 Task: Go to Program & Features. Select Whole Food Market. Add to cart Organic Turkey Sausages-2. Place order for Claire Howard, _x000D_
Po Box 742_x000D_
Lake Alfred, Florida(FL), 33850, Cell Number (863) 688-1971
Action: Mouse moved to (55, 47)
Screenshot: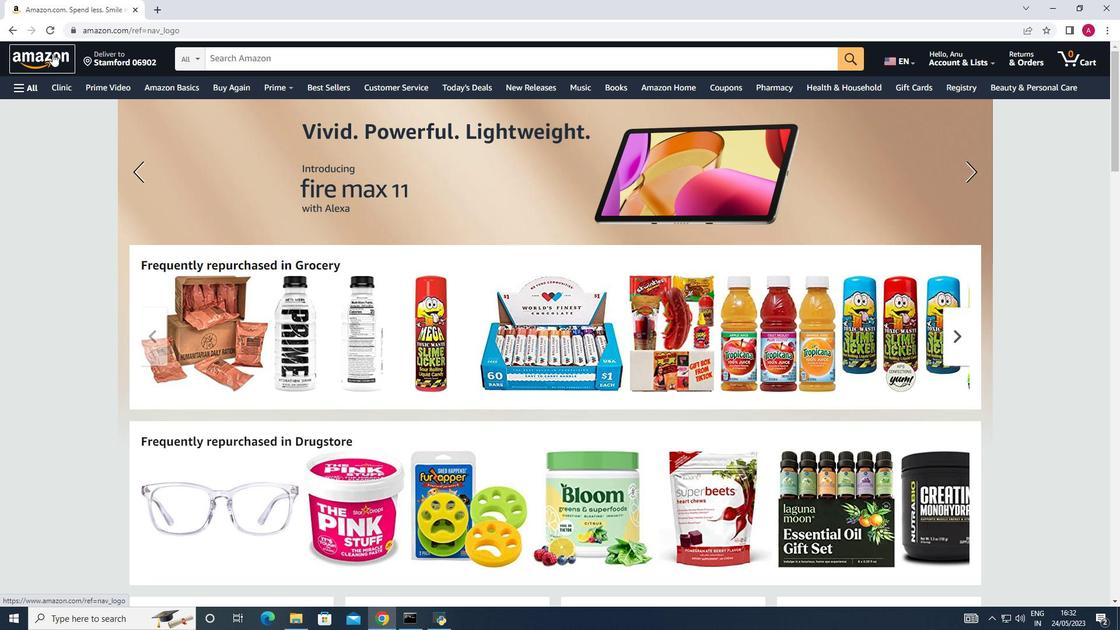 
Action: Mouse pressed left at (55, 47)
Screenshot: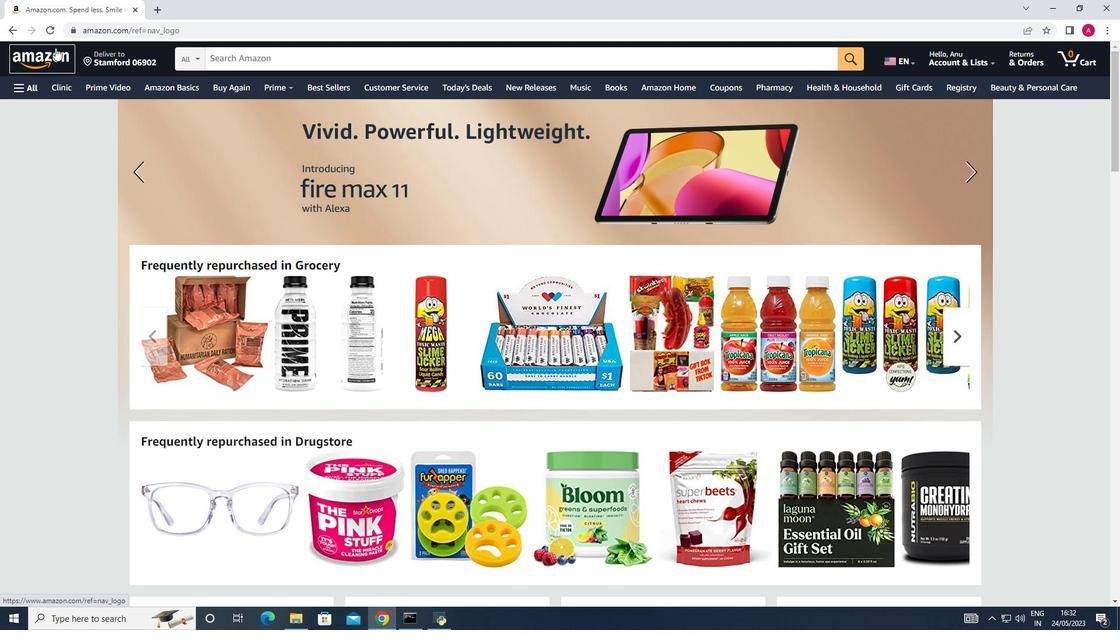 
Action: Mouse moved to (29, 89)
Screenshot: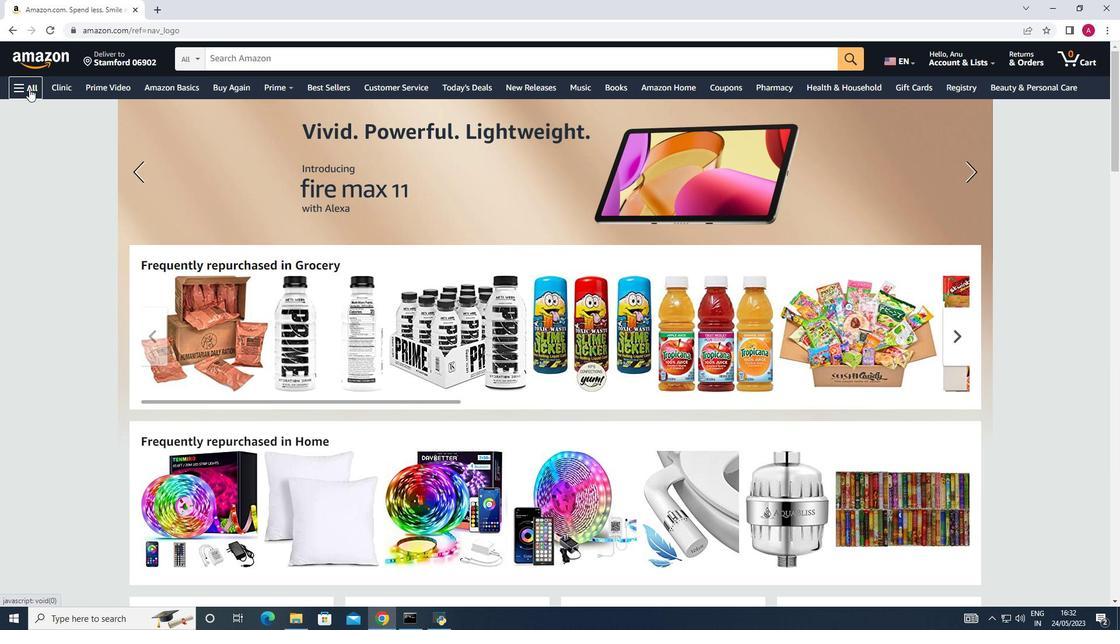 
Action: Mouse pressed left at (29, 89)
Screenshot: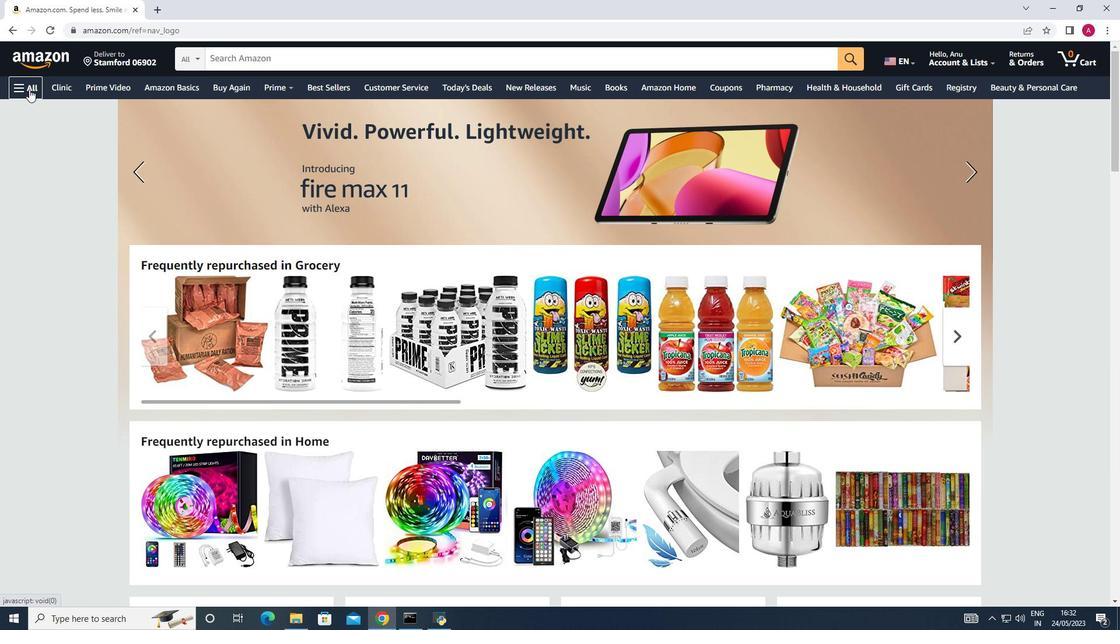 
Action: Mouse moved to (42, 463)
Screenshot: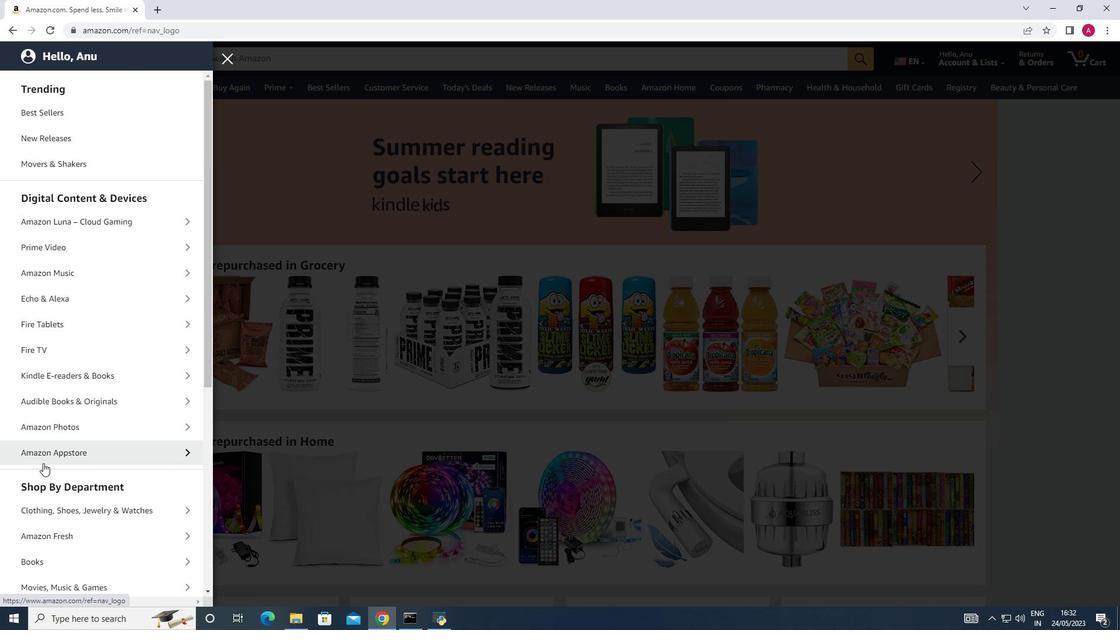 
Action: Mouse scrolled (42, 463) with delta (0, 0)
Screenshot: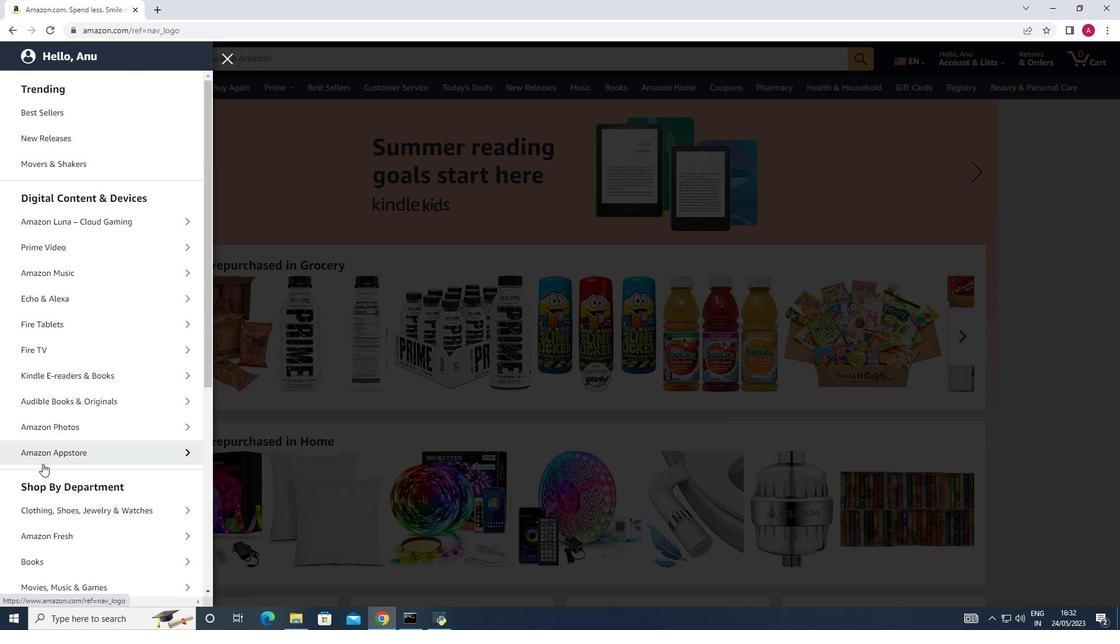 
Action: Mouse scrolled (42, 463) with delta (0, 0)
Screenshot: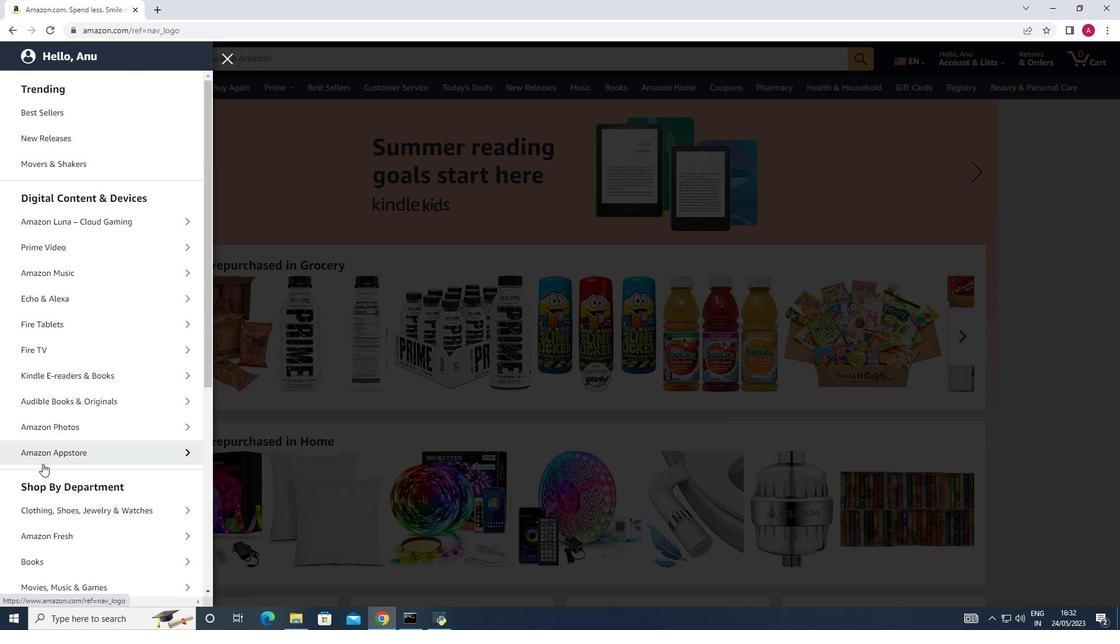 
Action: Mouse scrolled (42, 463) with delta (0, 0)
Screenshot: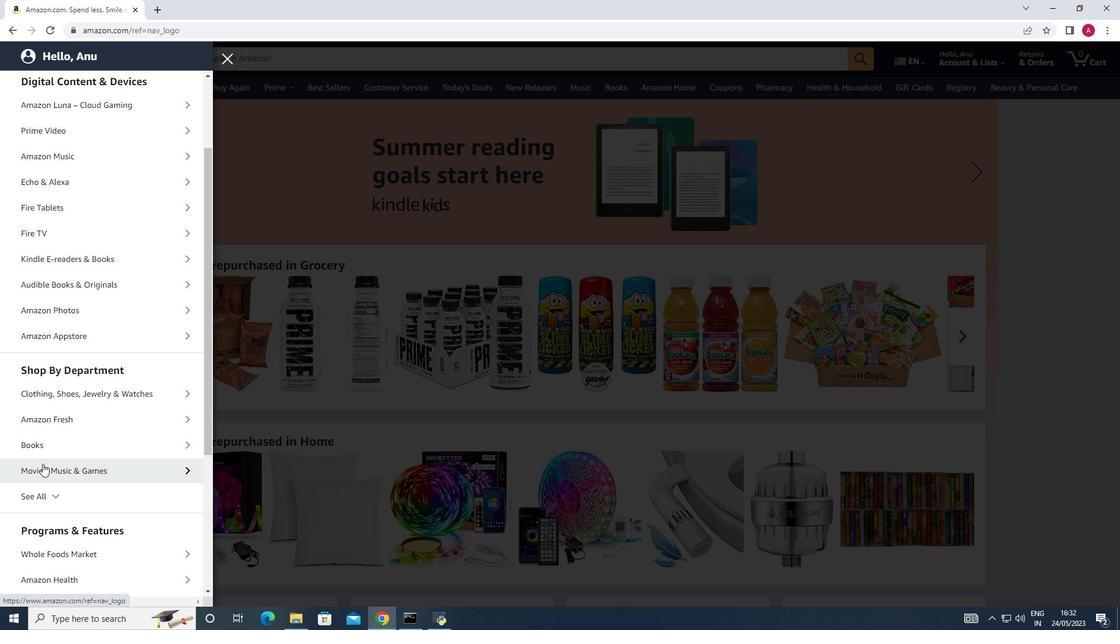 
Action: Mouse scrolled (42, 463) with delta (0, 0)
Screenshot: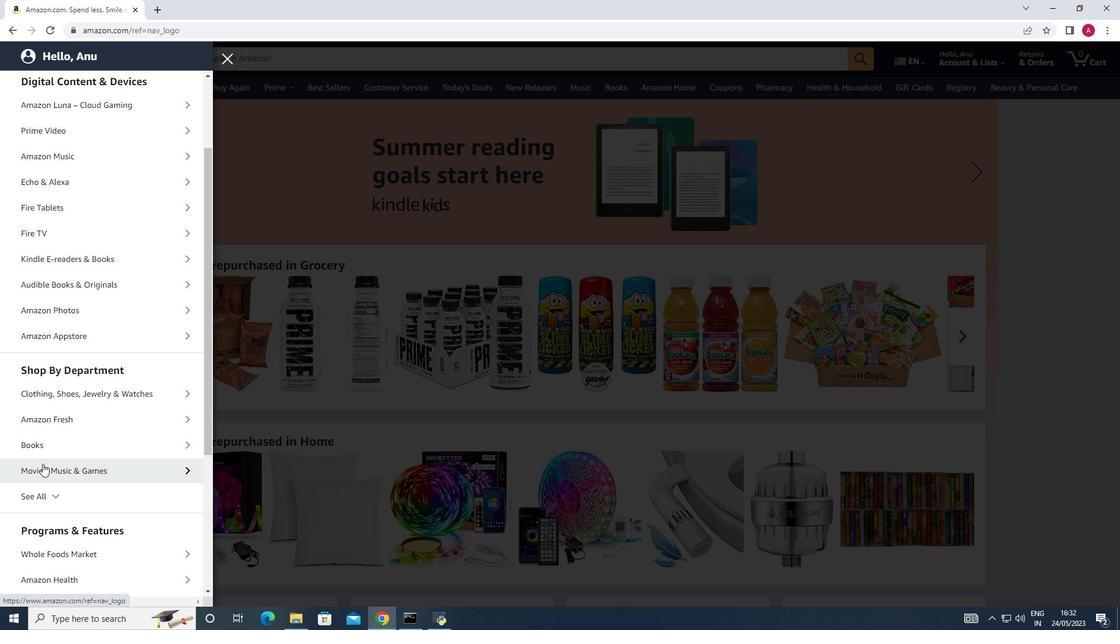 
Action: Mouse scrolled (42, 463) with delta (0, 0)
Screenshot: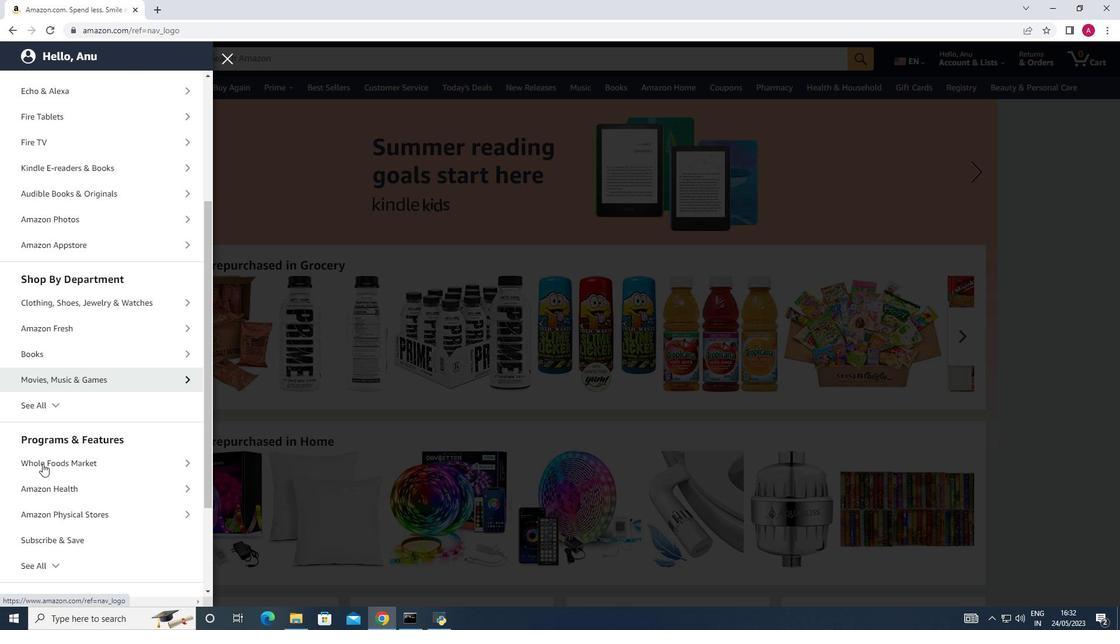 
Action: Mouse moved to (103, 381)
Screenshot: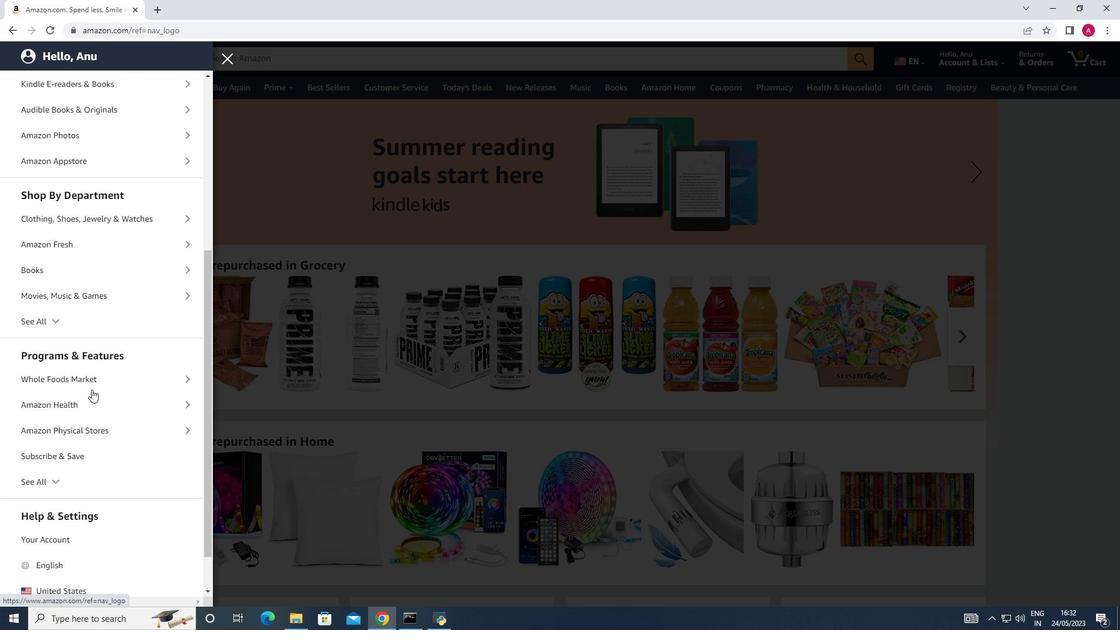 
Action: Mouse pressed left at (103, 381)
Screenshot: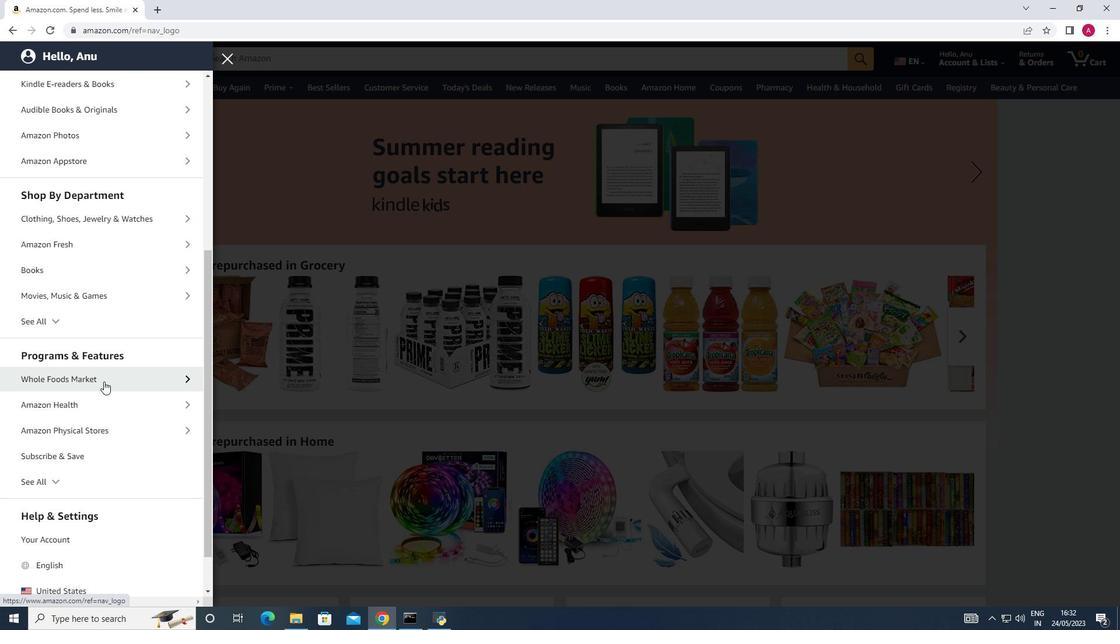 
Action: Mouse moved to (126, 134)
Screenshot: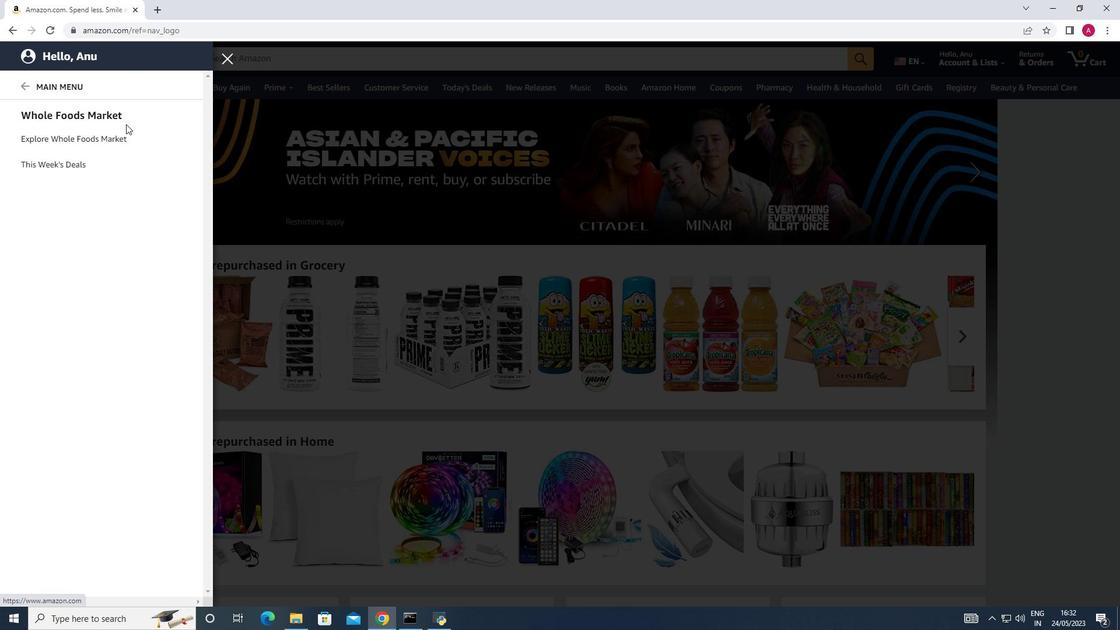 
Action: Mouse pressed left at (126, 134)
Screenshot: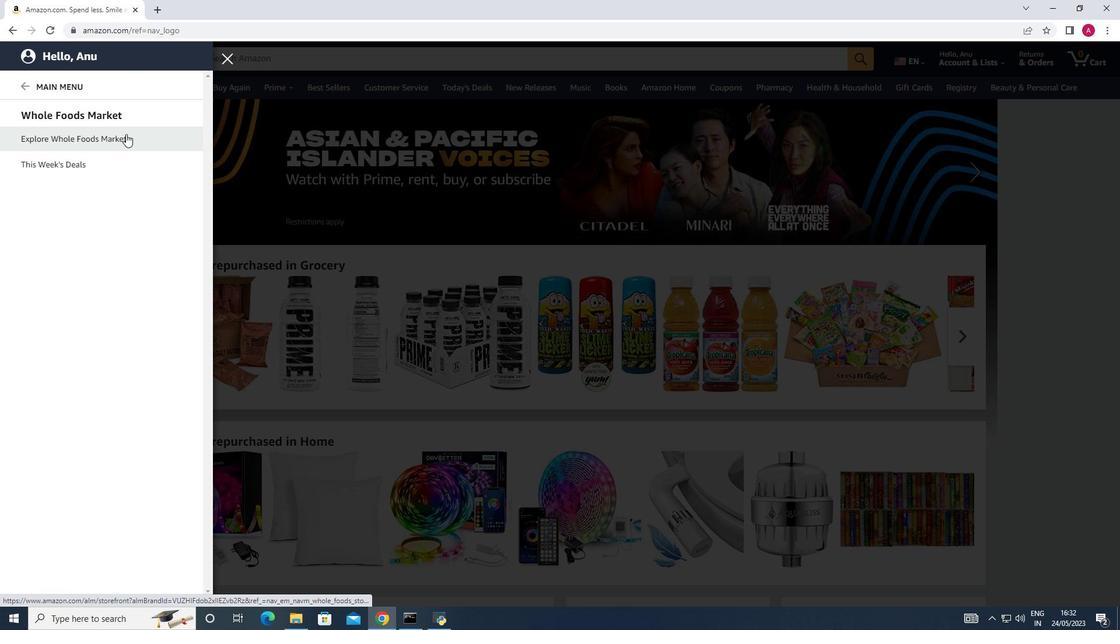 
Action: Mouse moved to (313, 58)
Screenshot: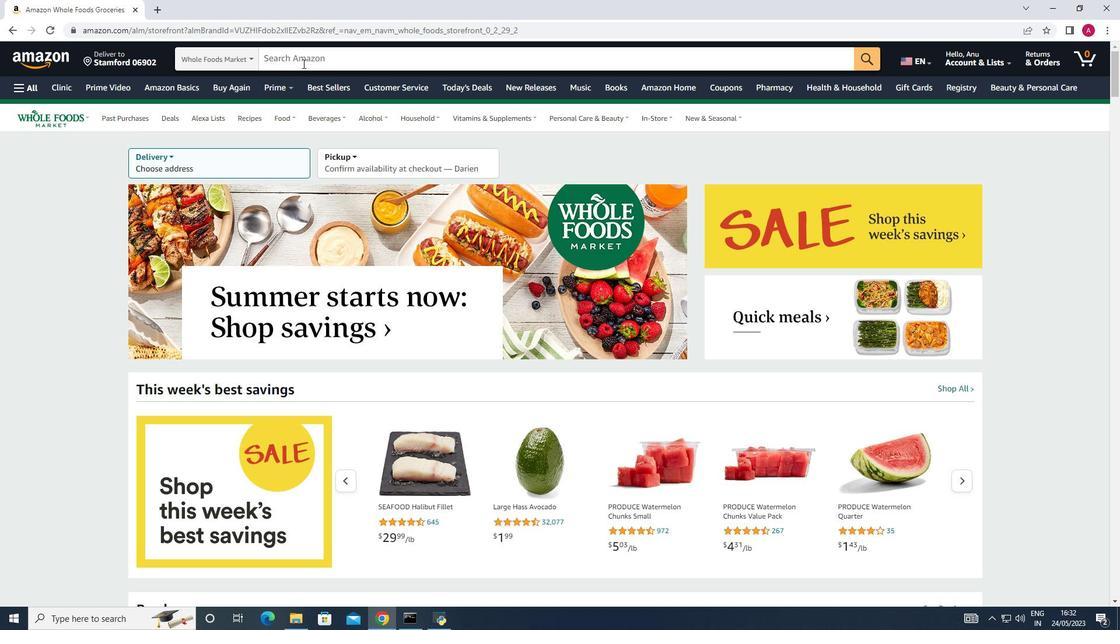 
Action: Mouse pressed left at (313, 58)
Screenshot: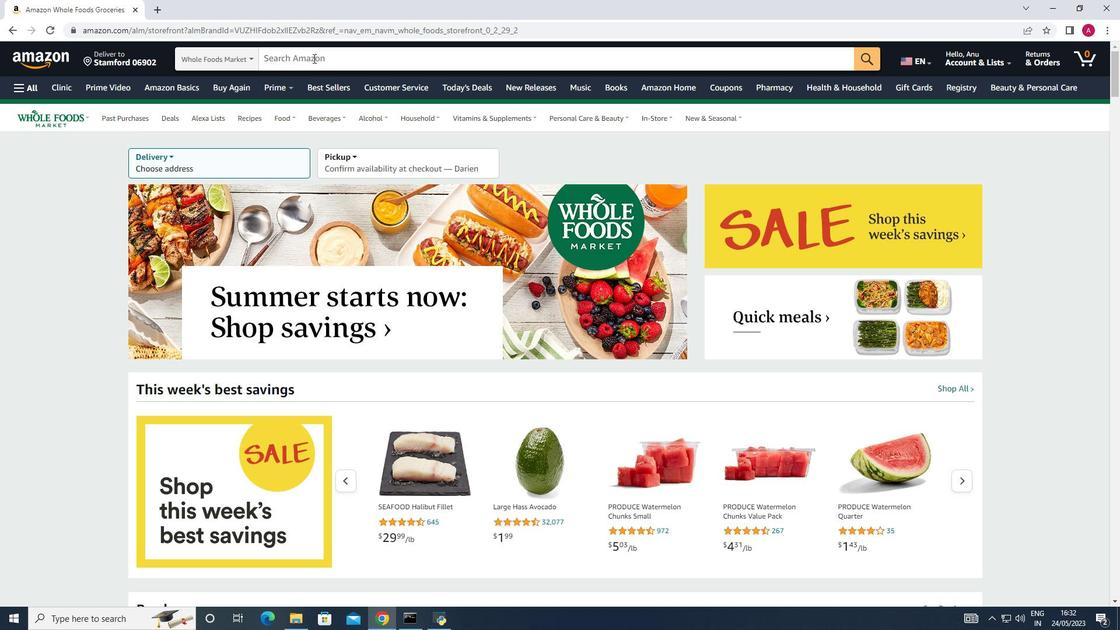 
Action: Key pressed <Key.shift>Organic<Key.space><Key.shift>Turkey<Key.space><Key.shift>Sausages<Key.enter>
Screenshot: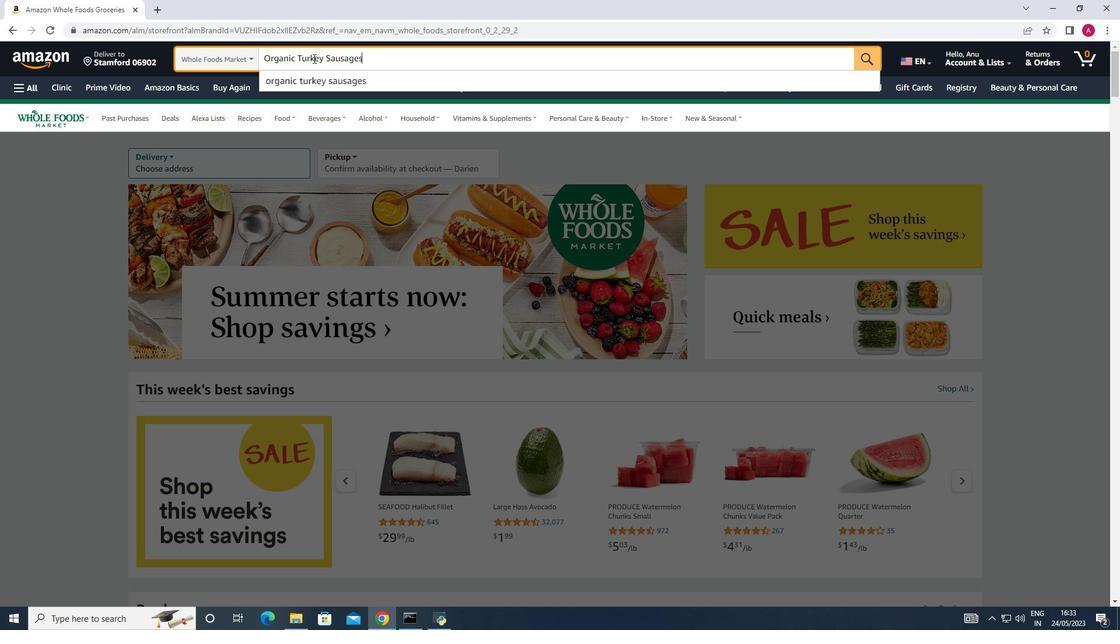 
Action: Mouse moved to (300, 208)
Screenshot: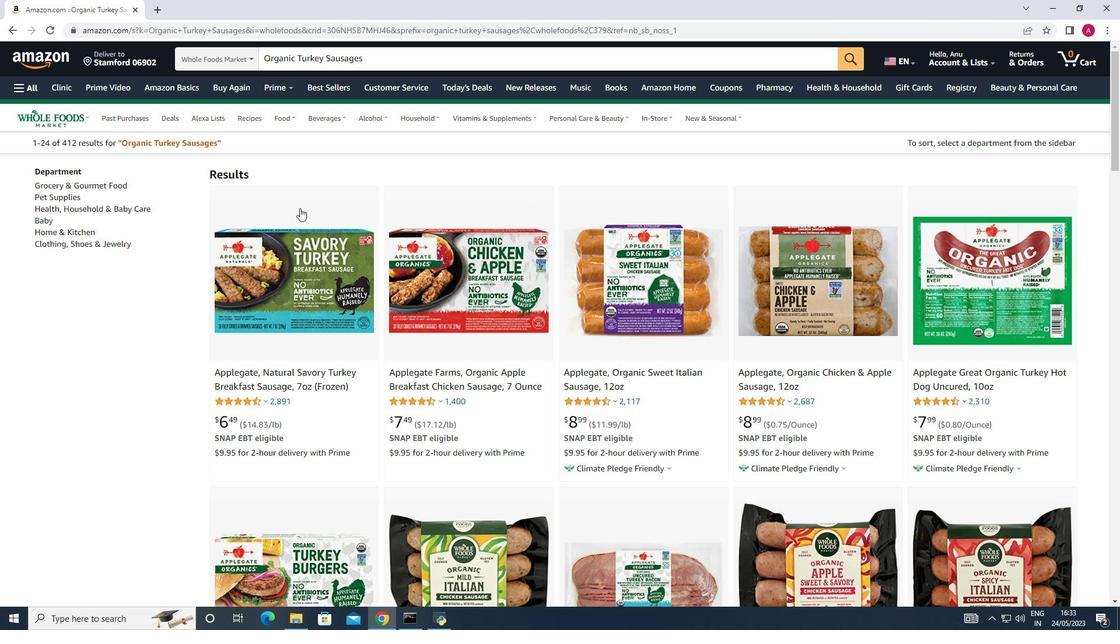 
Action: Mouse pressed left at (300, 208)
Screenshot: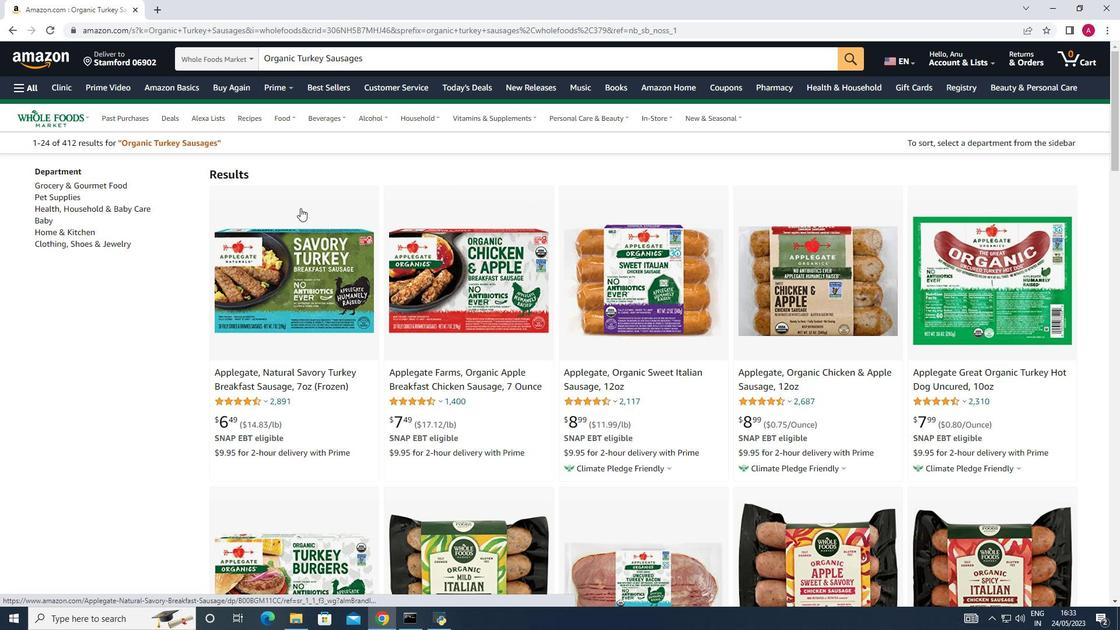 
Action: Mouse moved to (667, 201)
Screenshot: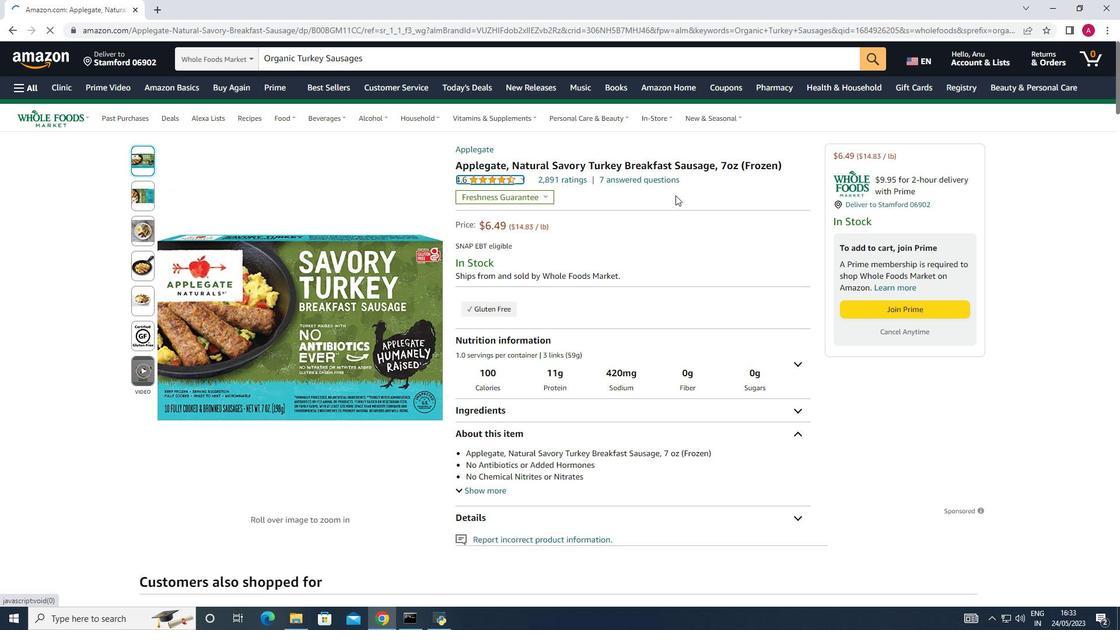 
Action: Mouse scrolled (667, 201) with delta (0, 0)
Screenshot: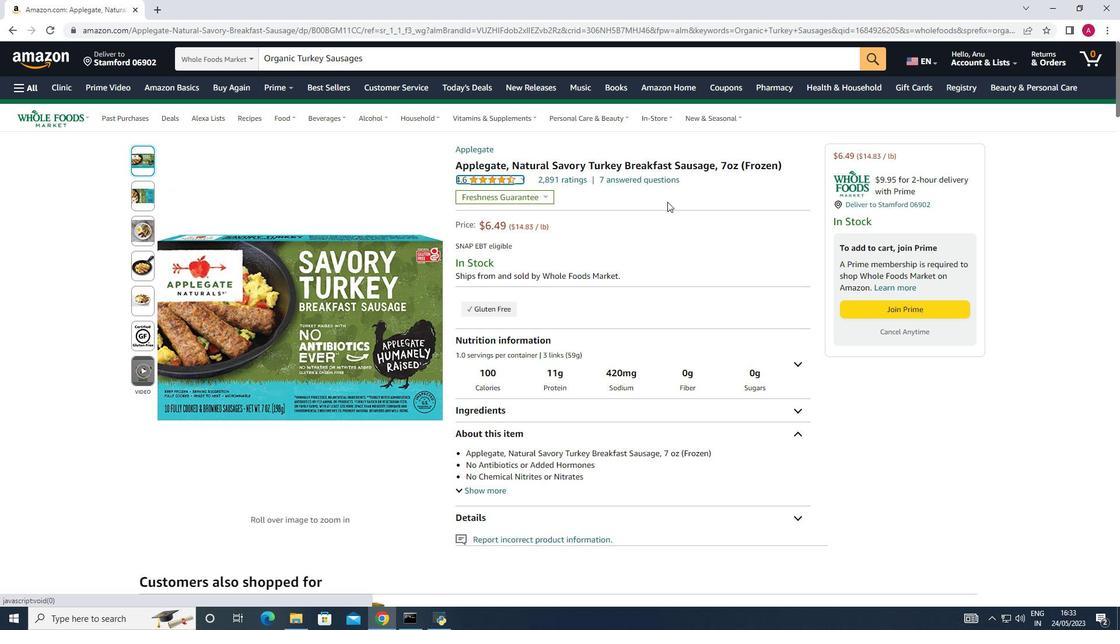 
Action: Mouse scrolled (667, 201) with delta (0, 0)
Screenshot: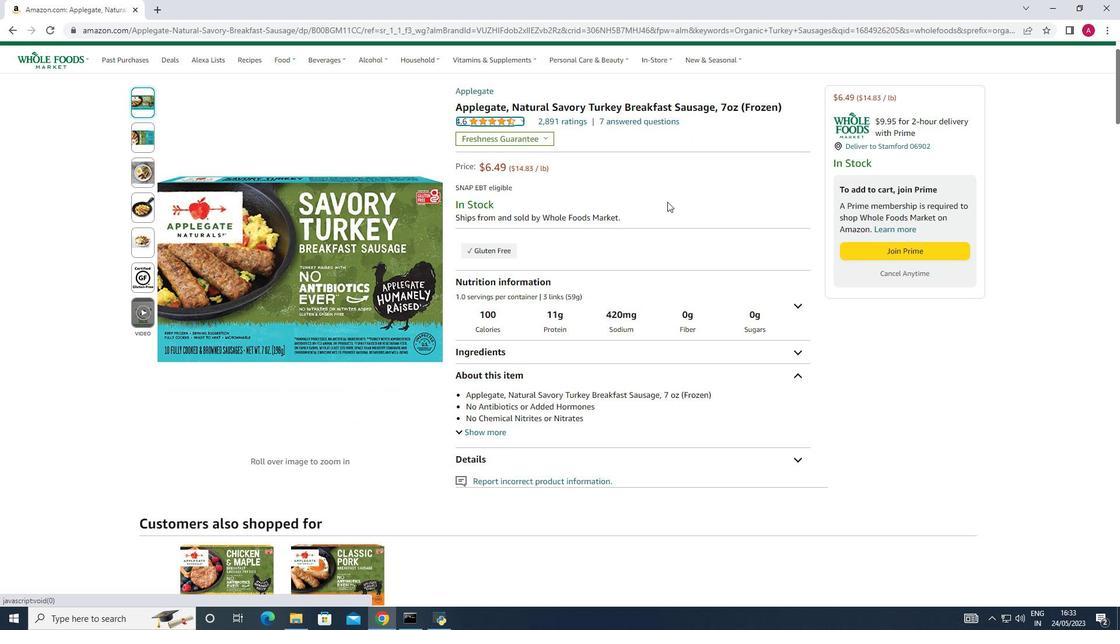 
Action: Mouse scrolled (667, 202) with delta (0, 0)
Screenshot: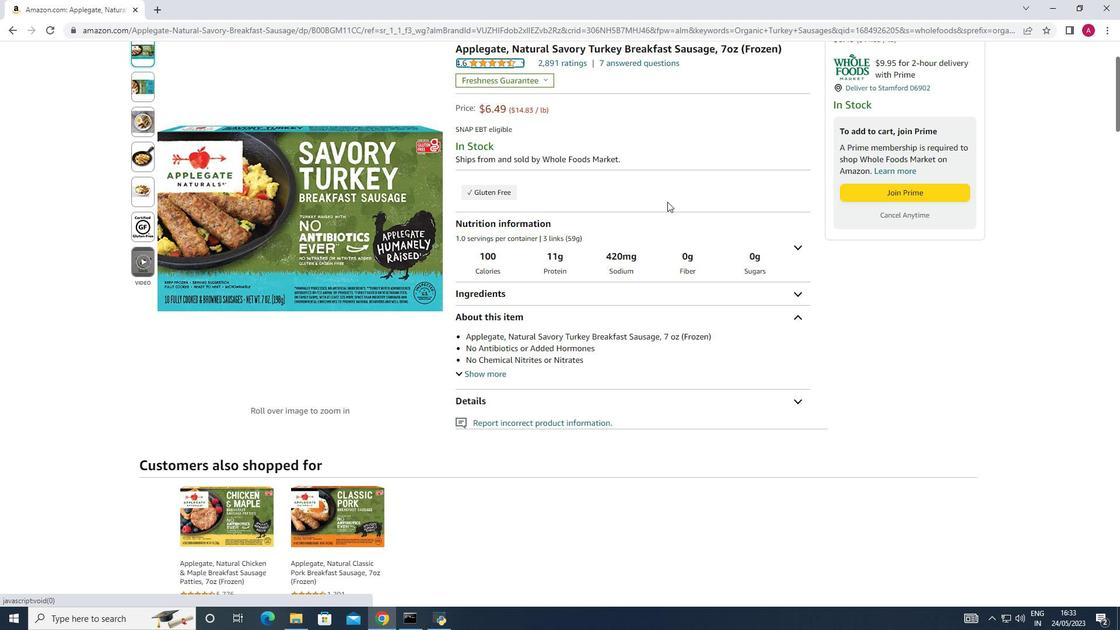 
Action: Mouse scrolled (667, 202) with delta (0, 0)
Screenshot: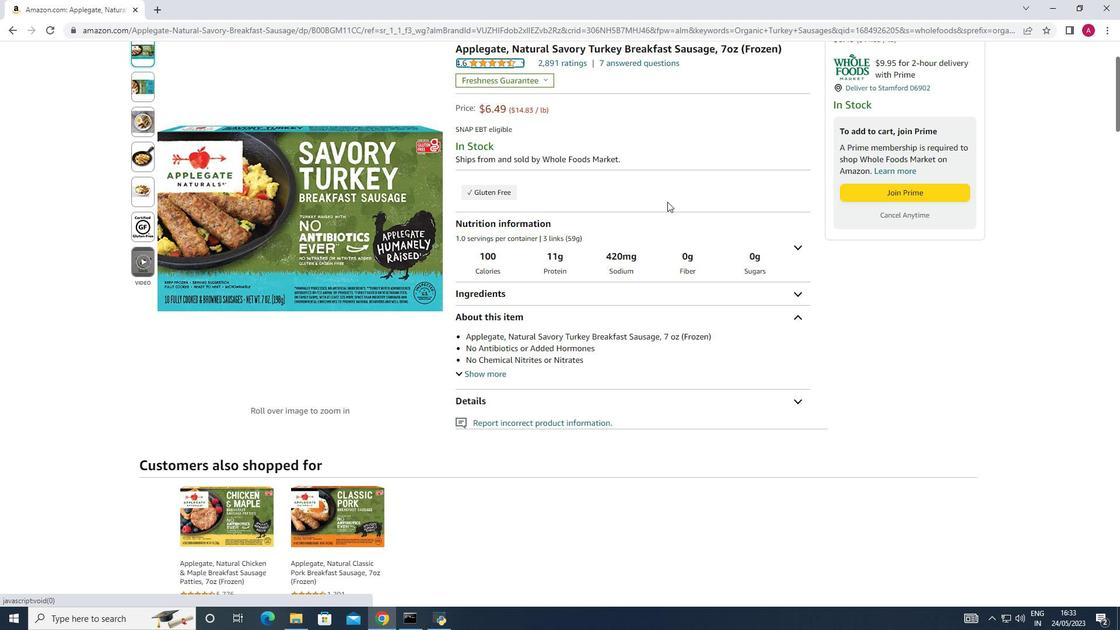 
Action: Mouse scrolled (667, 202) with delta (0, 0)
Screenshot: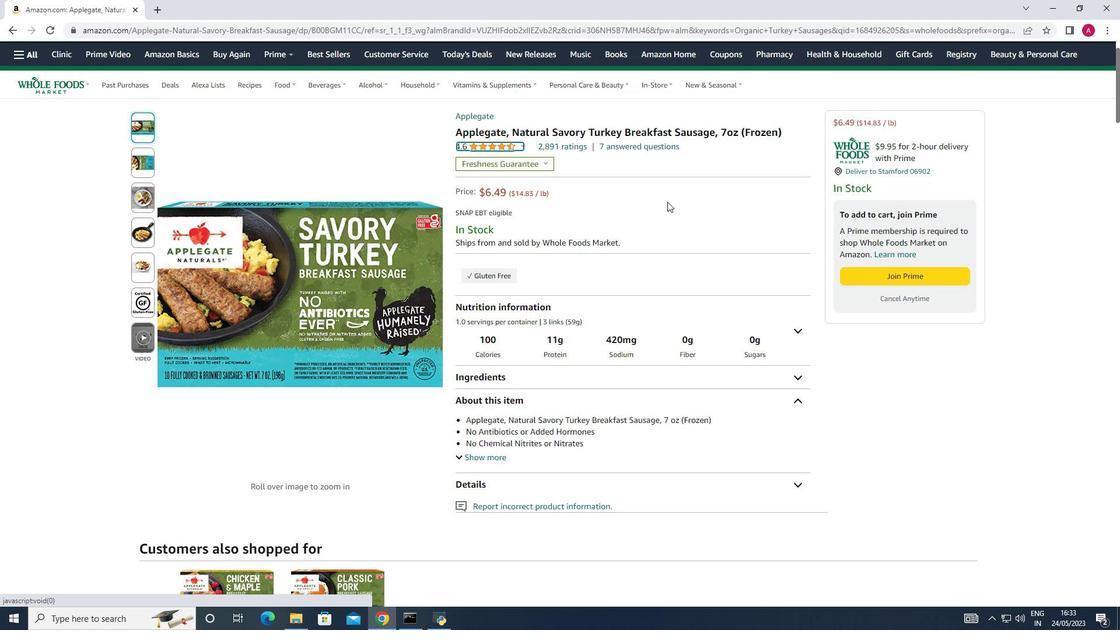 
Action: Mouse moved to (131, 62)
Screenshot: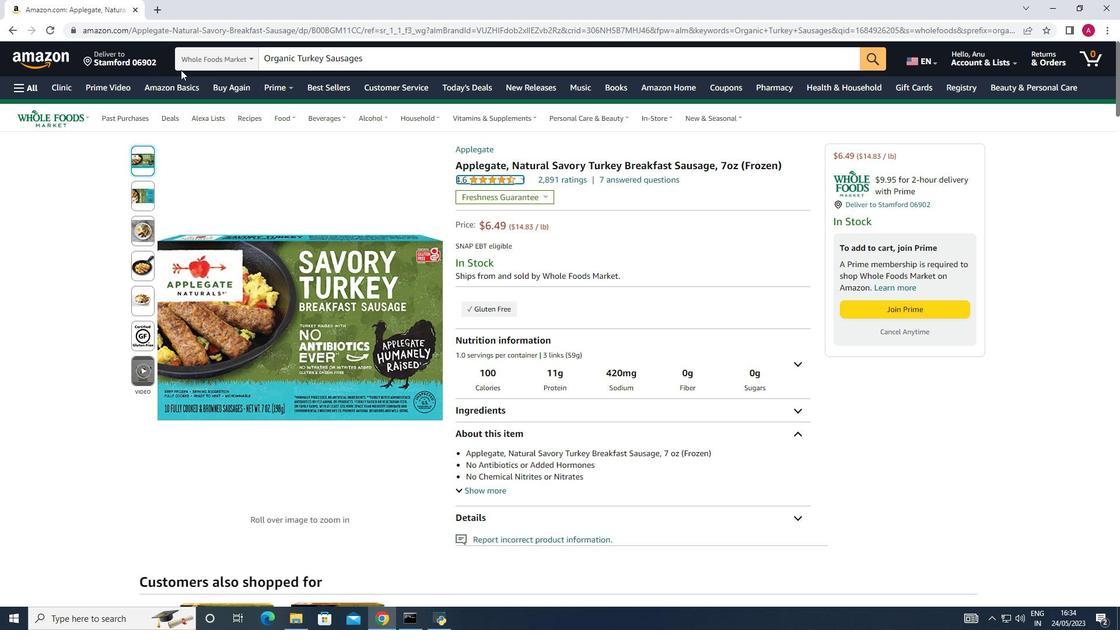 
Action: Mouse pressed left at (131, 62)
Screenshot: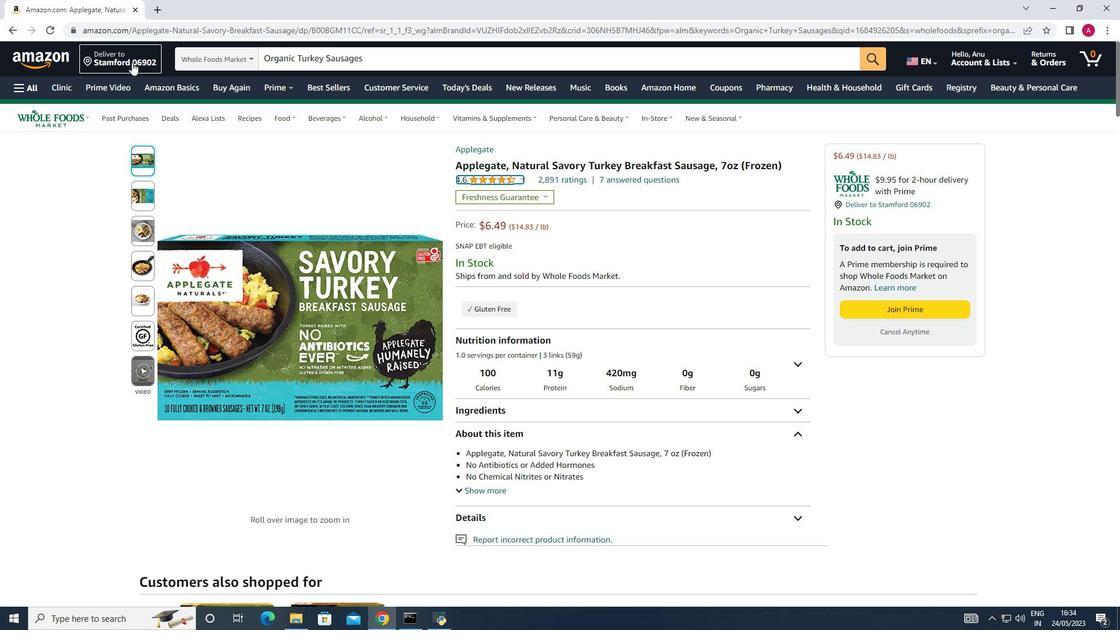 
Action: Mouse moved to (558, 445)
Screenshot: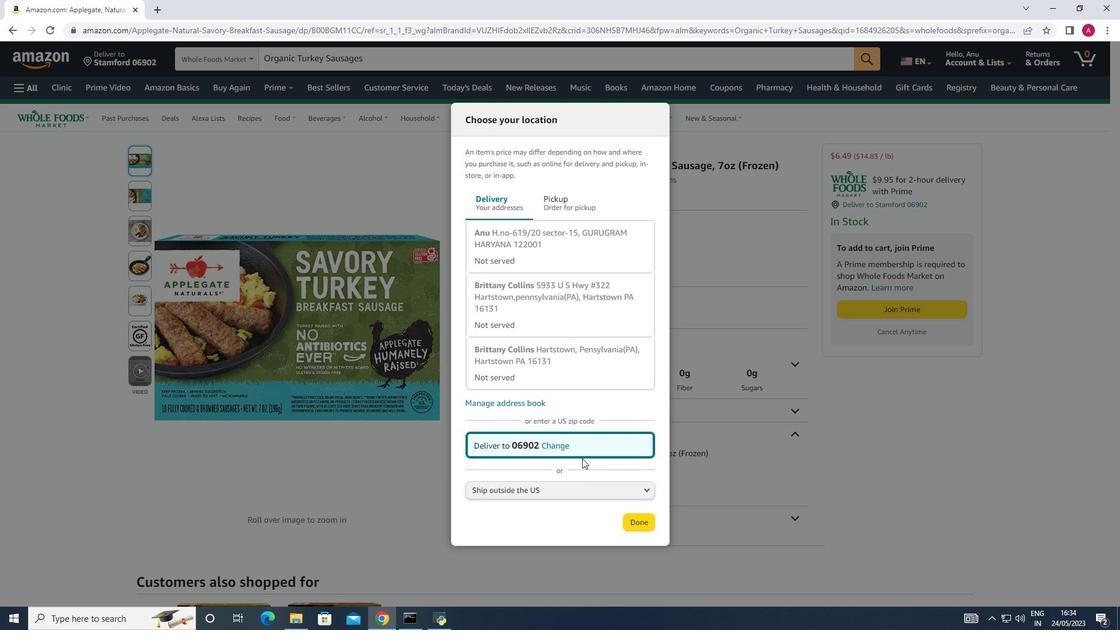 
Action: Mouse pressed left at (558, 445)
Screenshot: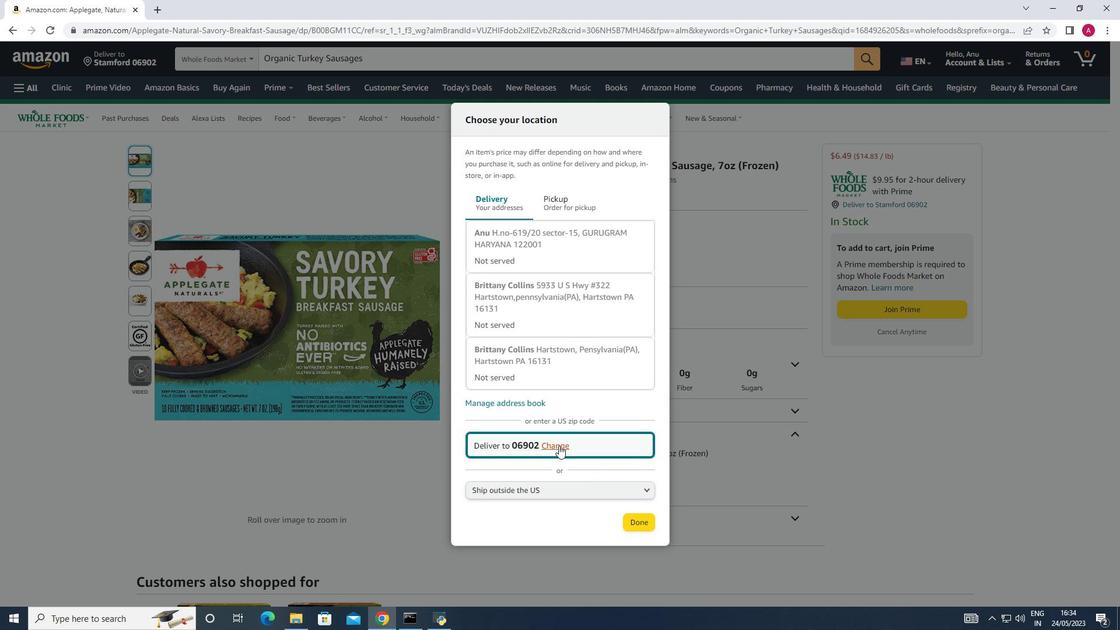 
Action: Mouse moved to (558, 445)
Screenshot: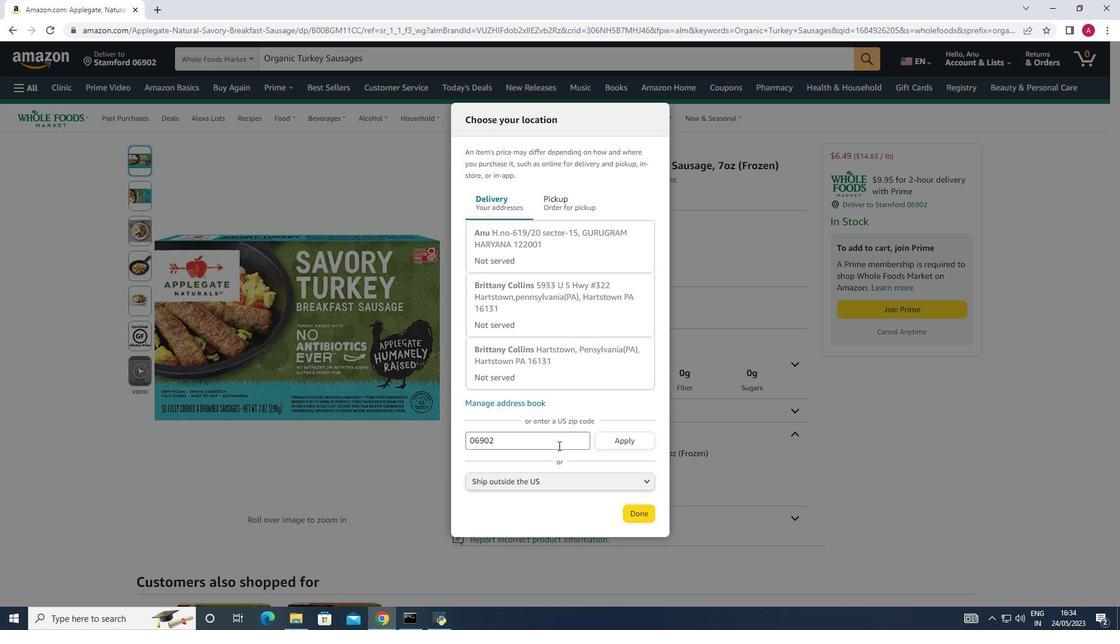 
Action: Mouse pressed left at (558, 445)
Screenshot: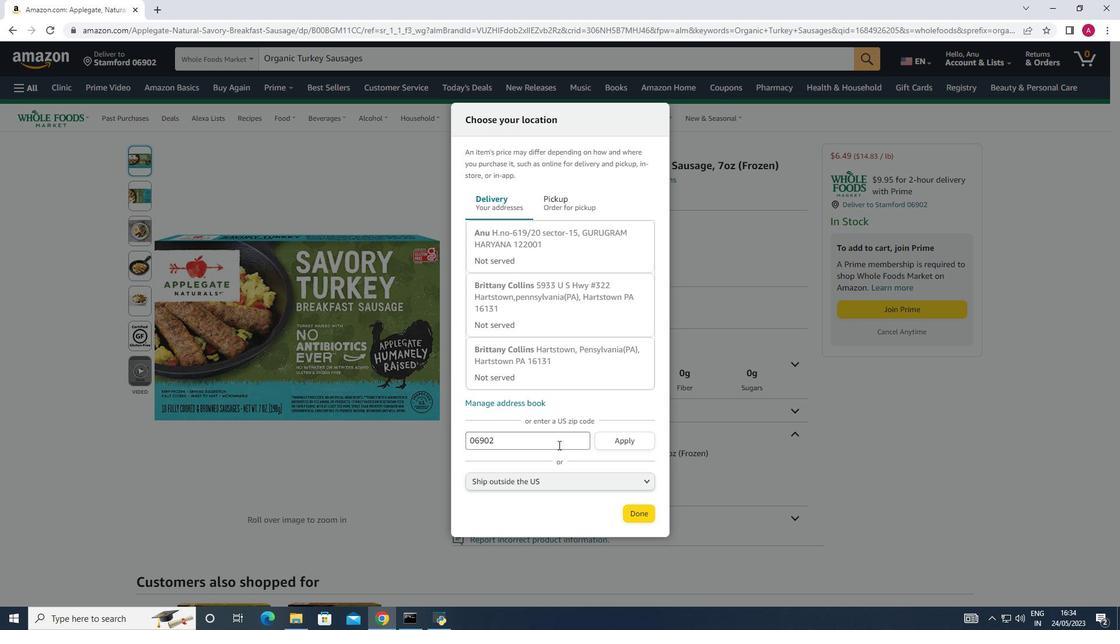 
Action: Key pressed <Key.backspace><Key.backspace><Key.backspace><Key.backspace><Key.backspace><Key.backspace>33850
Screenshot: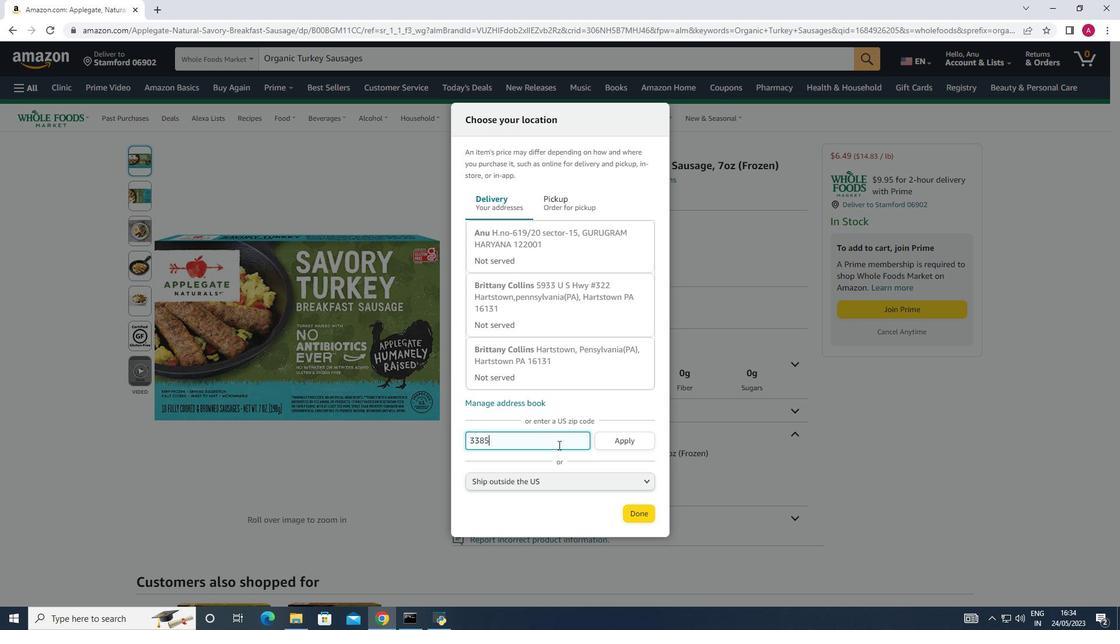 
Action: Mouse moved to (623, 441)
Screenshot: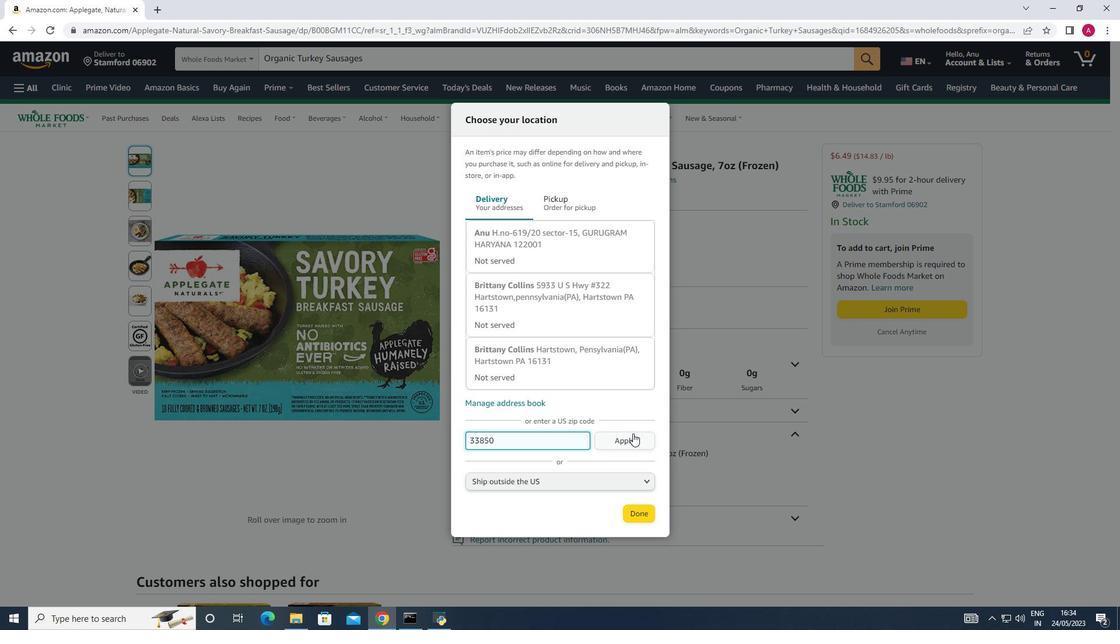 
Action: Mouse pressed left at (623, 441)
Screenshot: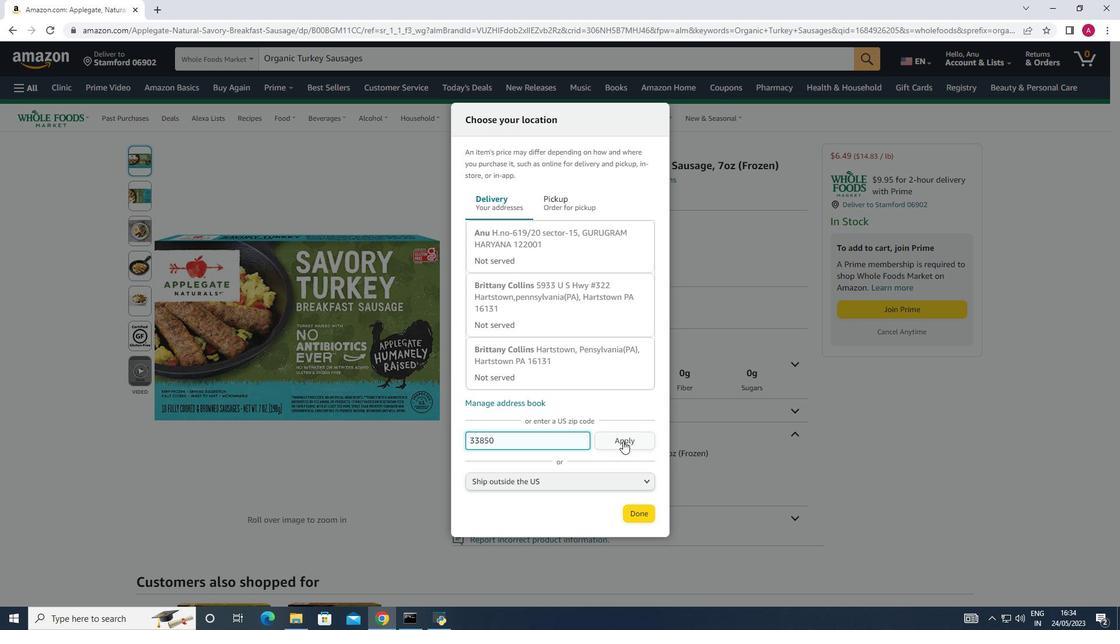 
Action: Mouse moved to (636, 519)
Screenshot: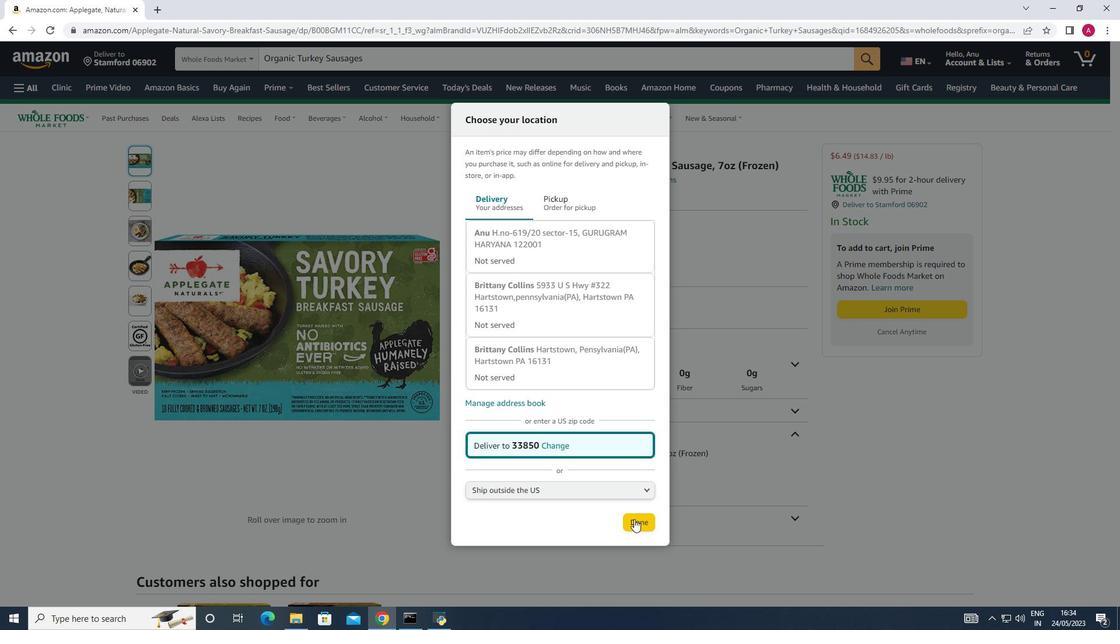 
Action: Mouse pressed left at (636, 519)
Screenshot: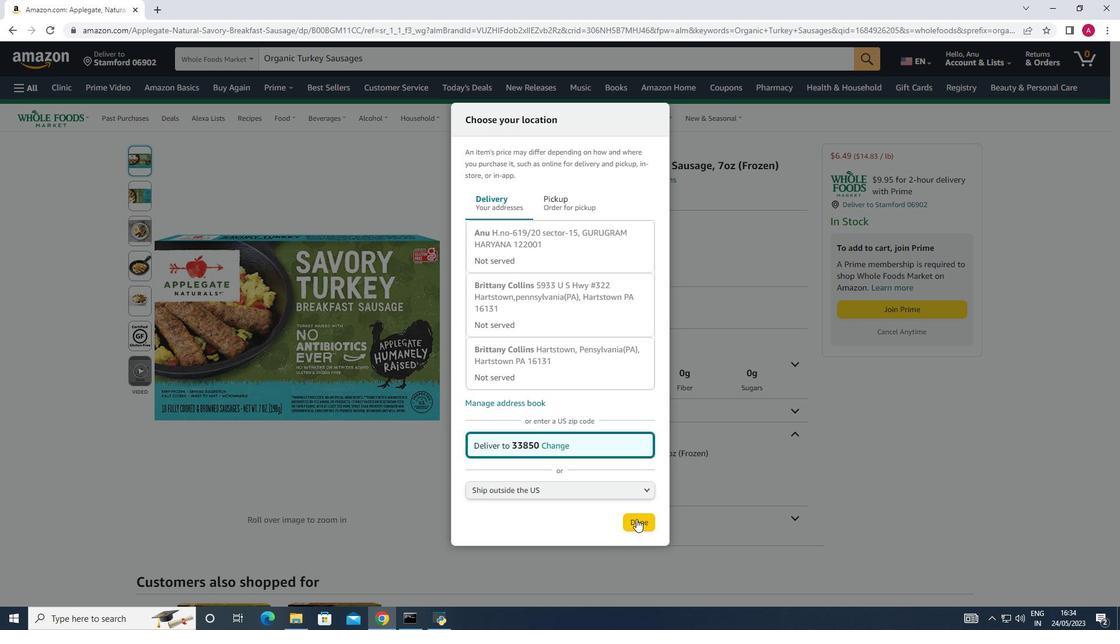 
Action: Mouse moved to (10, 29)
Screenshot: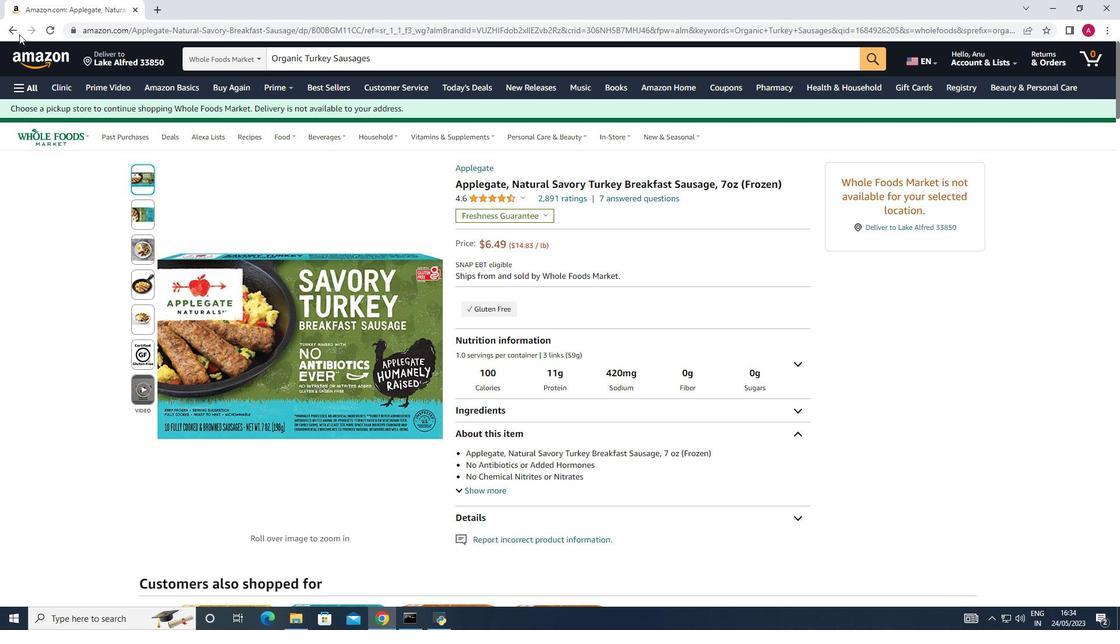 
Action: Mouse pressed left at (10, 29)
Screenshot: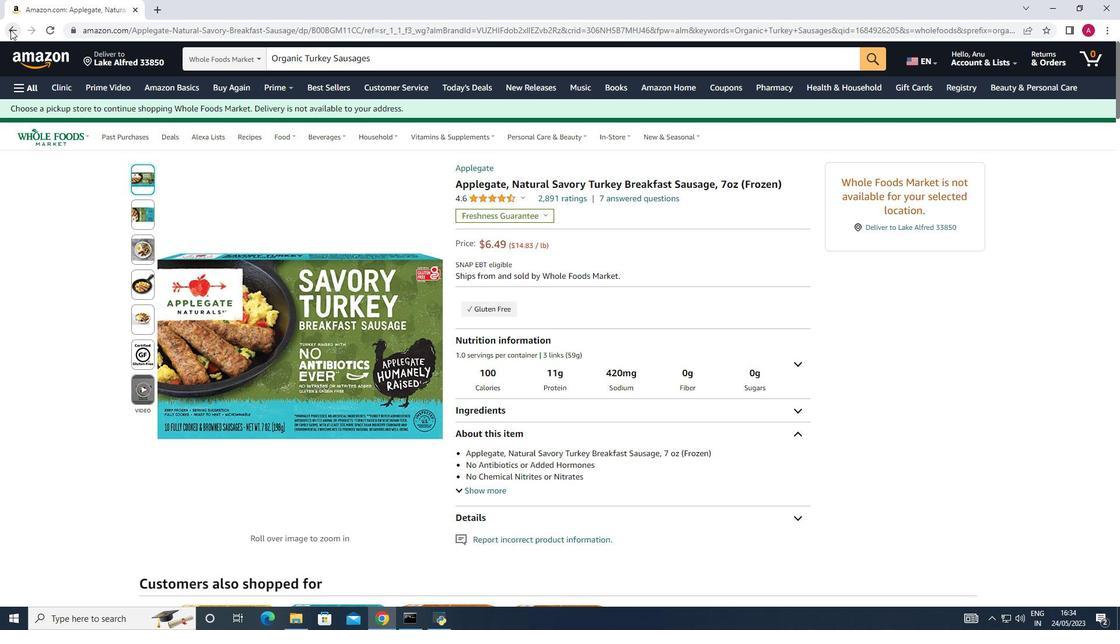
Action: Mouse moved to (433, 241)
Screenshot: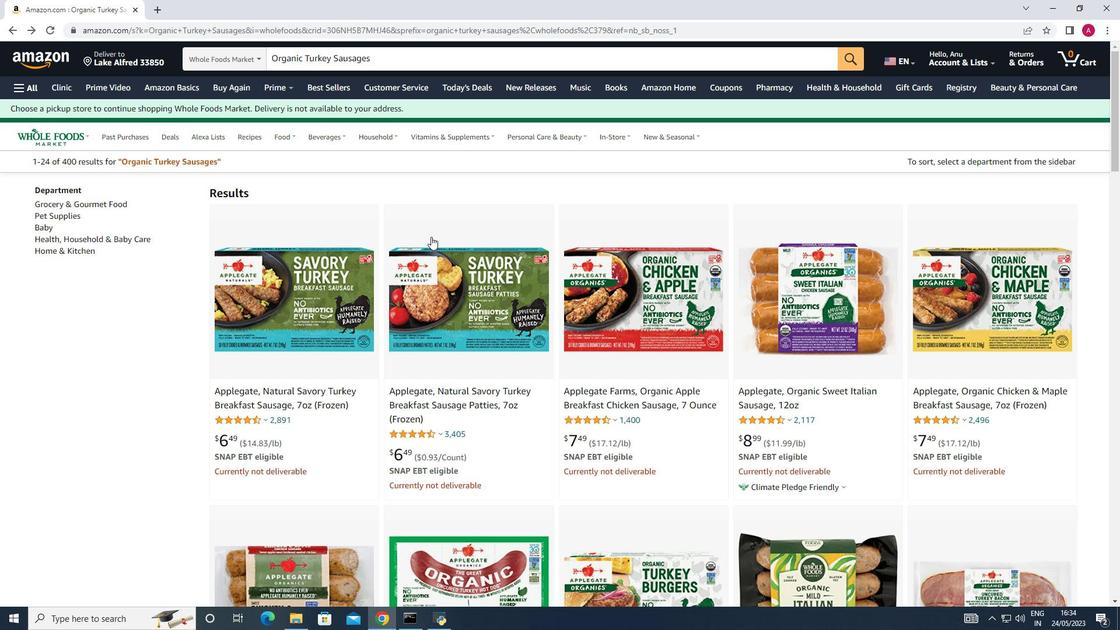 
Action: Mouse scrolled (433, 240) with delta (0, 0)
Screenshot: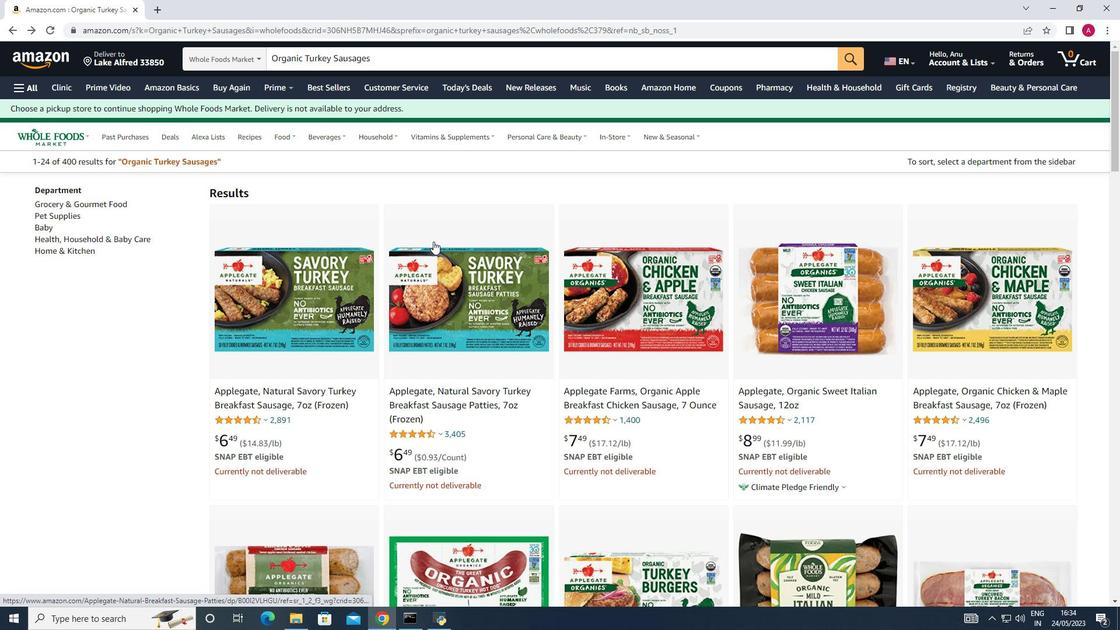 
Action: Mouse moved to (641, 261)
Screenshot: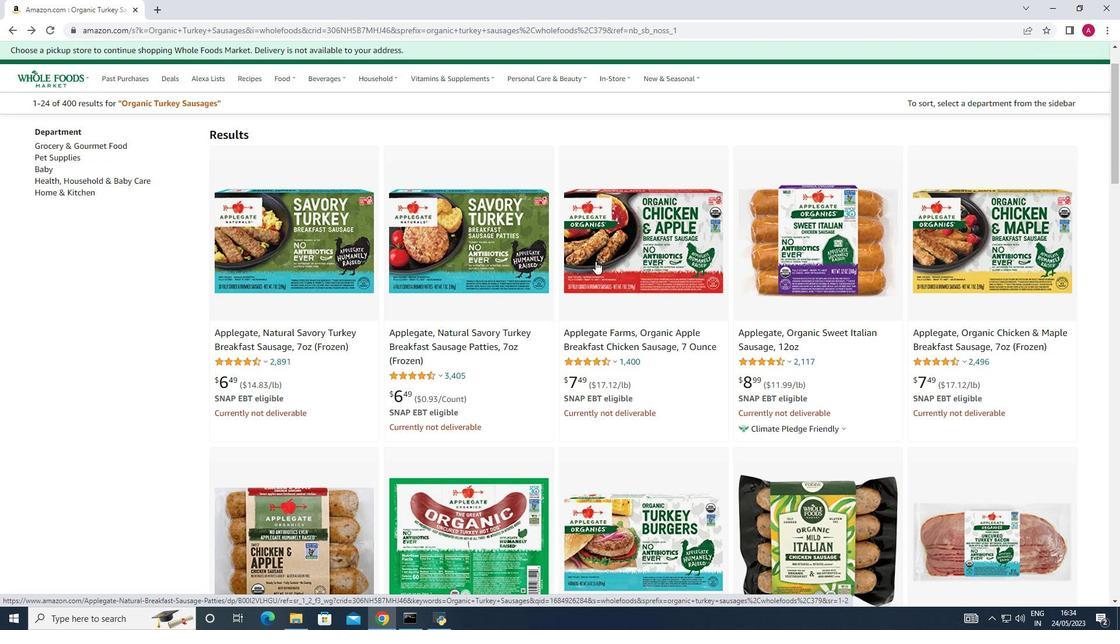 
Action: Mouse scrolled (641, 260) with delta (0, 0)
Screenshot: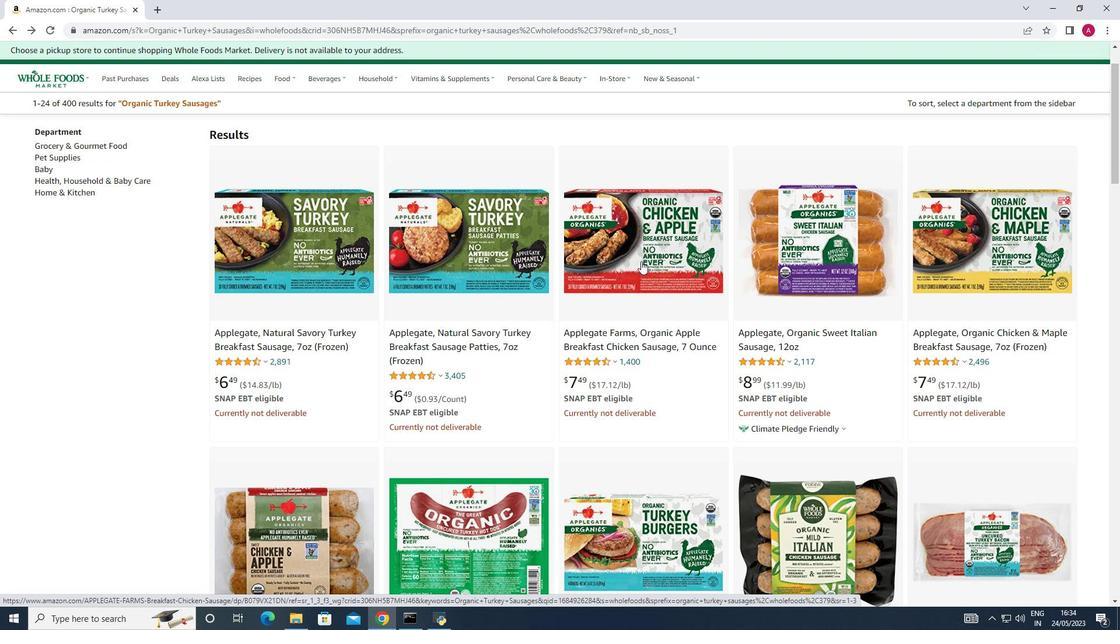 
Action: Mouse scrolled (641, 260) with delta (0, 0)
Screenshot: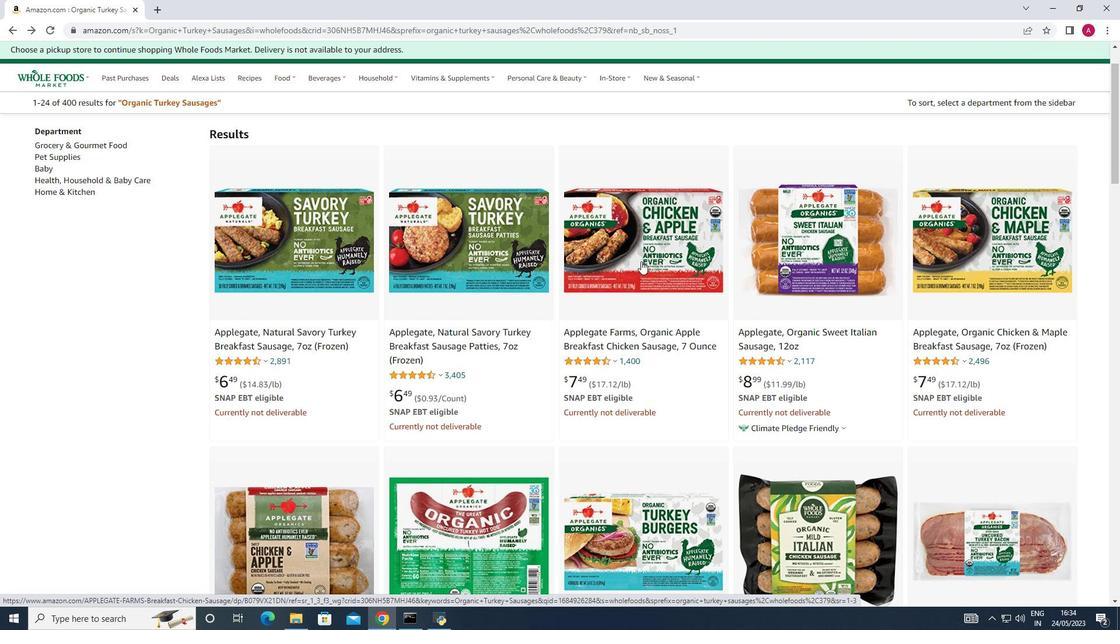 
Action: Mouse moved to (641, 261)
Screenshot: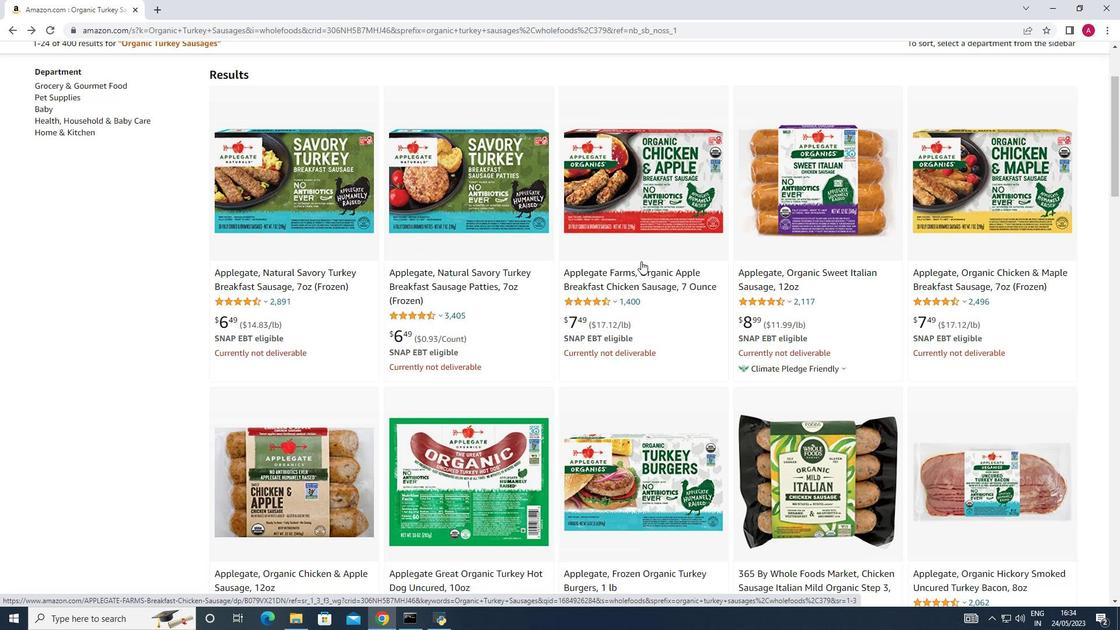 
Action: Mouse scrolled (641, 261) with delta (0, 0)
Screenshot: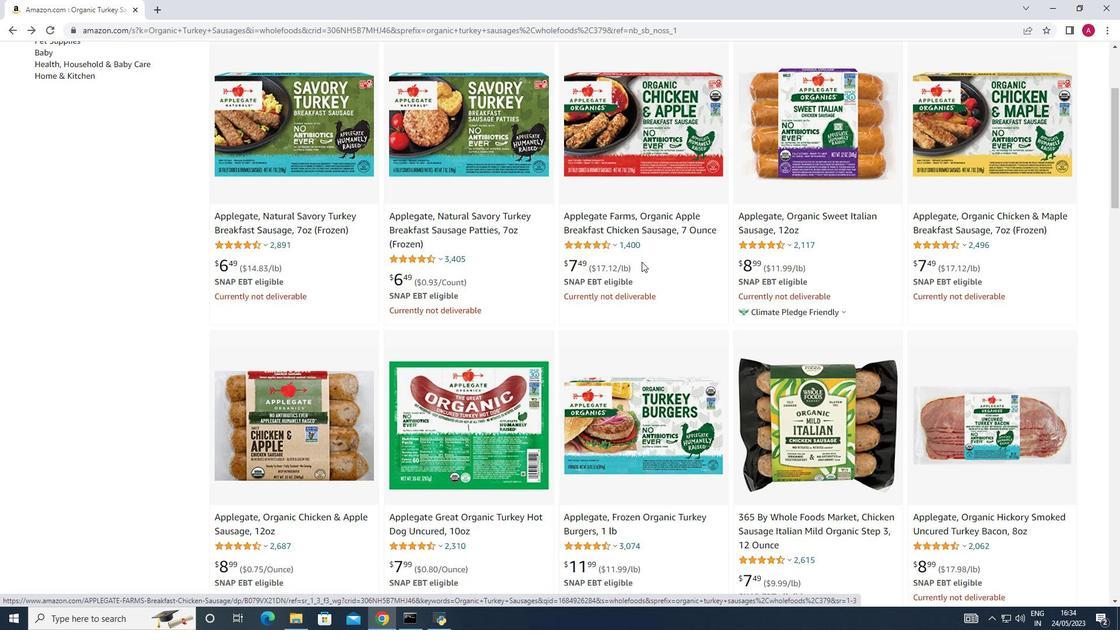 
Action: Mouse scrolled (641, 261) with delta (0, 0)
Screenshot: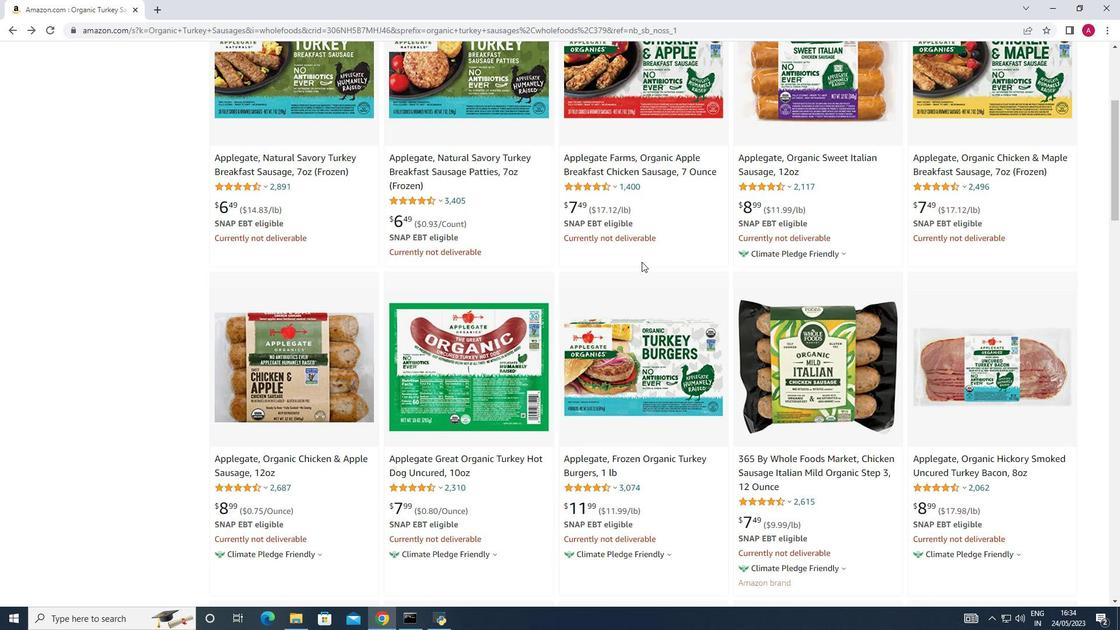 
Action: Mouse scrolled (641, 261) with delta (0, 0)
Screenshot: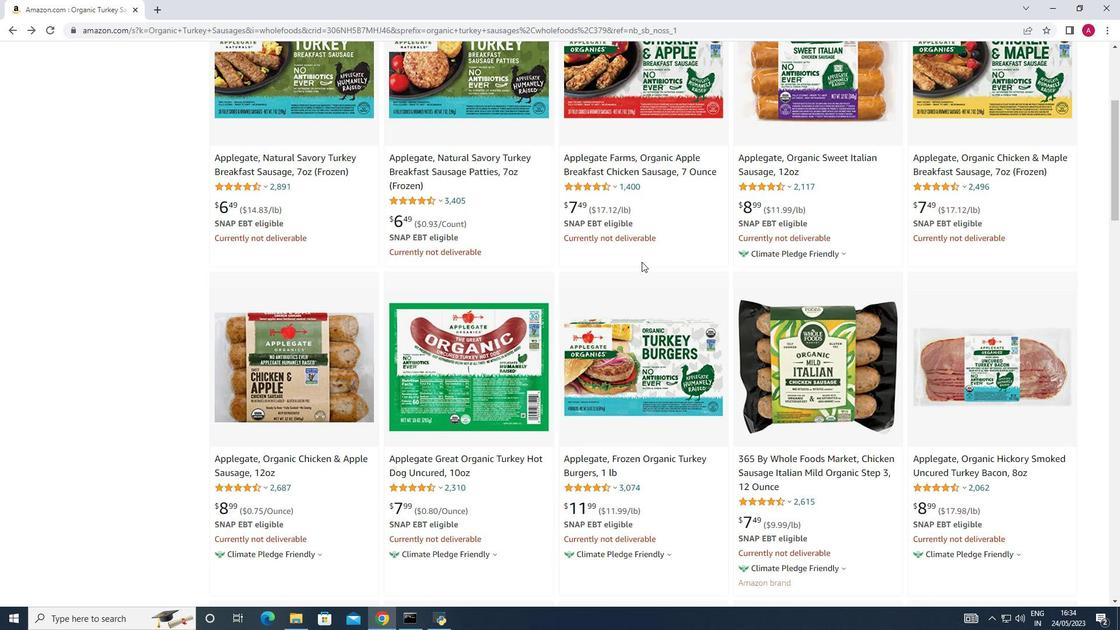 
Action: Mouse scrolled (641, 261) with delta (0, 0)
Screenshot: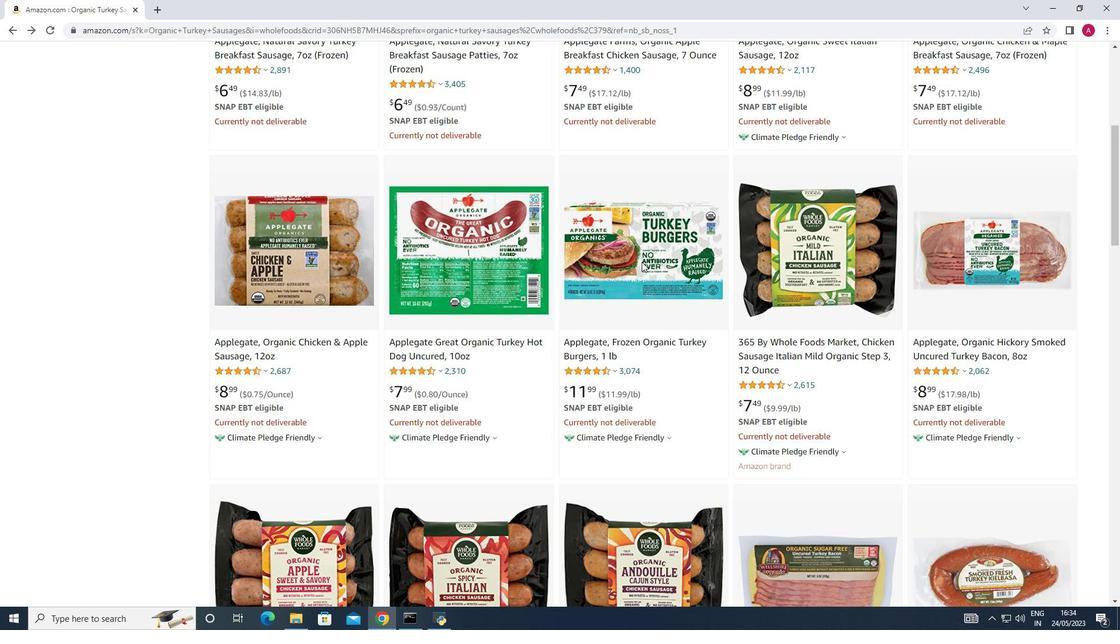 
Action: Mouse scrolled (641, 261) with delta (0, 0)
Screenshot: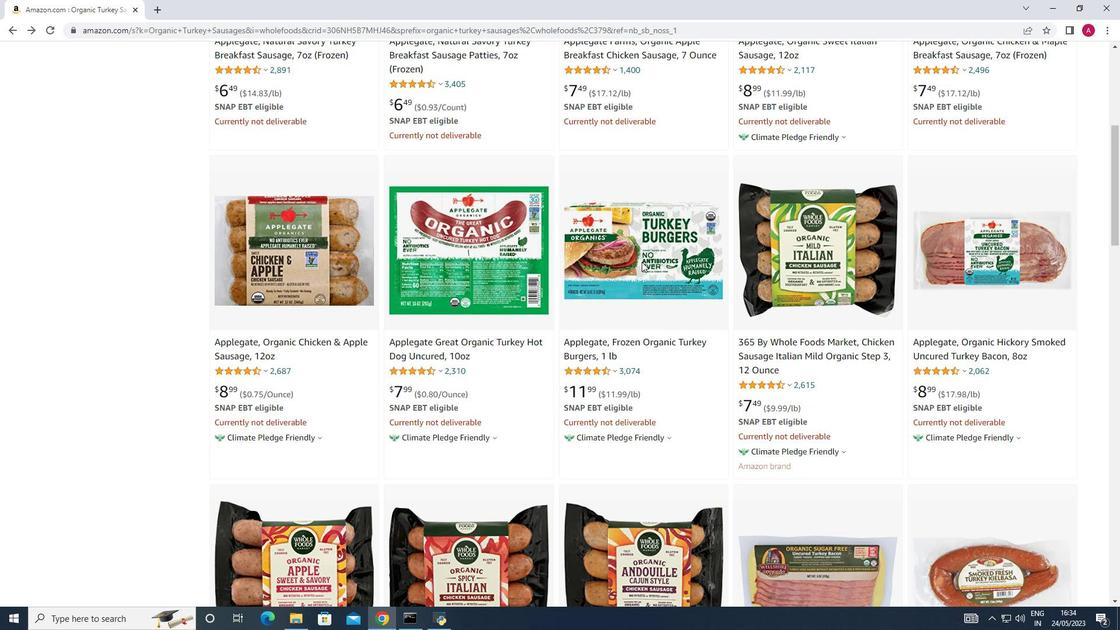 
Action: Mouse scrolled (641, 261) with delta (0, 0)
Screenshot: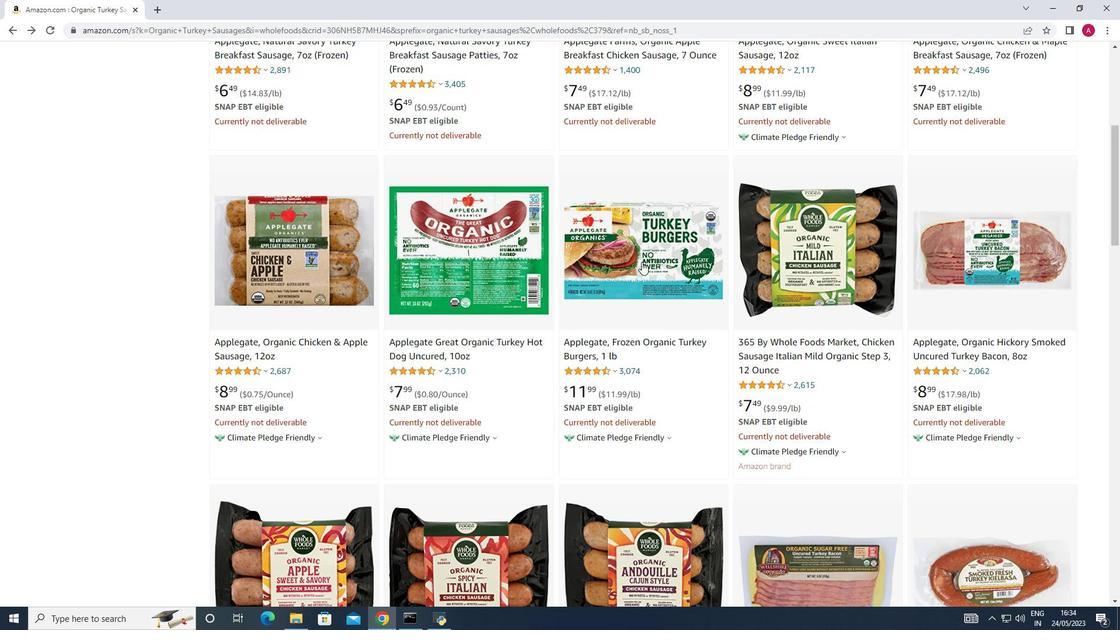 
Action: Mouse scrolled (641, 261) with delta (0, 0)
Screenshot: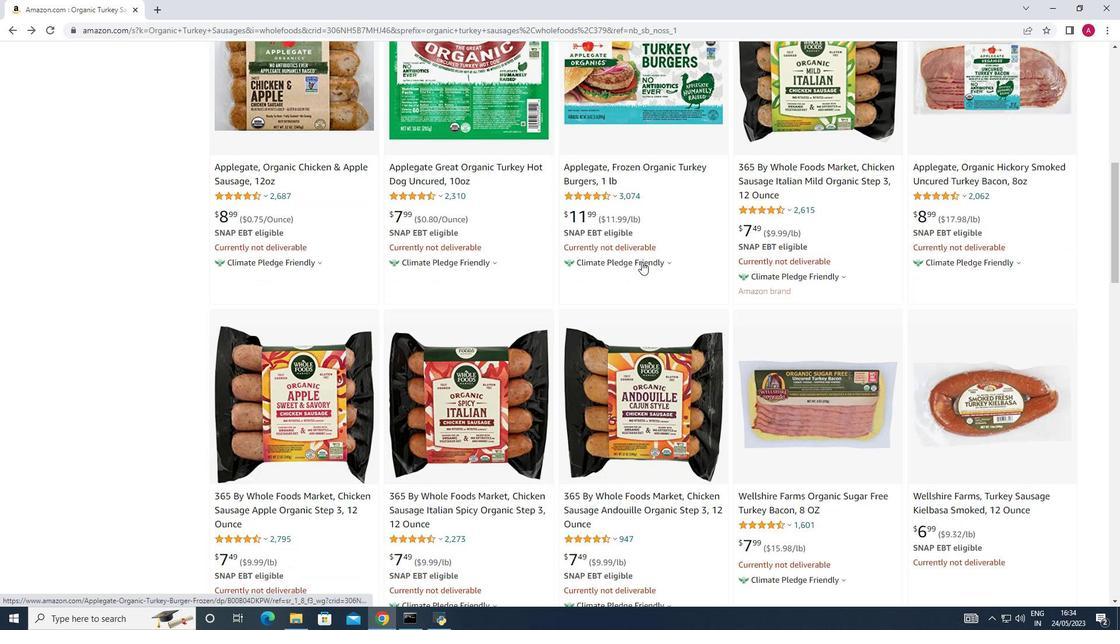 
Action: Mouse scrolled (641, 261) with delta (0, 0)
Screenshot: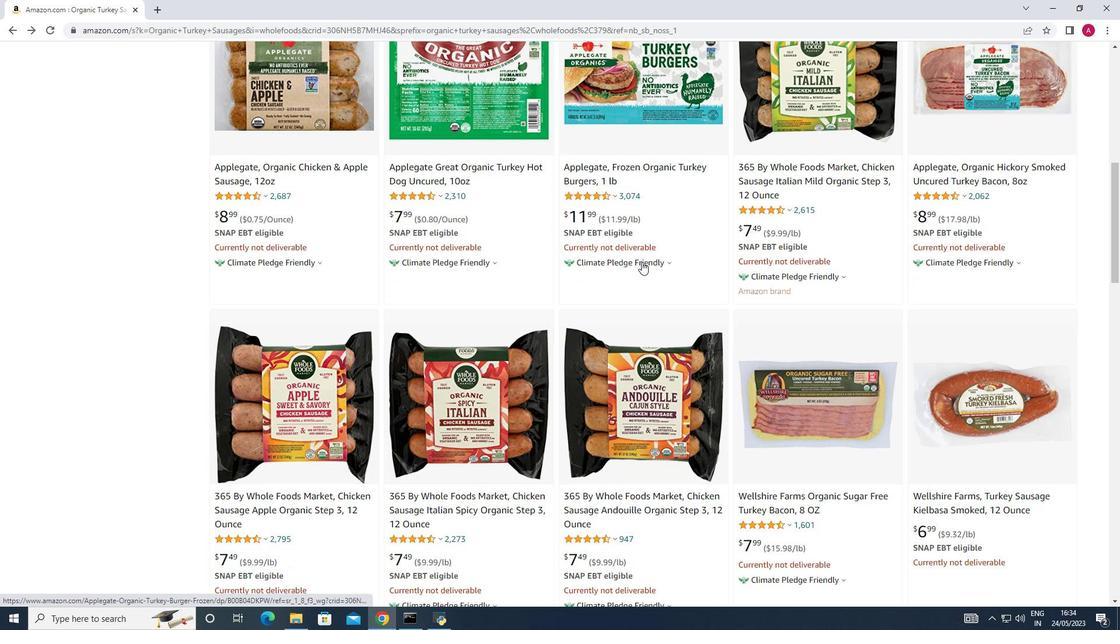 
Action: Mouse scrolled (641, 261) with delta (0, 0)
Screenshot: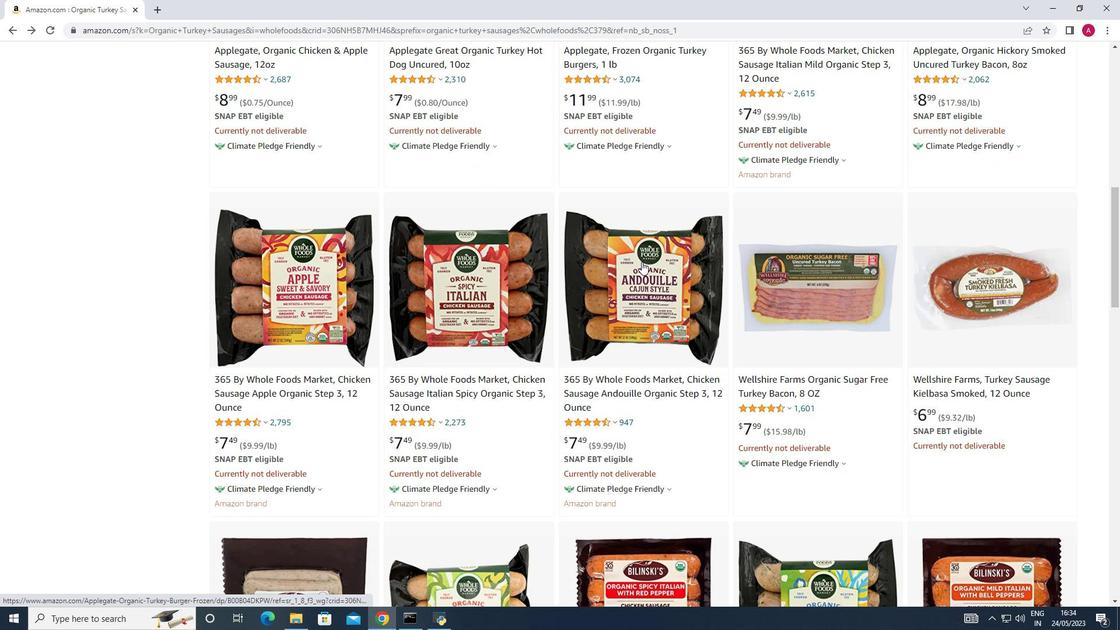 
Action: Mouse scrolled (641, 261) with delta (0, 0)
Screenshot: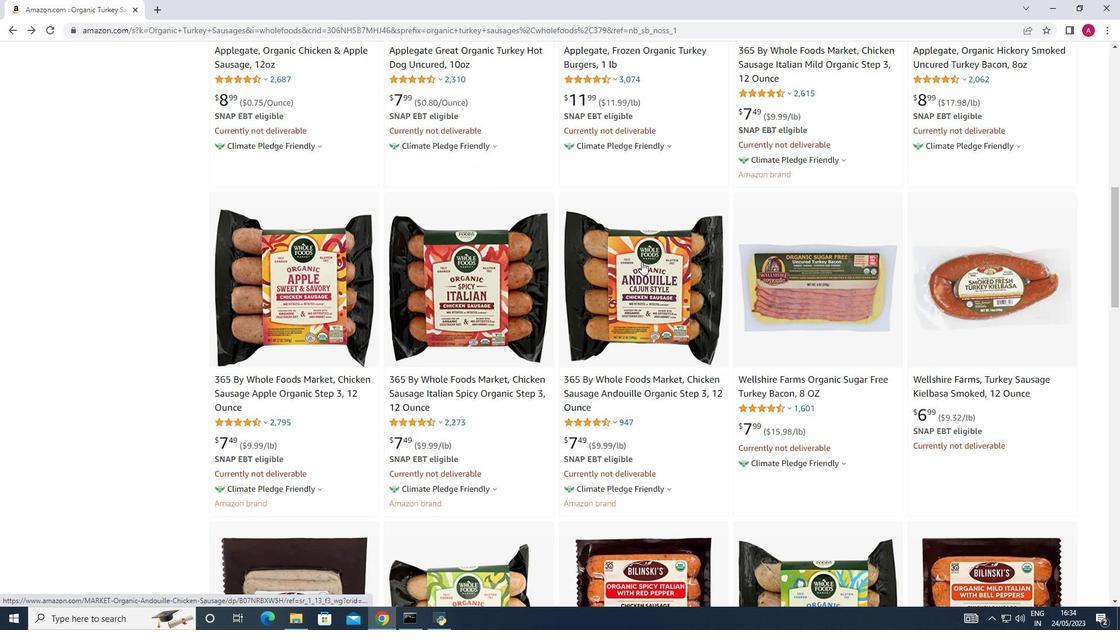
Action: Mouse scrolled (641, 261) with delta (0, 0)
Screenshot: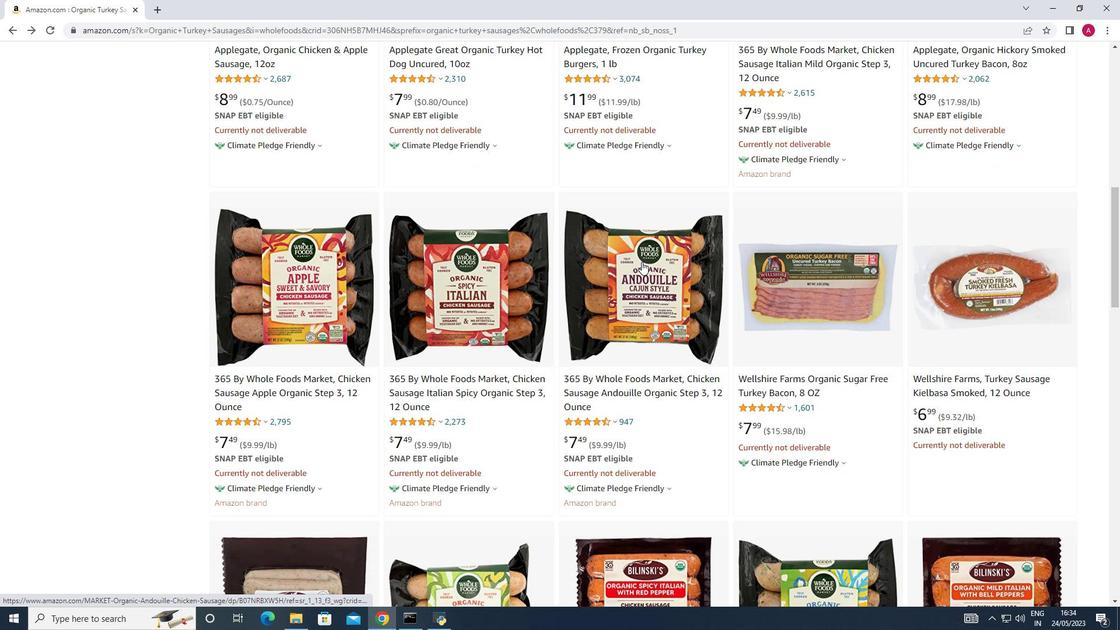 
Action: Mouse scrolled (641, 261) with delta (0, 0)
Screenshot: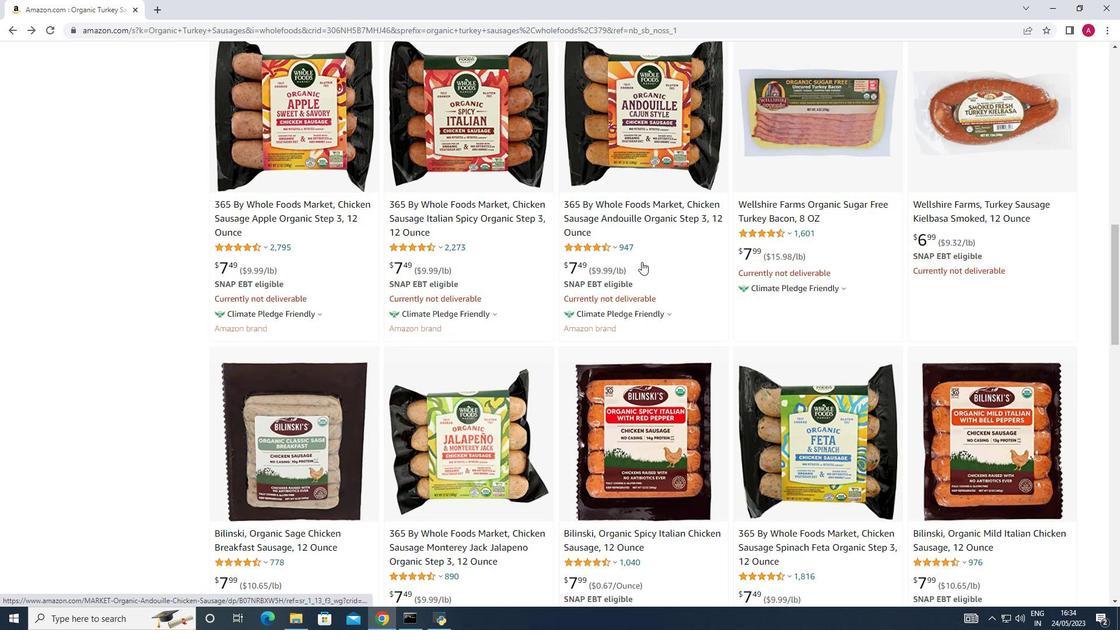 
Action: Mouse scrolled (641, 261) with delta (0, 0)
Screenshot: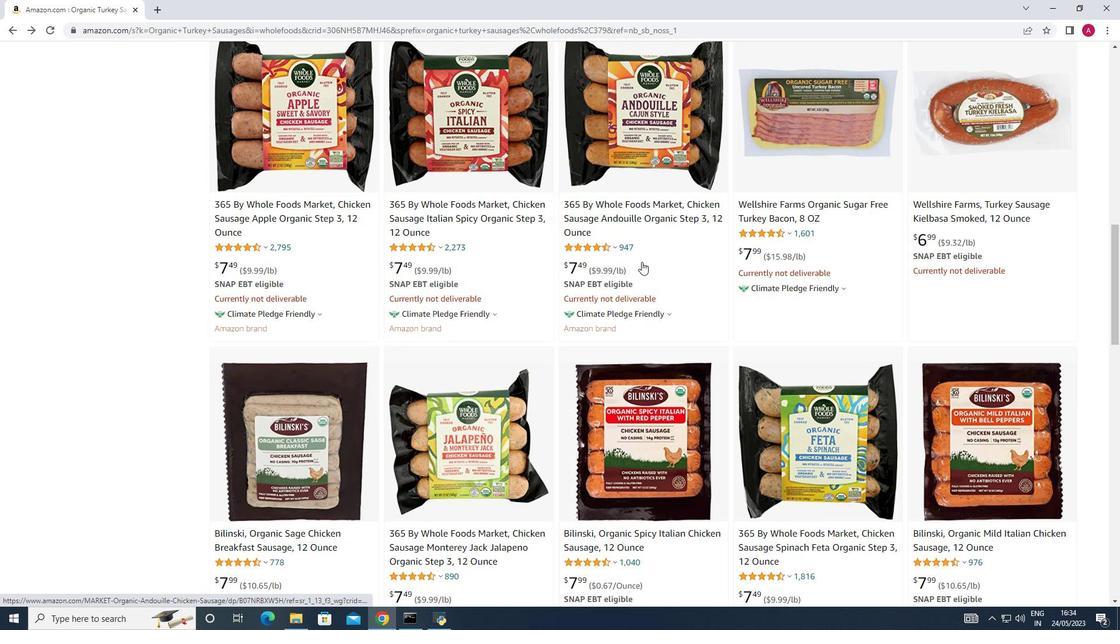 
Action: Mouse scrolled (641, 261) with delta (0, 0)
Screenshot: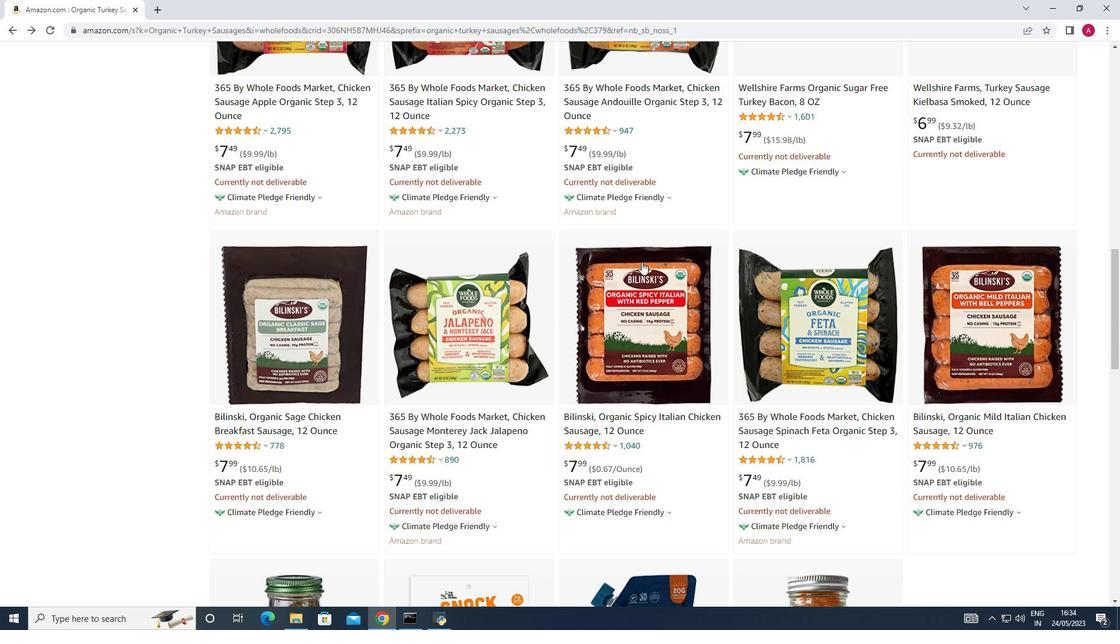 
Action: Mouse scrolled (641, 261) with delta (0, 0)
Screenshot: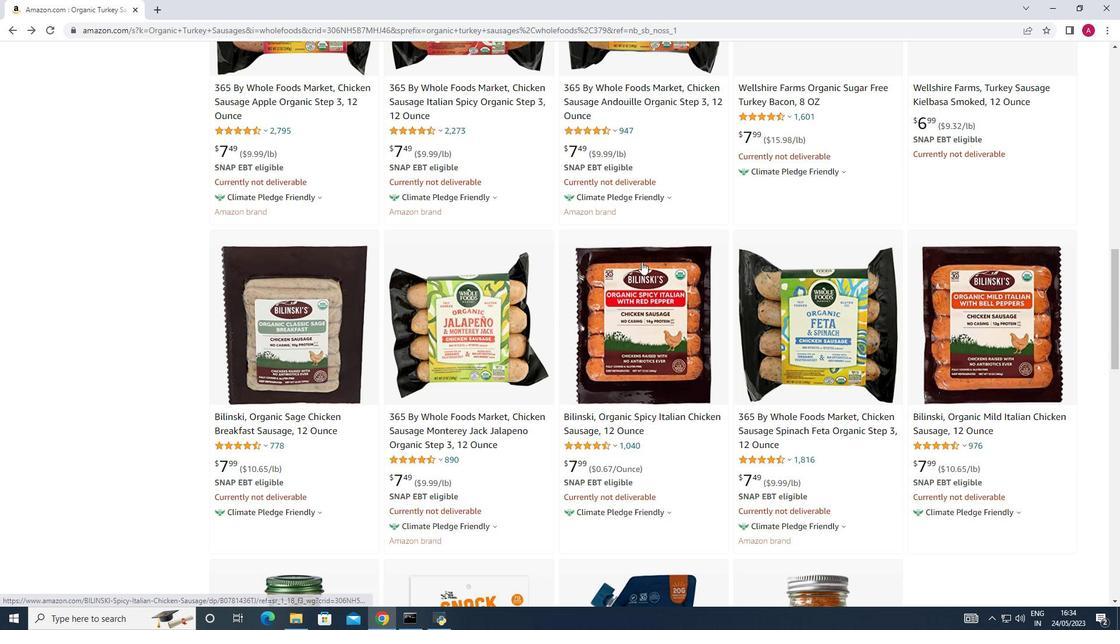 
Action: Mouse scrolled (641, 261) with delta (0, 0)
Screenshot: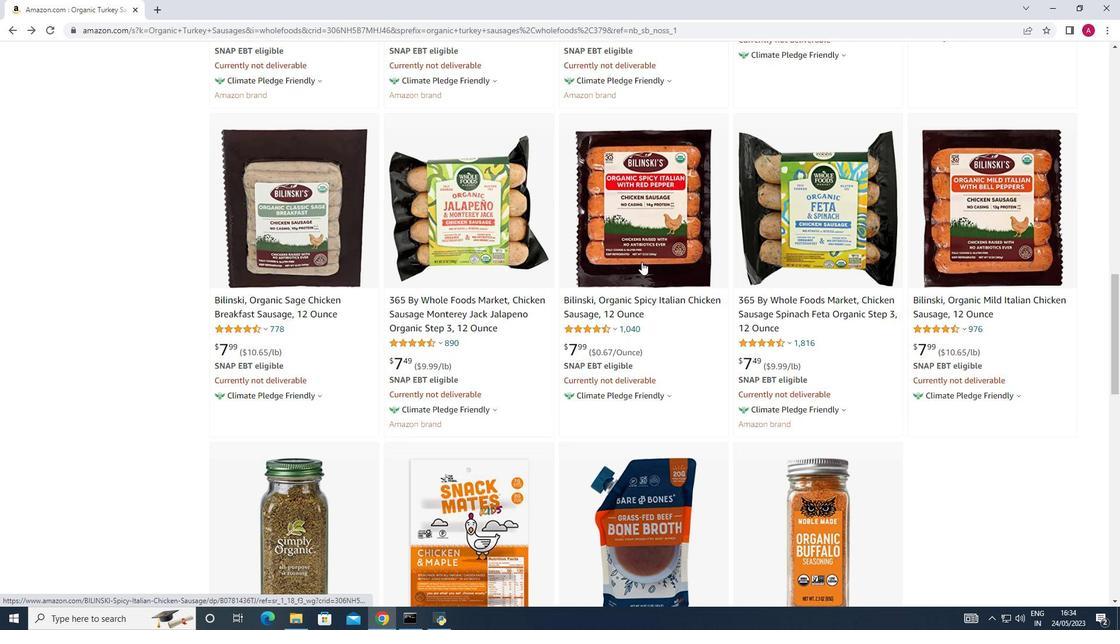 
Action: Mouse scrolled (641, 261) with delta (0, 0)
Screenshot: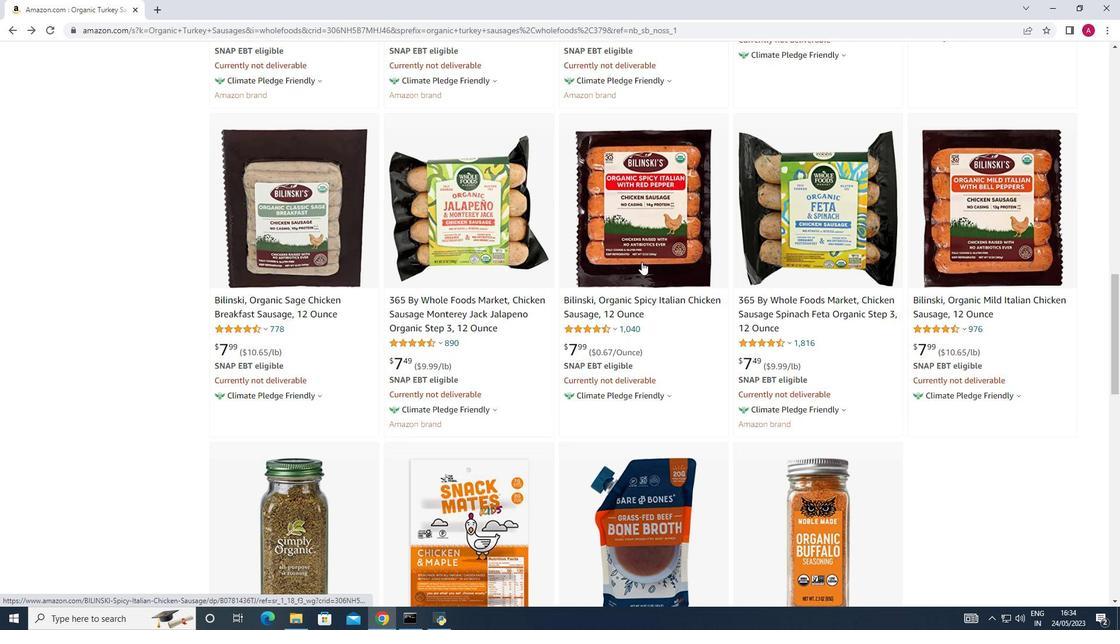 
Action: Mouse scrolled (641, 261) with delta (0, 0)
Screenshot: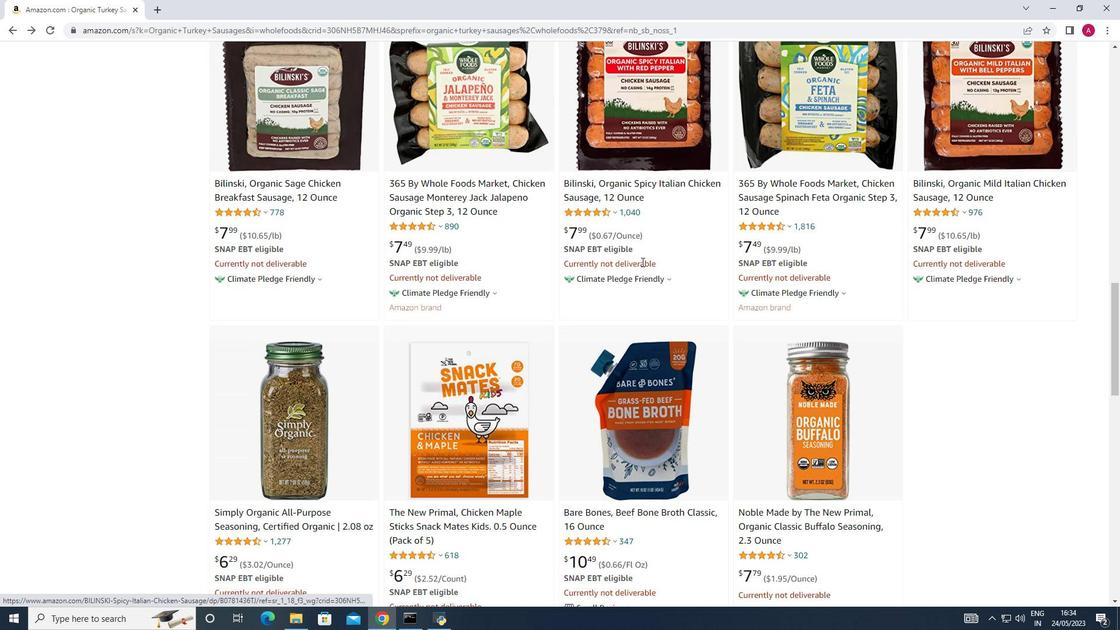 
Action: Mouse scrolled (641, 261) with delta (0, 0)
Screenshot: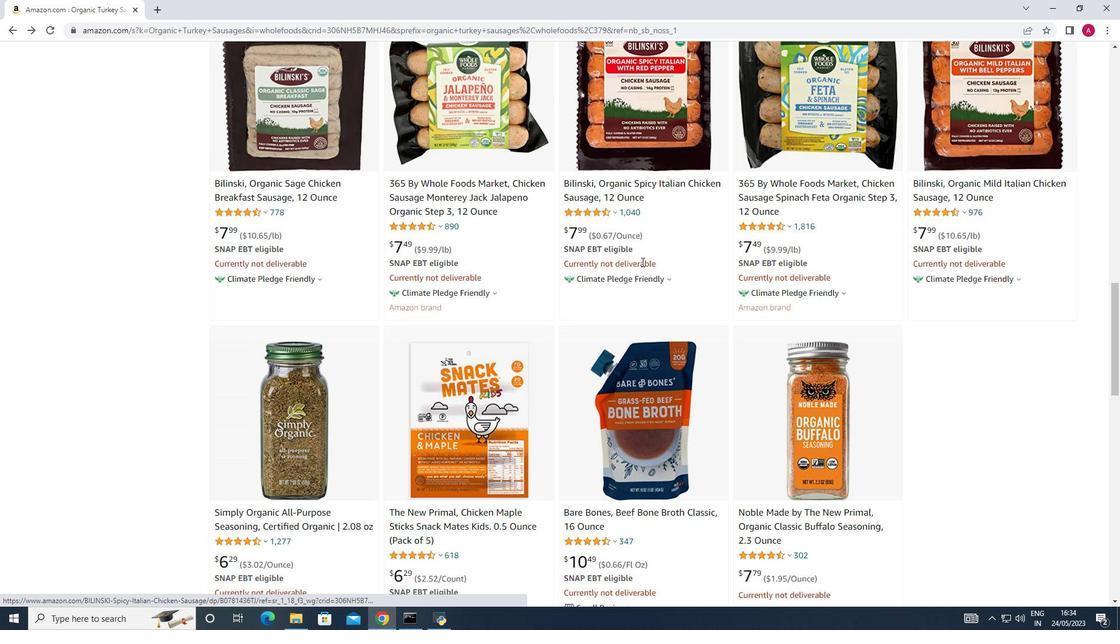 
Action: Mouse scrolled (641, 261) with delta (0, 0)
Screenshot: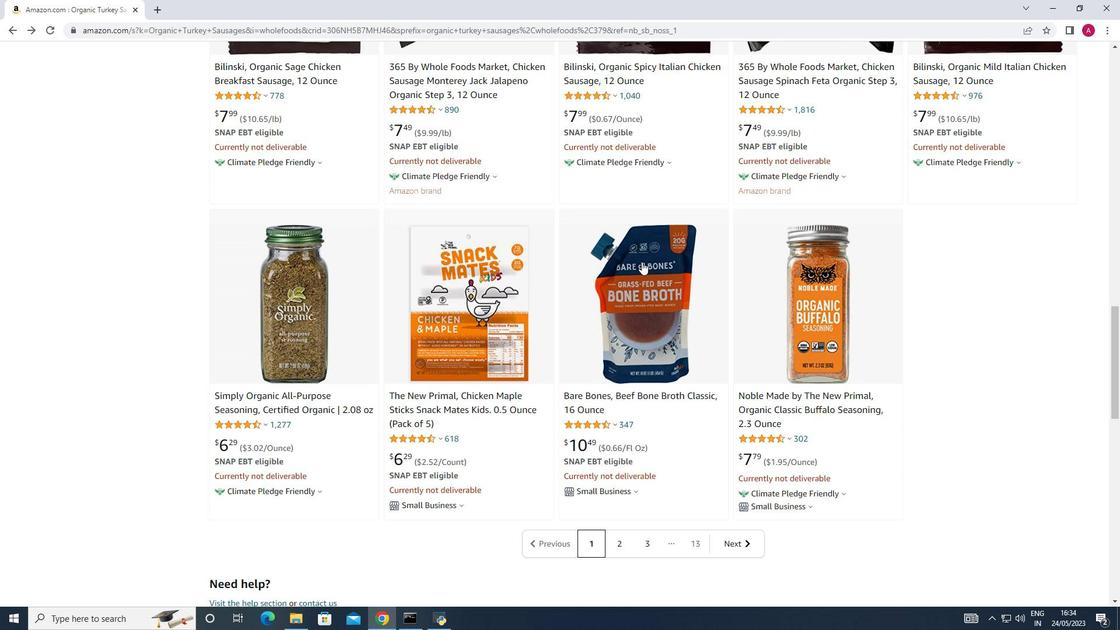 
Action: Mouse scrolled (641, 261) with delta (0, 0)
Screenshot: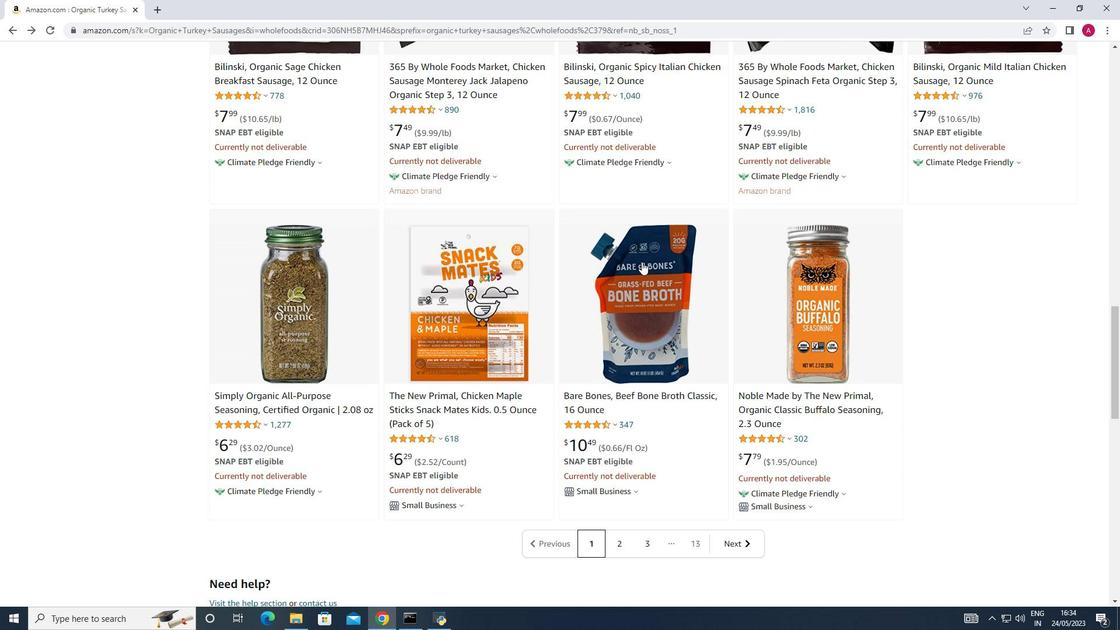 
Action: Mouse scrolled (641, 261) with delta (0, 0)
Screenshot: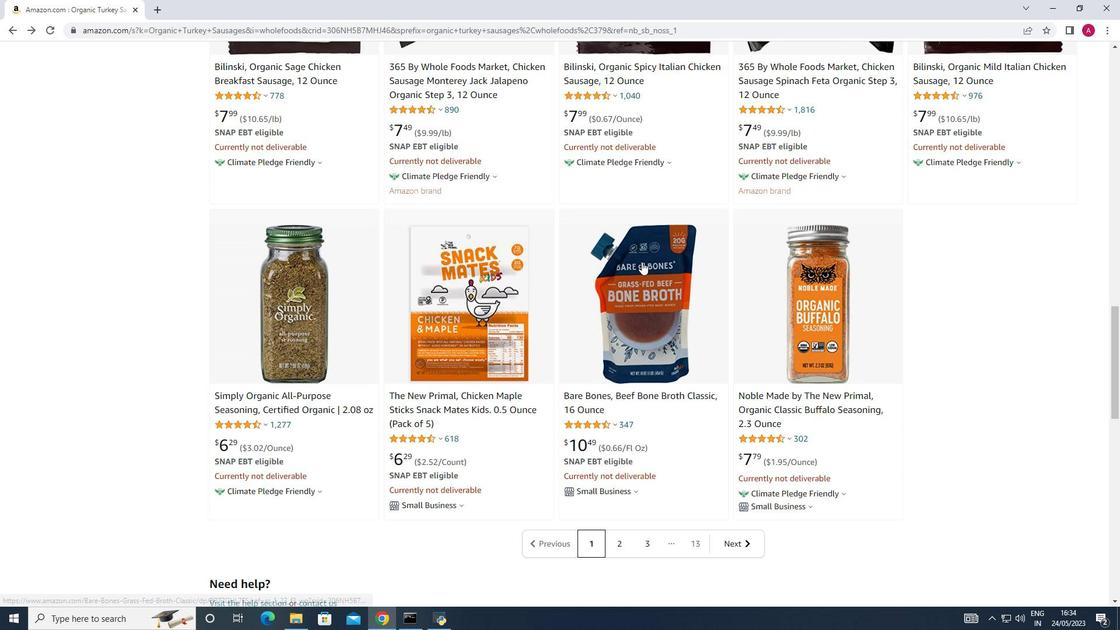 
Action: Mouse scrolled (641, 261) with delta (0, 0)
Screenshot: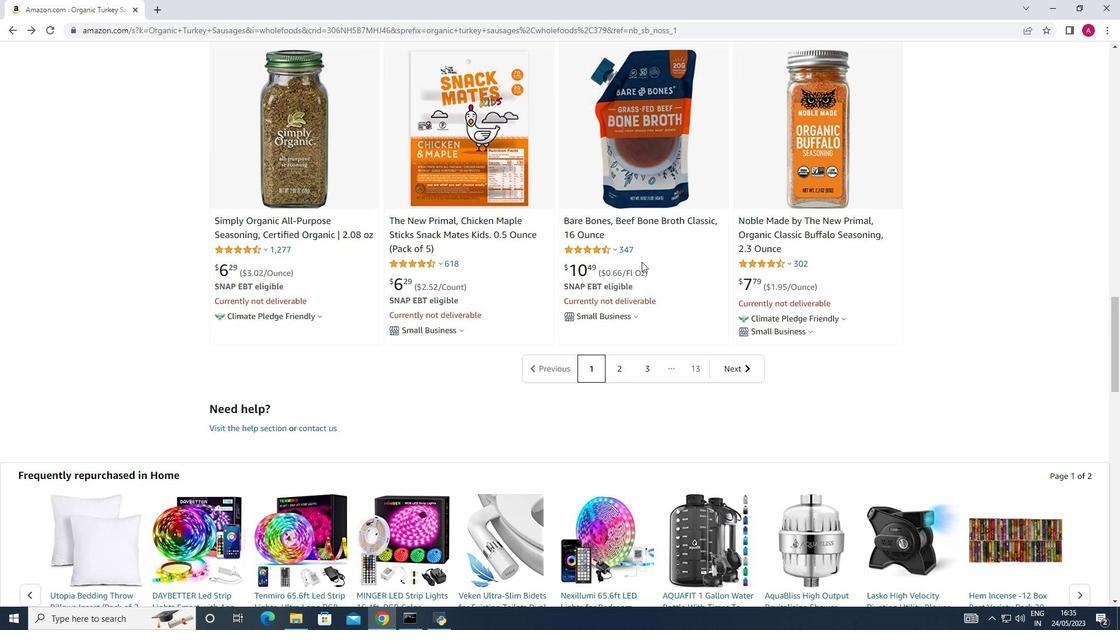 
Action: Mouse scrolled (641, 261) with delta (0, 0)
Screenshot: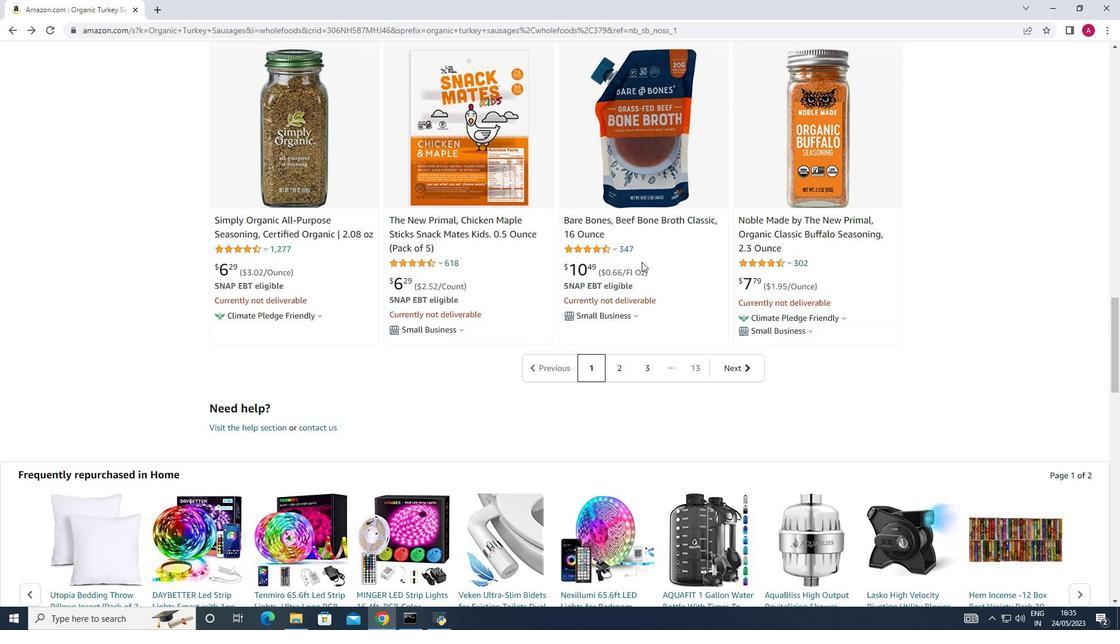 
Action: Mouse scrolled (641, 261) with delta (0, 0)
Screenshot: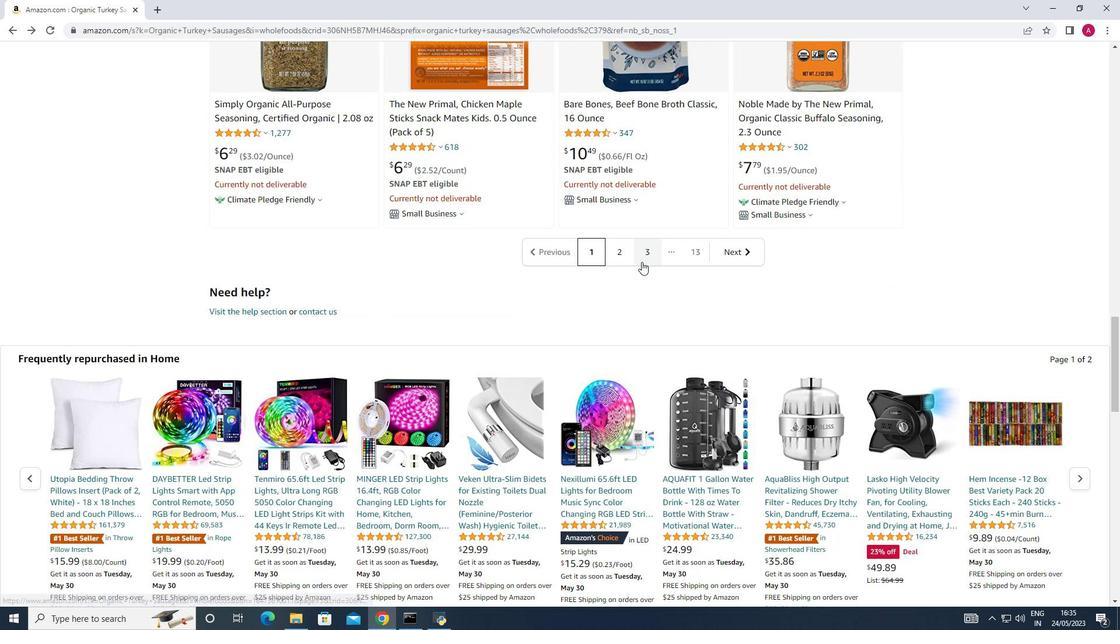 
Action: Mouse scrolled (641, 261) with delta (0, 0)
Screenshot: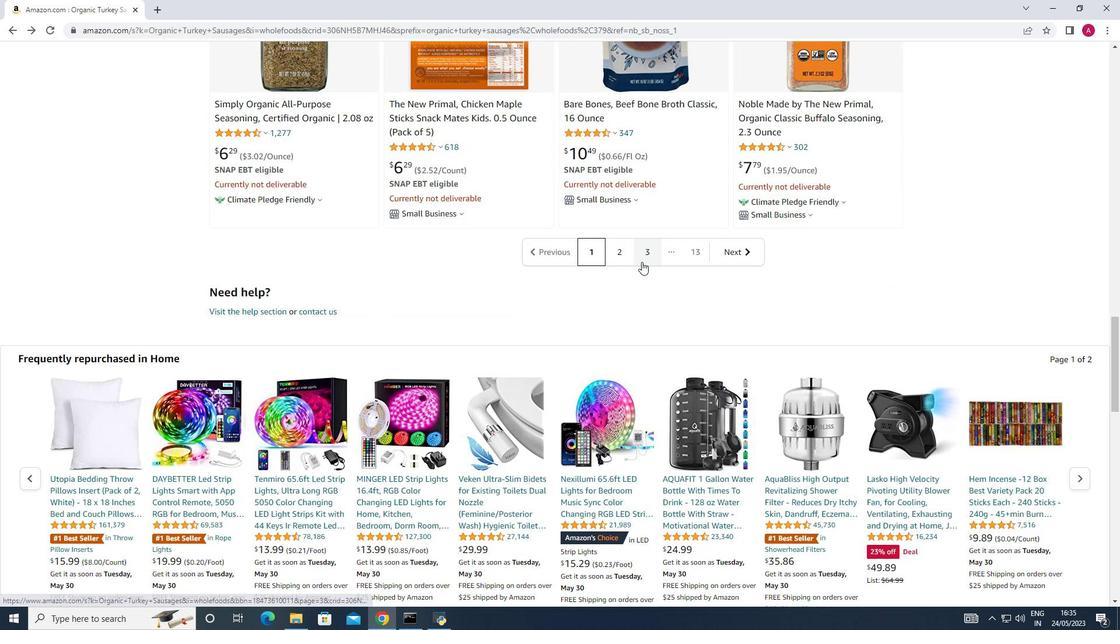 
Action: Mouse scrolled (641, 261) with delta (0, 0)
Screenshot: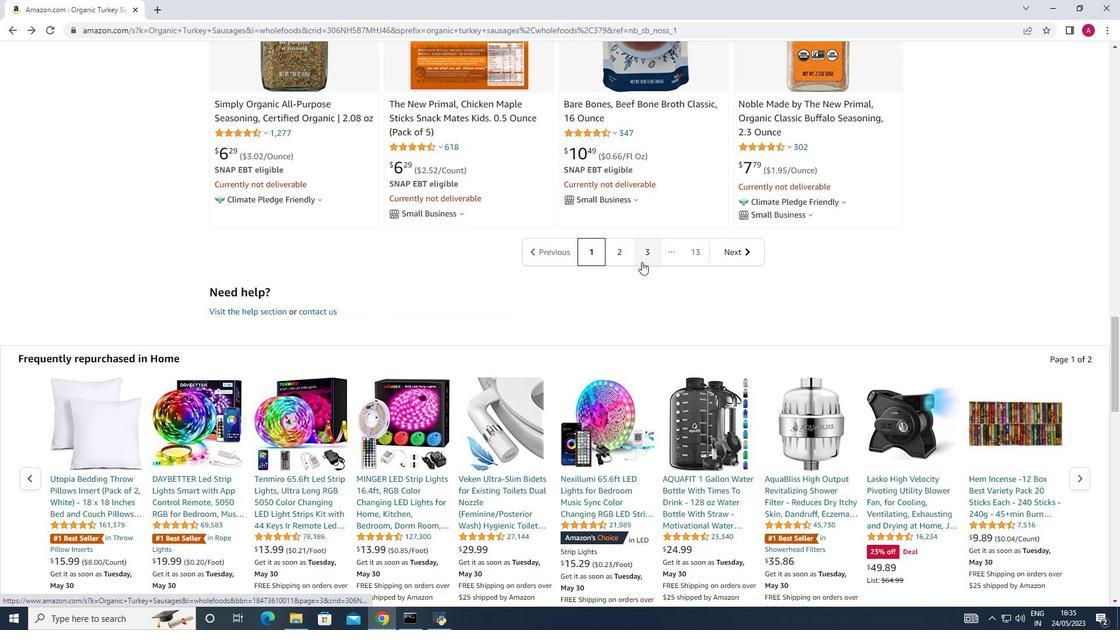 
Action: Mouse scrolled (641, 261) with delta (0, 0)
Screenshot: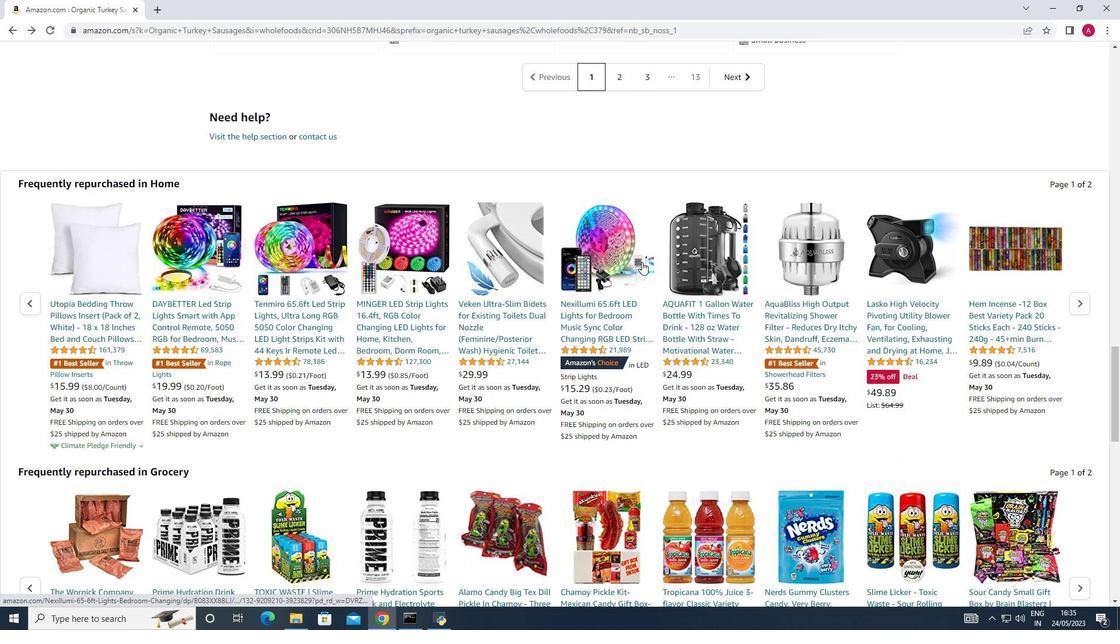
Action: Mouse scrolled (641, 261) with delta (0, 0)
Screenshot: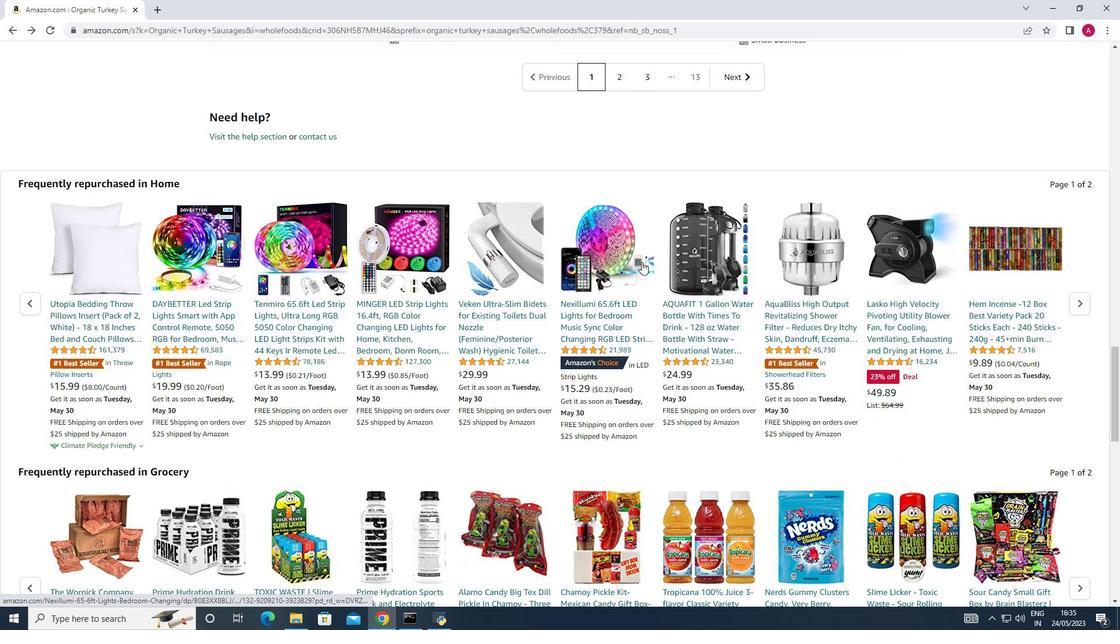 
Action: Mouse scrolled (641, 261) with delta (0, 0)
Screenshot: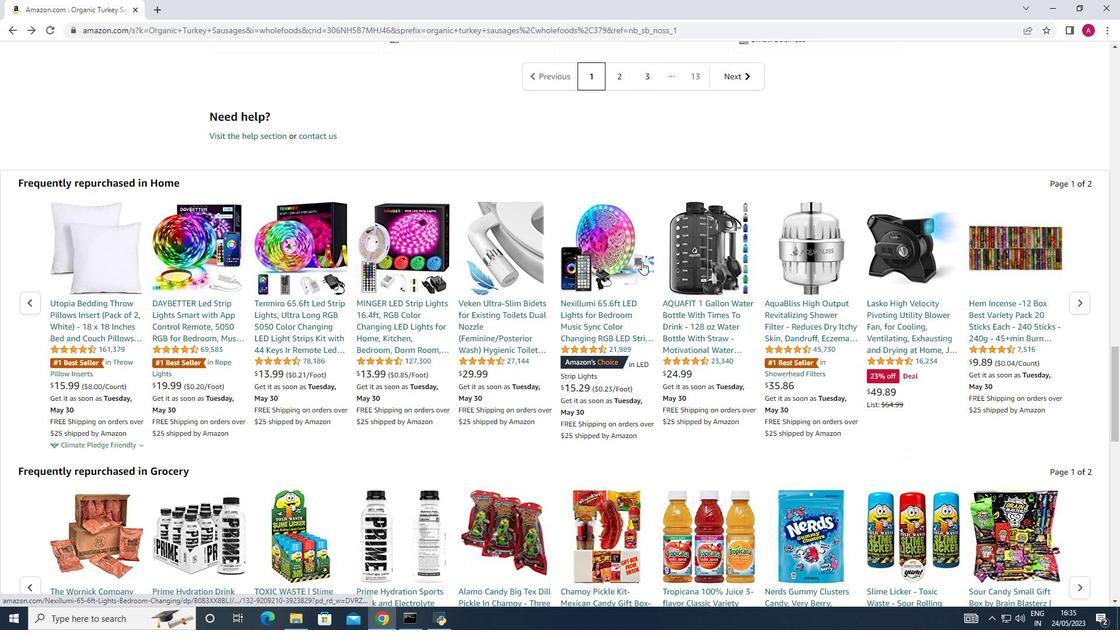 
Action: Mouse scrolled (641, 261) with delta (0, 0)
Screenshot: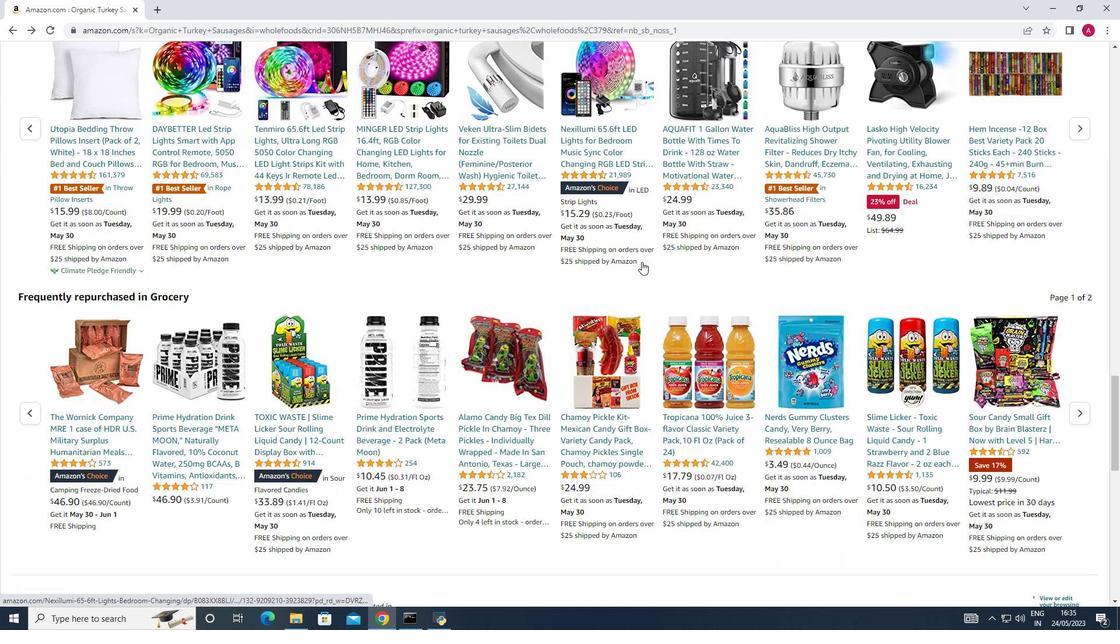 
Action: Mouse scrolled (641, 261) with delta (0, 0)
Screenshot: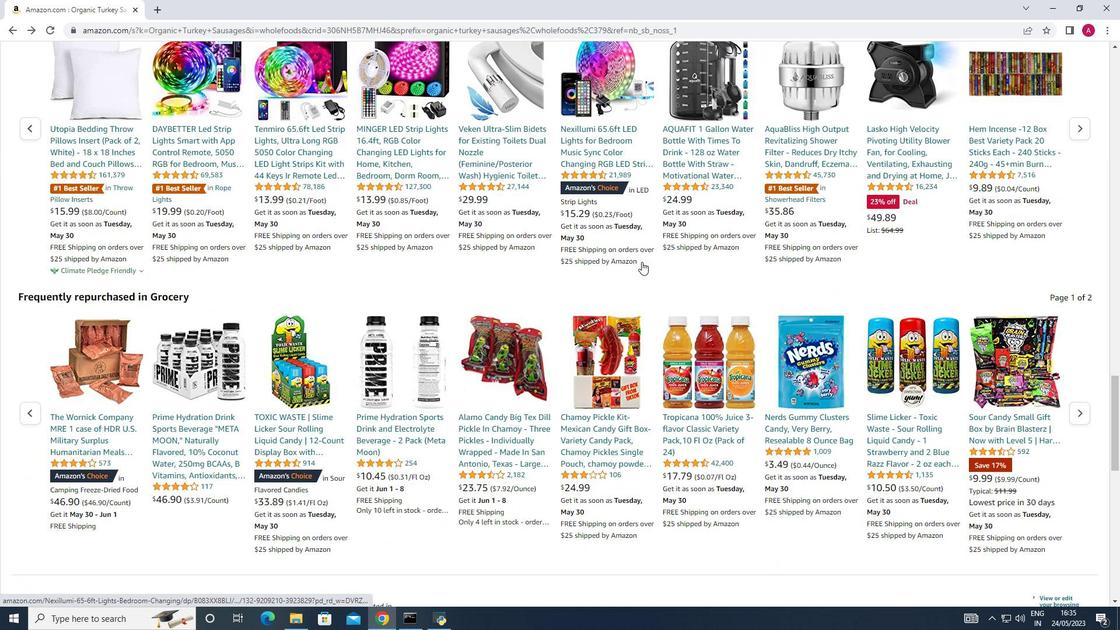 
Action: Mouse scrolled (641, 261) with delta (0, 0)
Screenshot: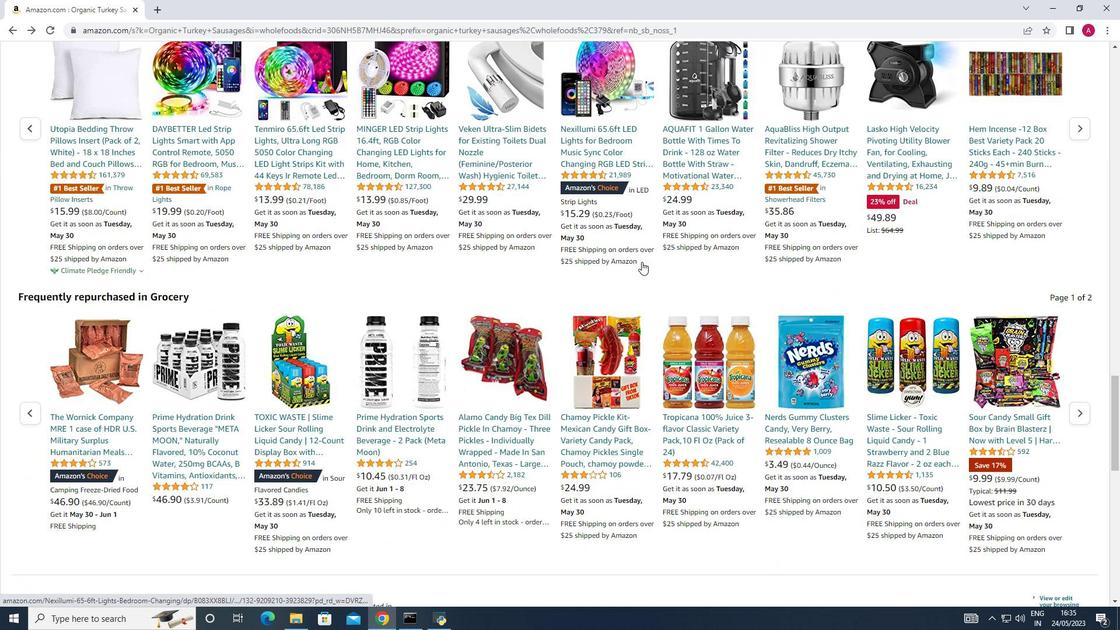 
Action: Mouse scrolled (641, 261) with delta (0, 0)
Screenshot: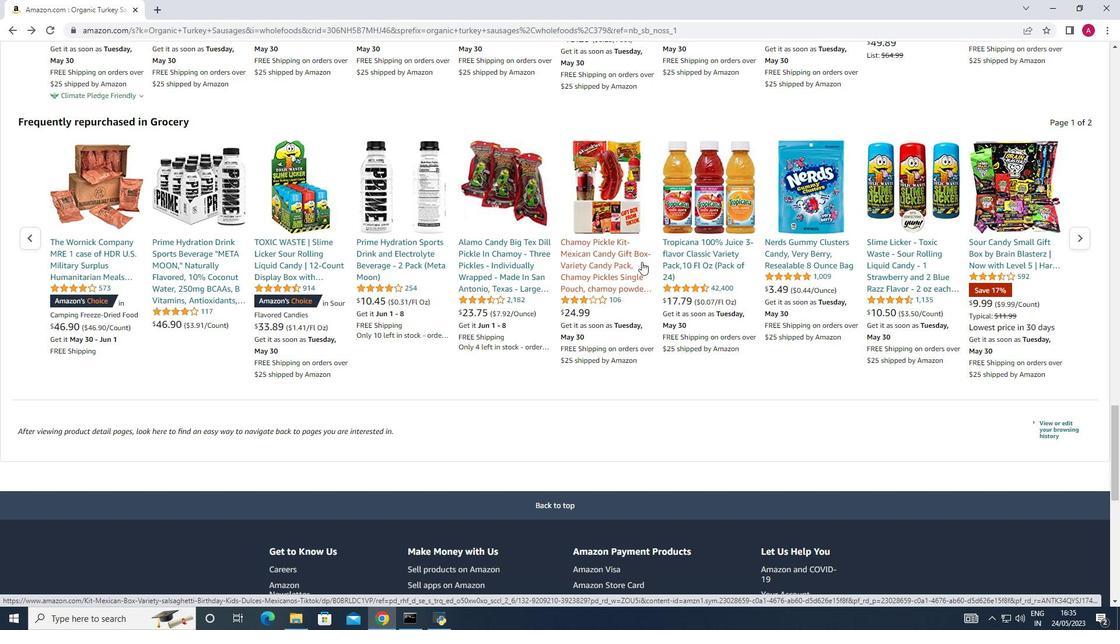 
Action: Mouse moved to (546, 439)
Screenshot: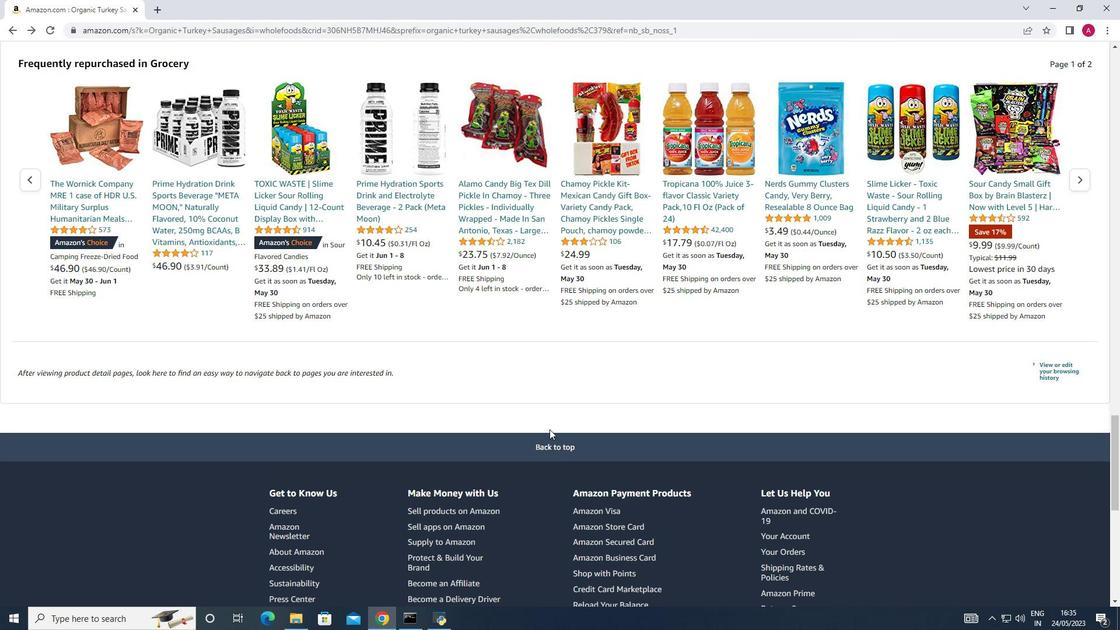 
Action: Mouse pressed left at (546, 439)
Screenshot: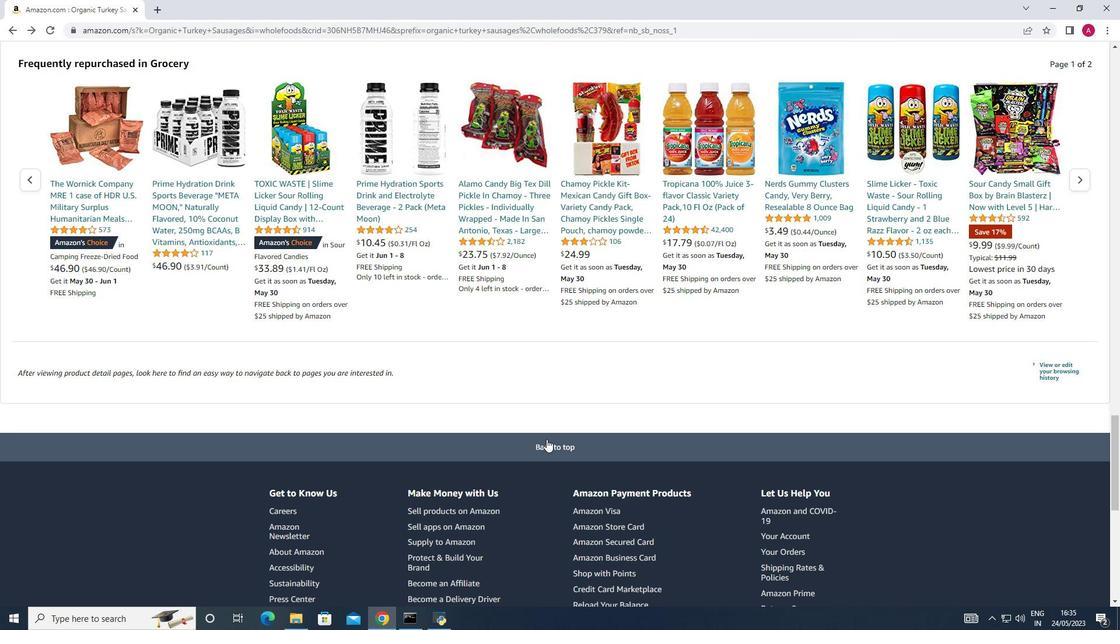 
Action: Mouse moved to (533, 352)
Screenshot: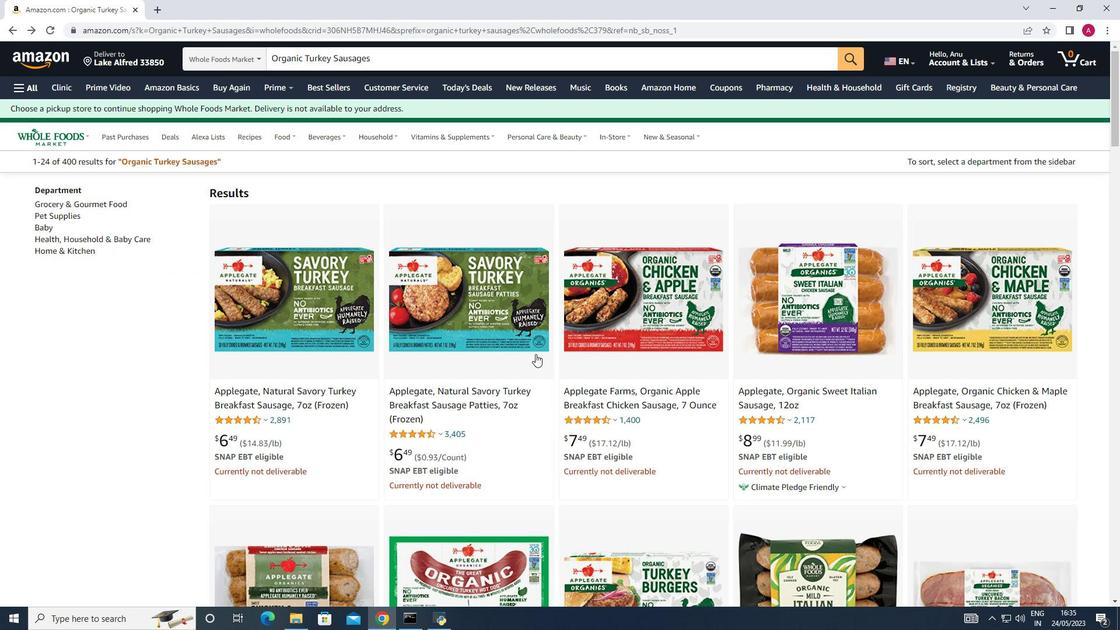 
Action: Mouse scrolled (533, 353) with delta (0, 0)
Screenshot: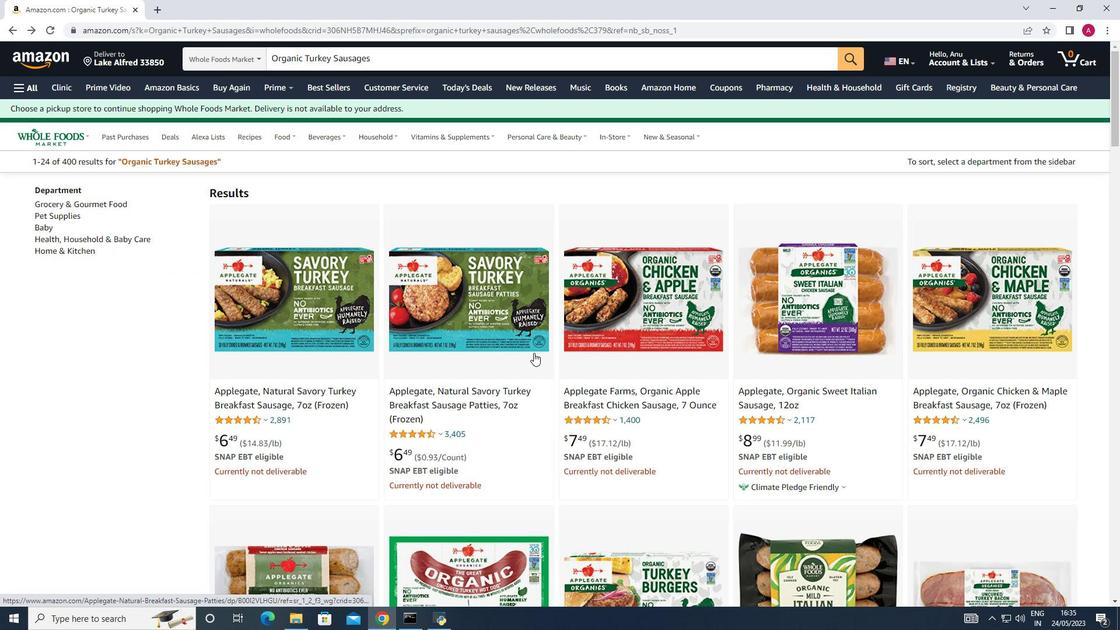 
Action: Mouse moved to (376, 200)
Screenshot: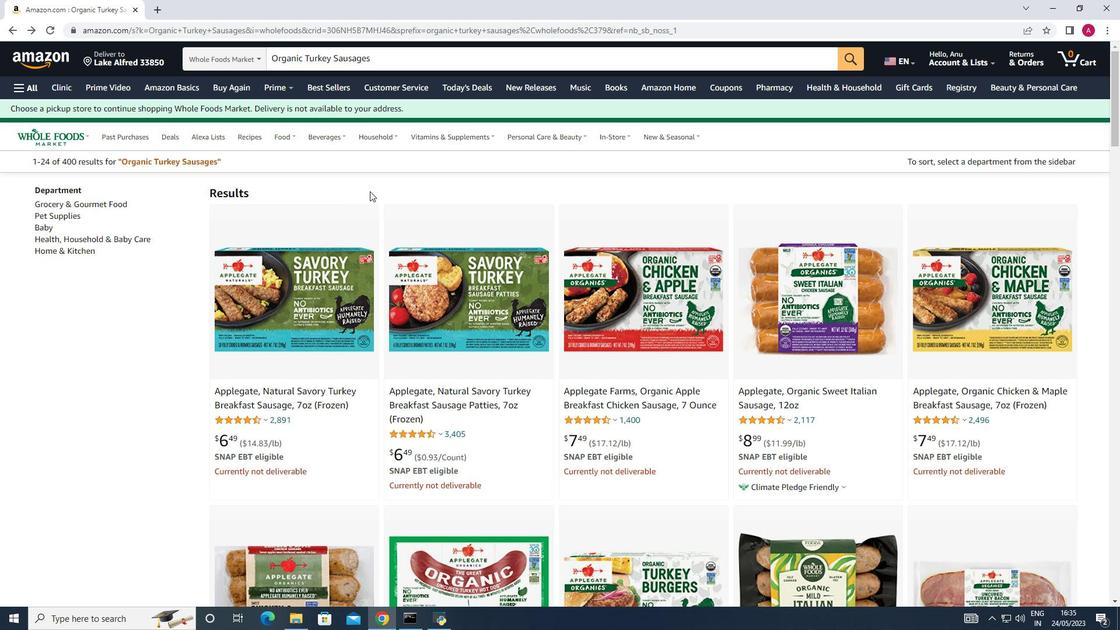 
Action: Mouse scrolled (376, 200) with delta (0, 0)
Screenshot: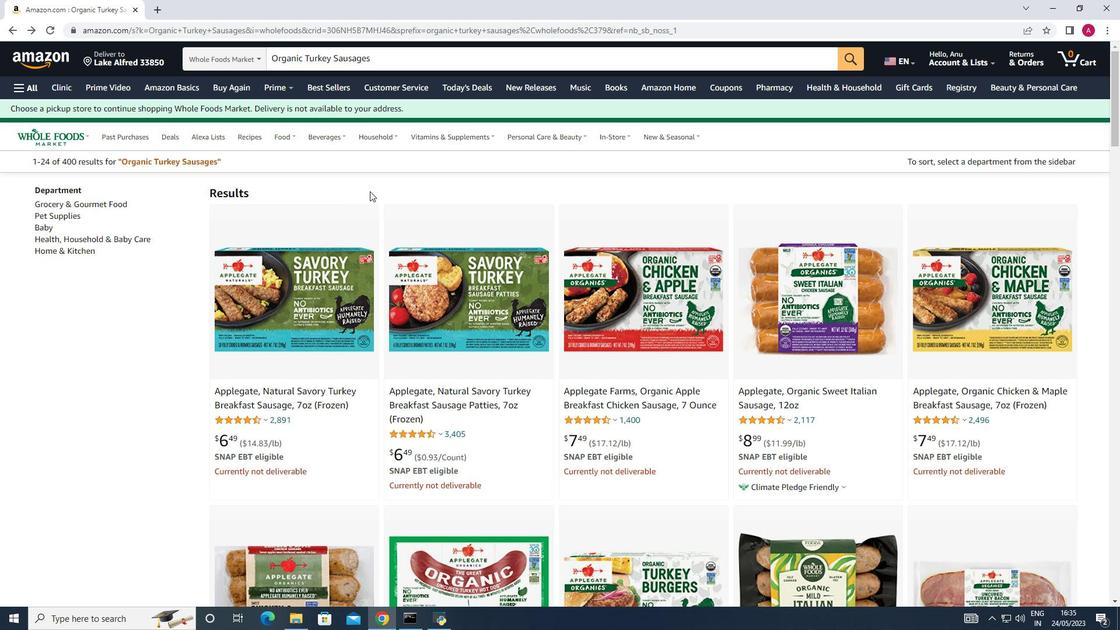 
Action: Mouse scrolled (376, 200) with delta (0, 0)
Screenshot: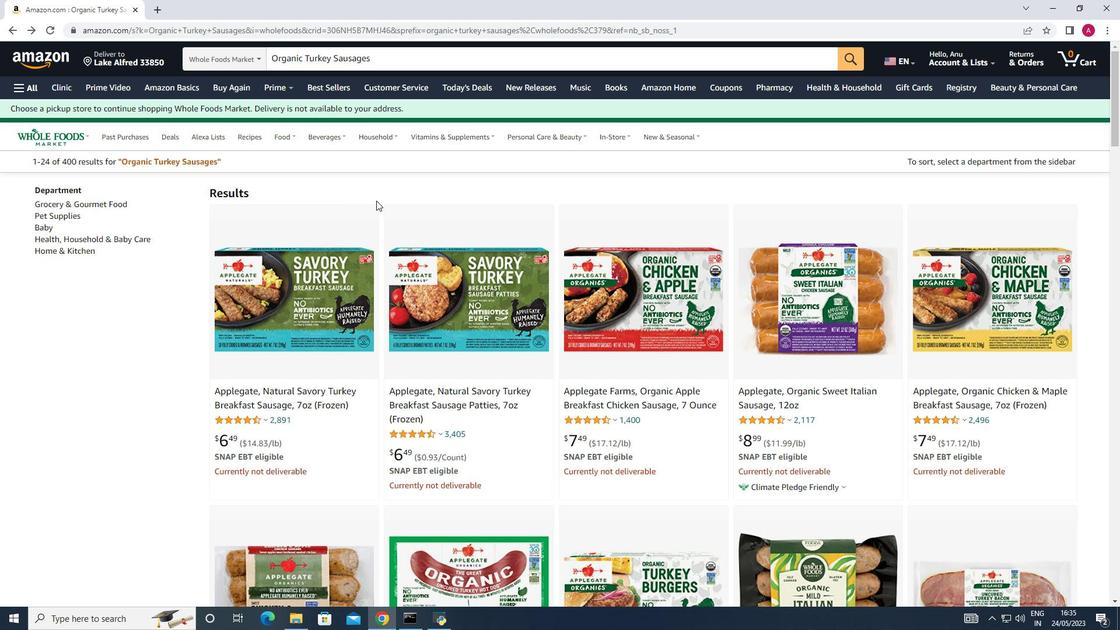 
Action: Mouse scrolled (376, 200) with delta (0, 0)
Screenshot: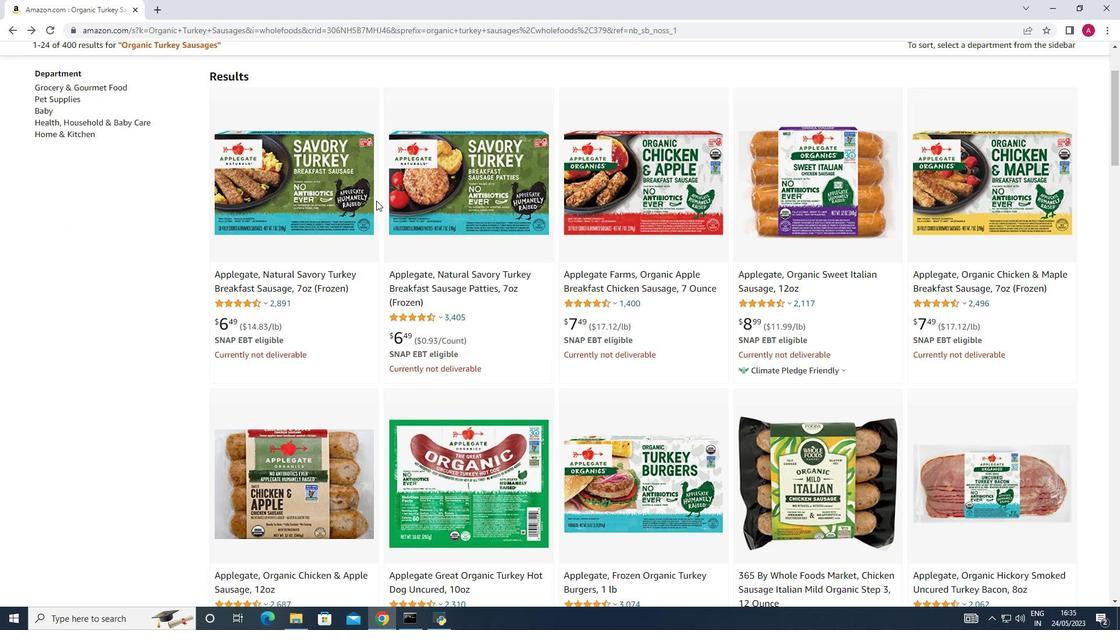 
Action: Mouse scrolled (376, 200) with delta (0, 0)
Screenshot: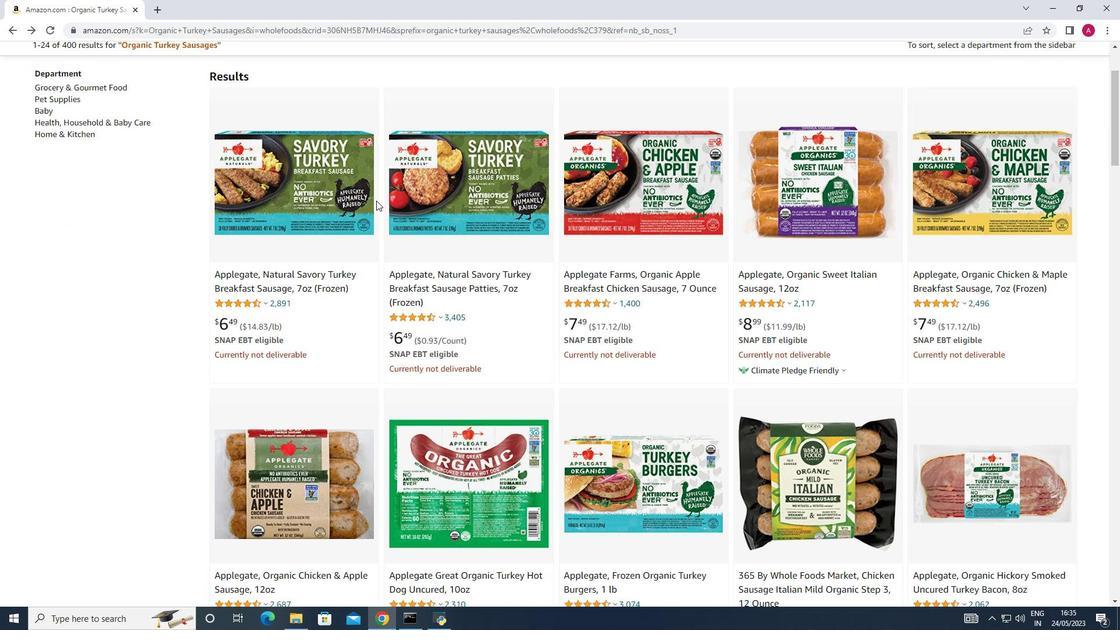 
Action: Mouse scrolled (376, 200) with delta (0, 0)
Screenshot: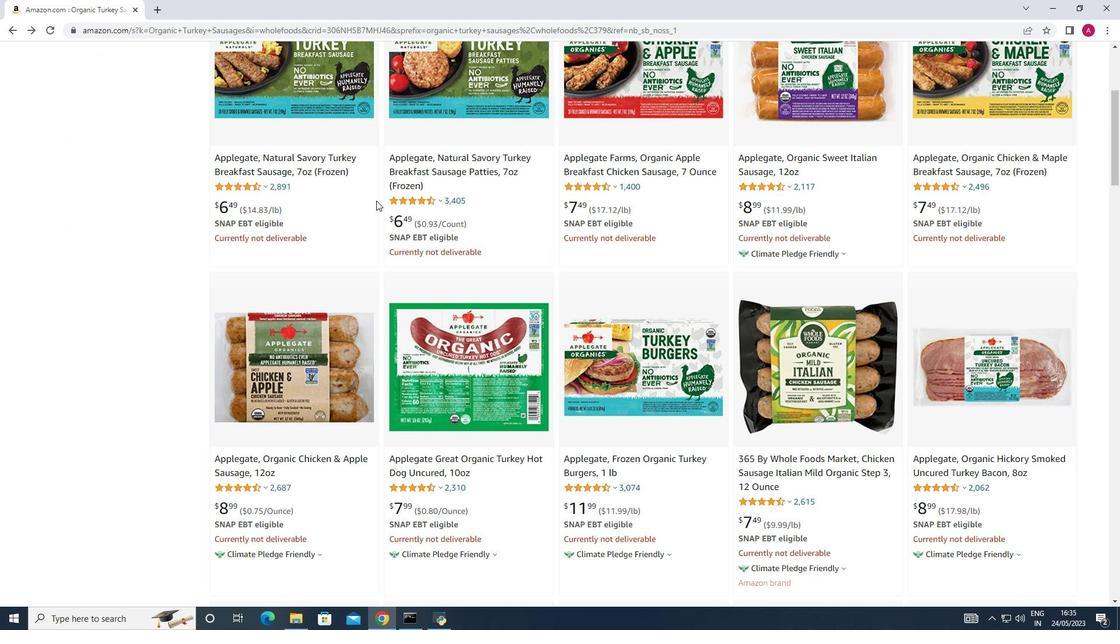 
Action: Mouse scrolled (376, 200) with delta (0, 0)
Screenshot: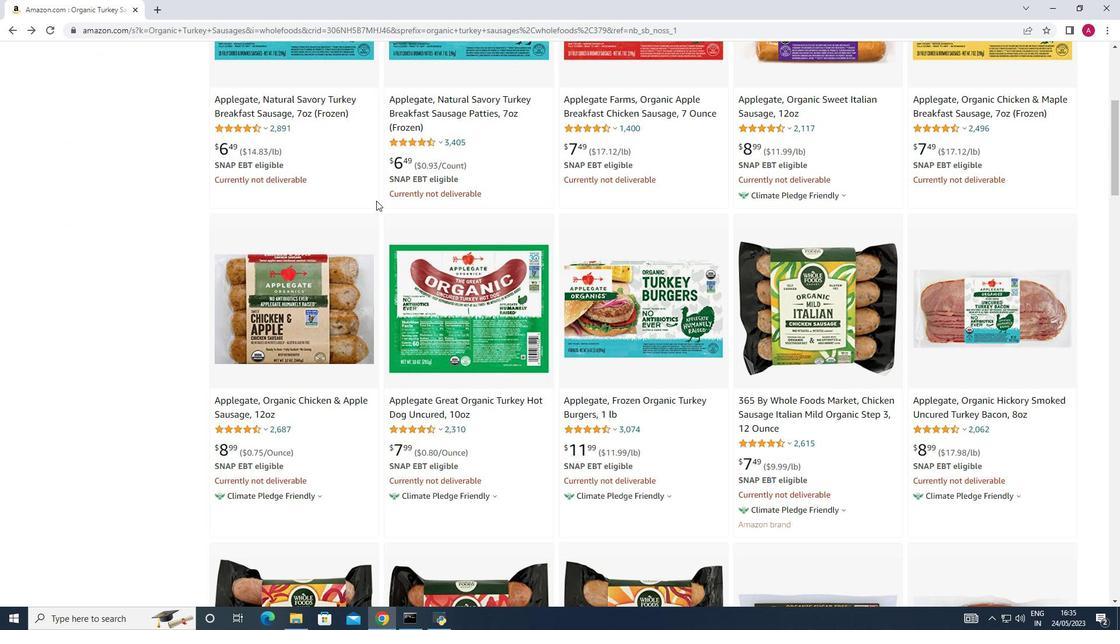 
Action: Mouse scrolled (376, 200) with delta (0, 0)
Screenshot: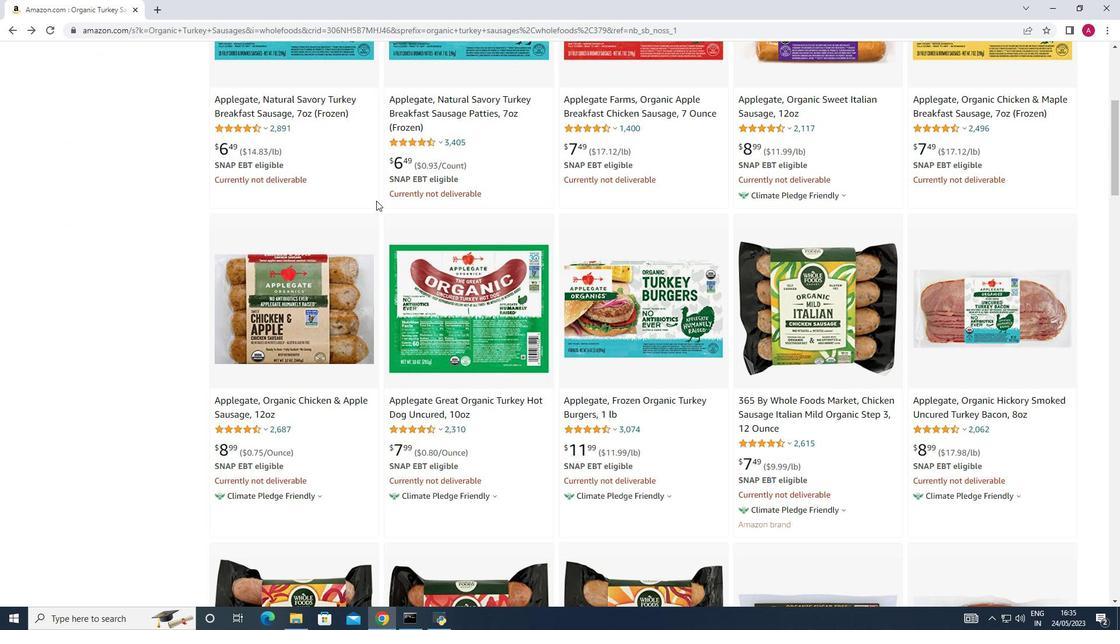 
Action: Mouse moved to (515, 376)
Screenshot: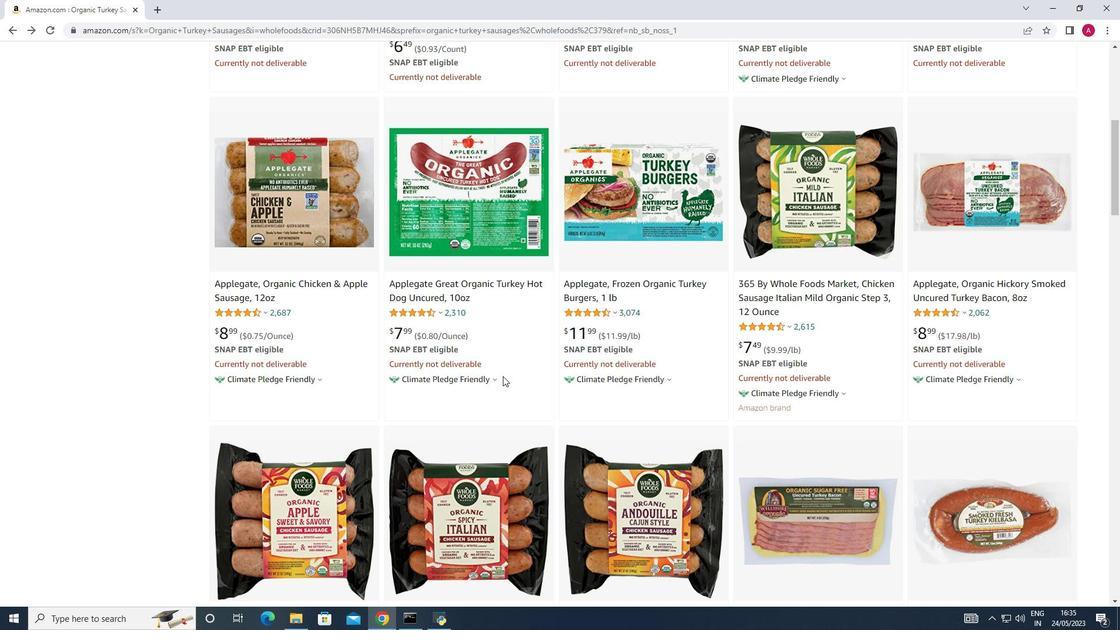 
Action: Mouse scrolled (515, 377) with delta (0, 0)
Screenshot: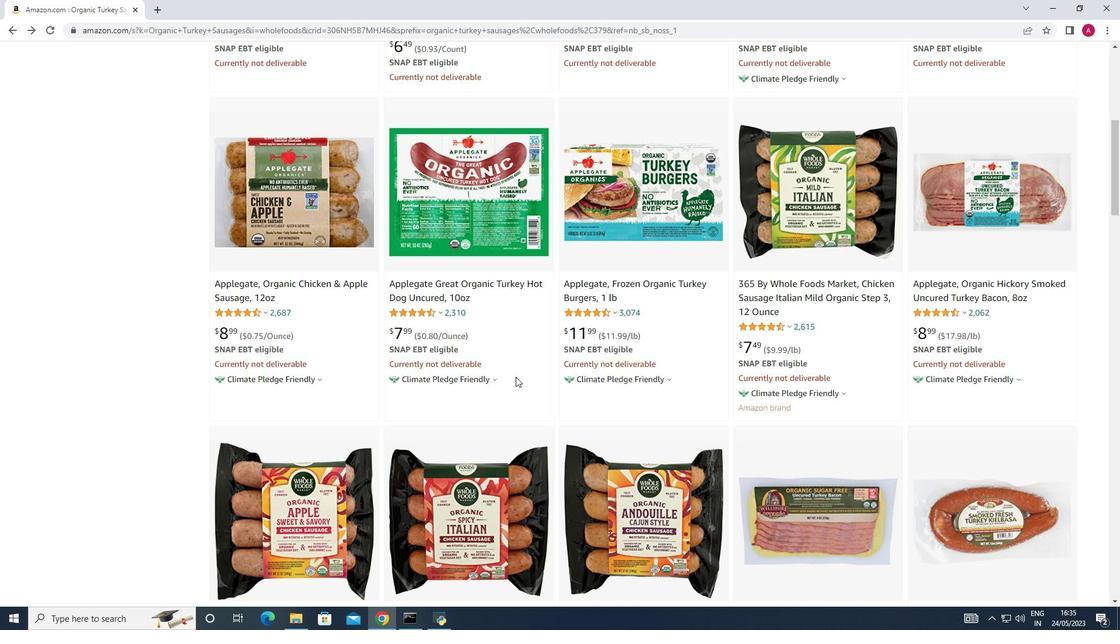 
Action: Mouse scrolled (515, 377) with delta (0, 0)
Screenshot: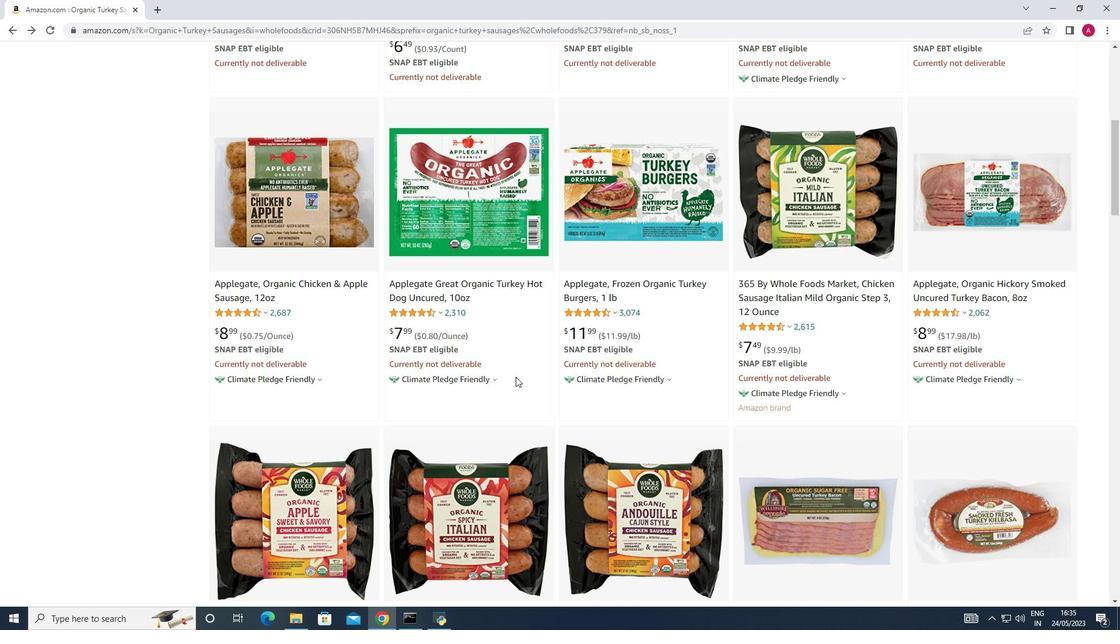 
Action: Mouse scrolled (515, 377) with delta (0, 0)
Screenshot: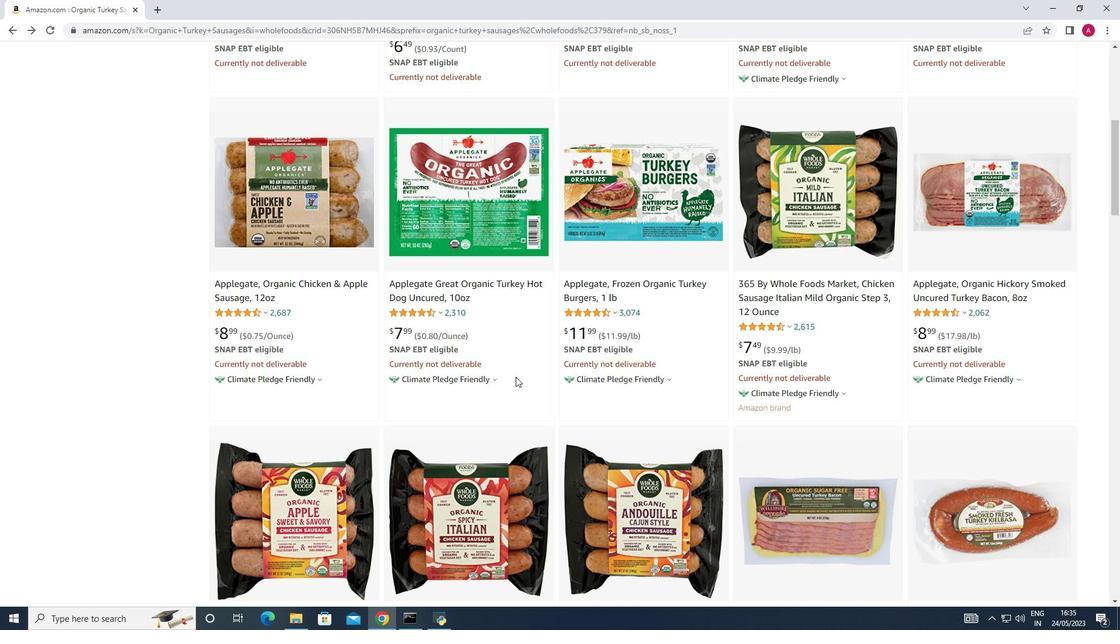 
Action: Mouse scrolled (515, 377) with delta (0, 0)
Screenshot: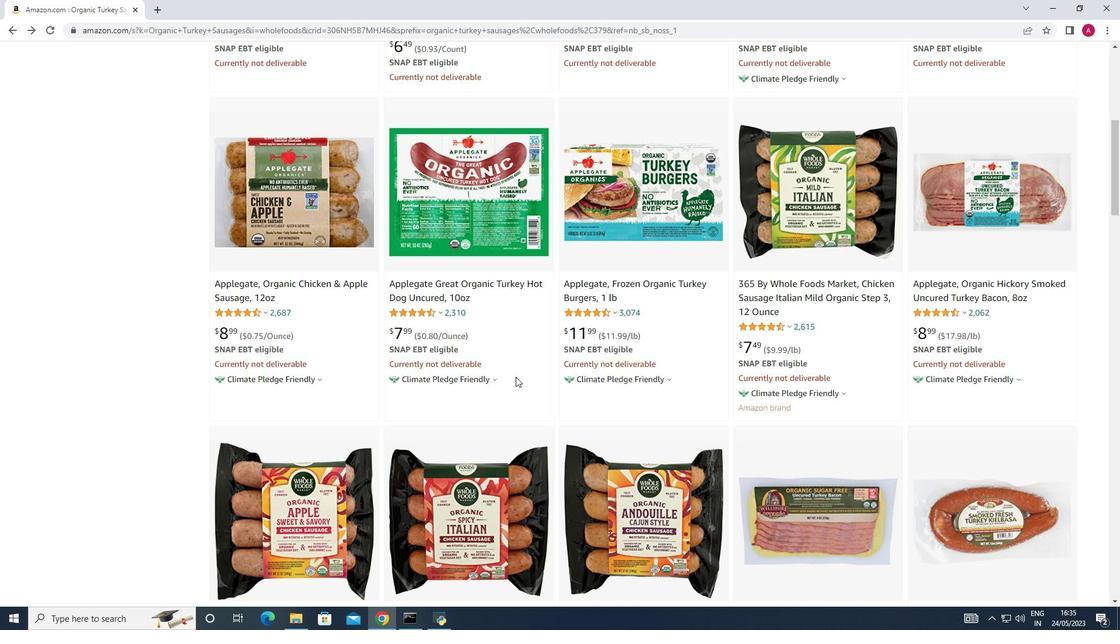
Action: Mouse scrolled (515, 377) with delta (0, 0)
Screenshot: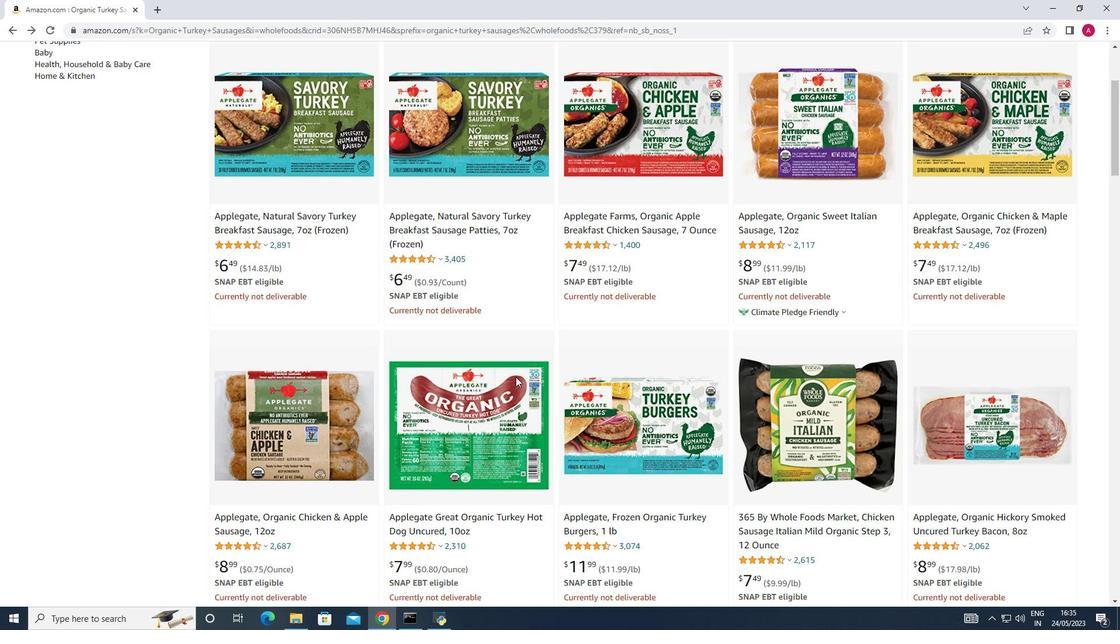 
Action: Mouse scrolled (515, 377) with delta (0, 0)
Screenshot: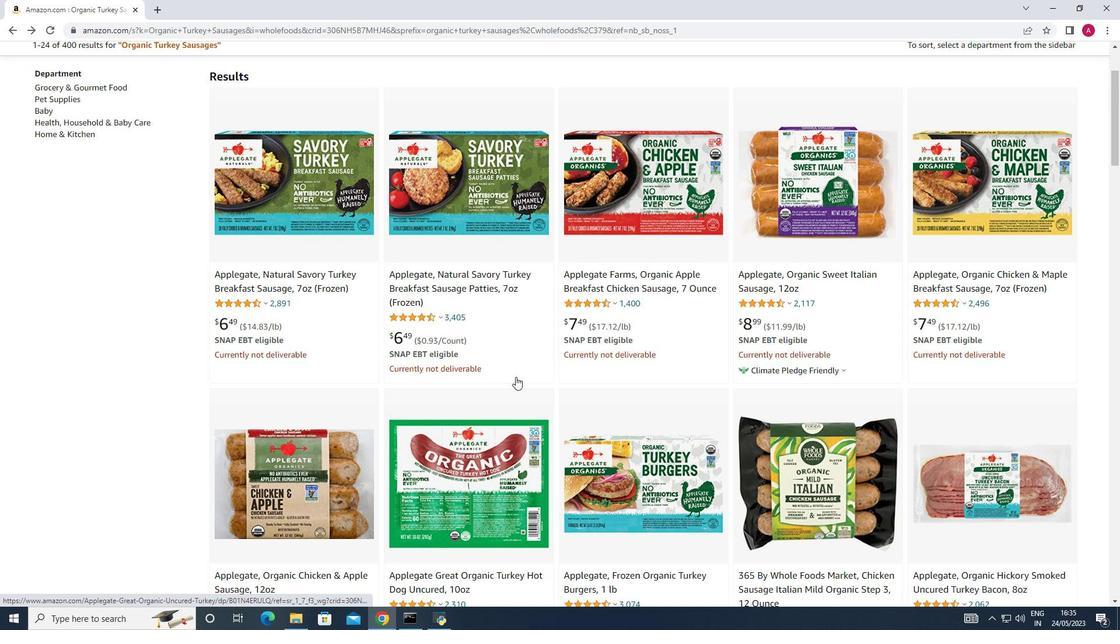 
Action: Mouse scrolled (515, 377) with delta (0, 0)
Screenshot: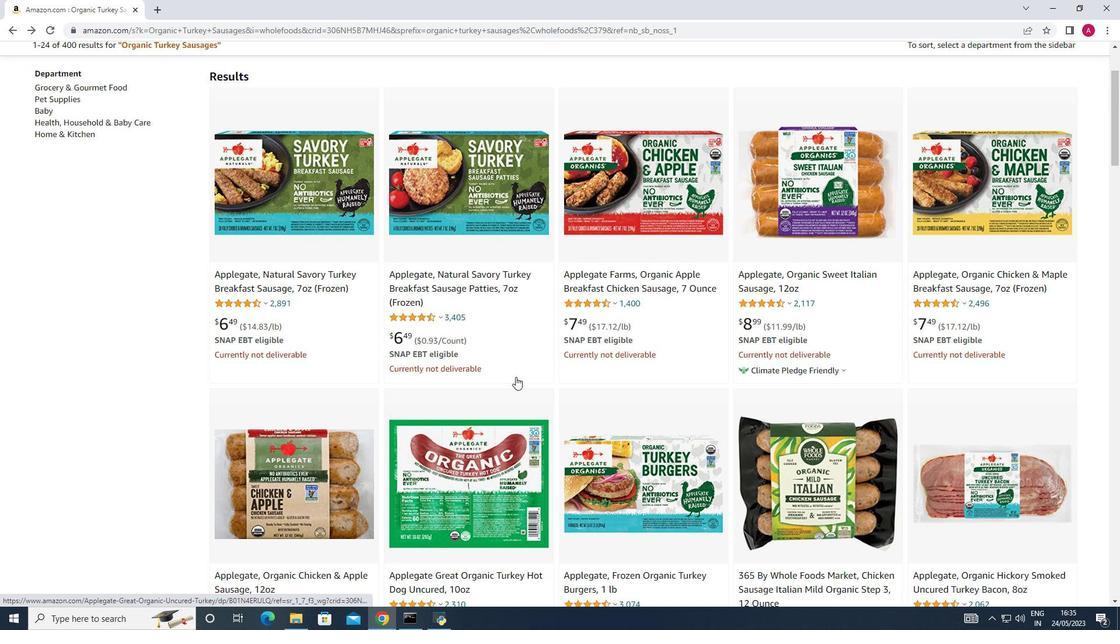 
Action: Mouse scrolled (515, 377) with delta (0, 0)
Screenshot: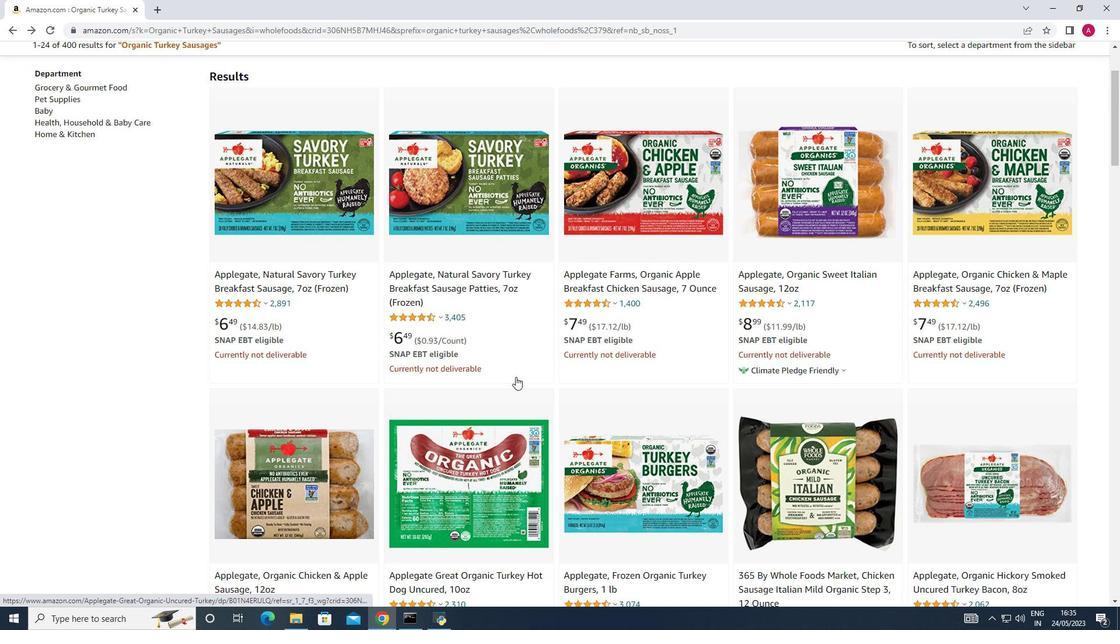 
Action: Mouse scrolled (515, 377) with delta (0, 0)
Screenshot: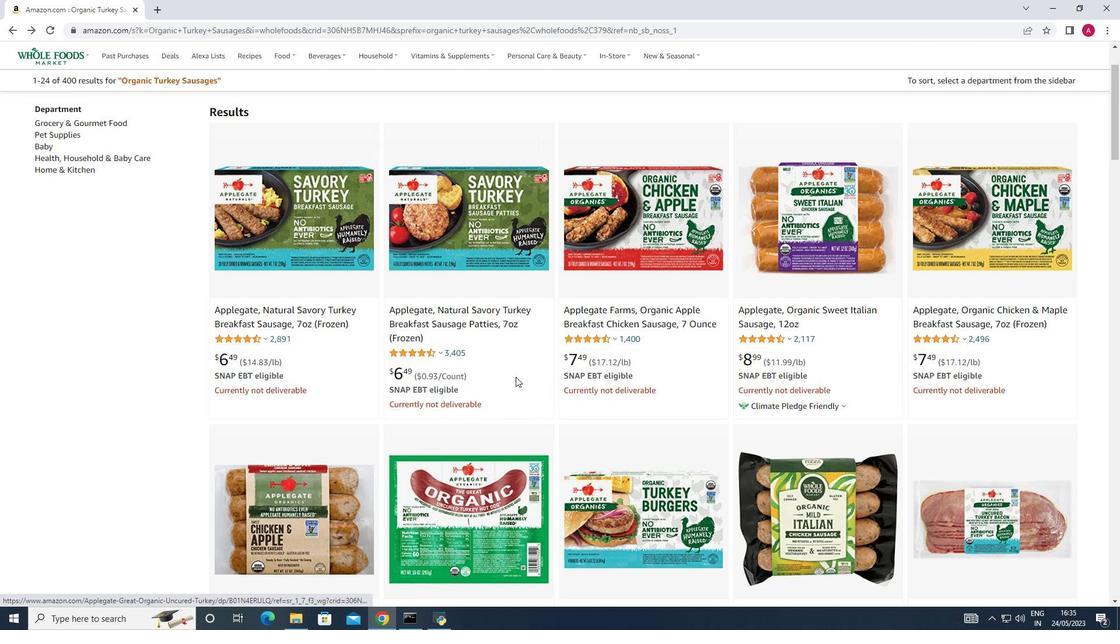 
Action: Mouse scrolled (515, 377) with delta (0, 0)
Screenshot: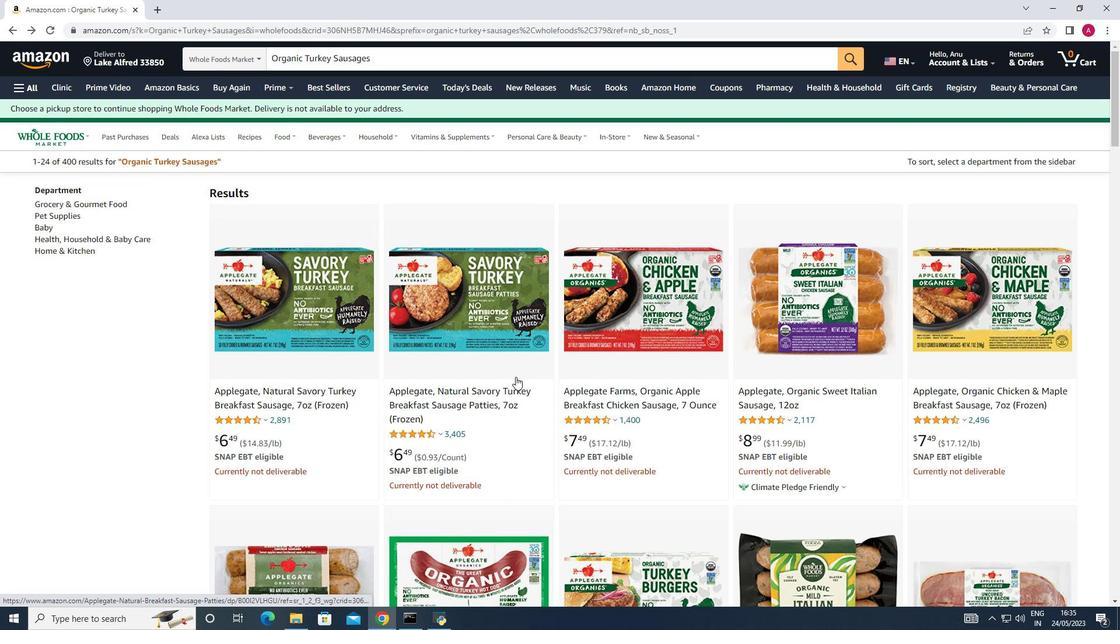 
Action: Mouse scrolled (515, 377) with delta (0, 0)
Screenshot: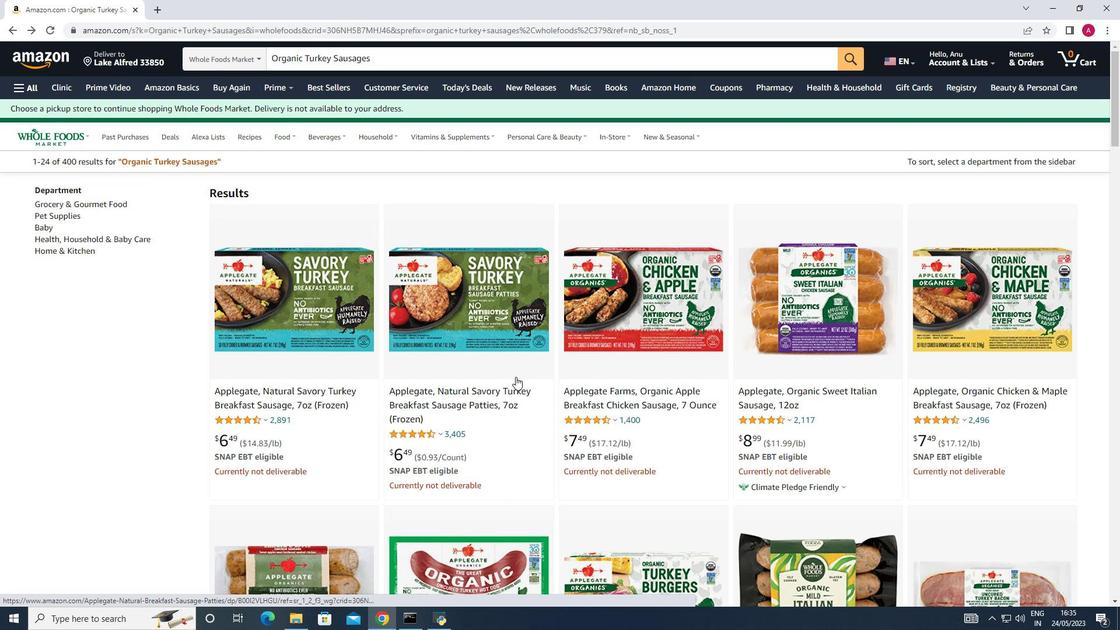 
Action: Mouse moved to (300, 432)
Screenshot: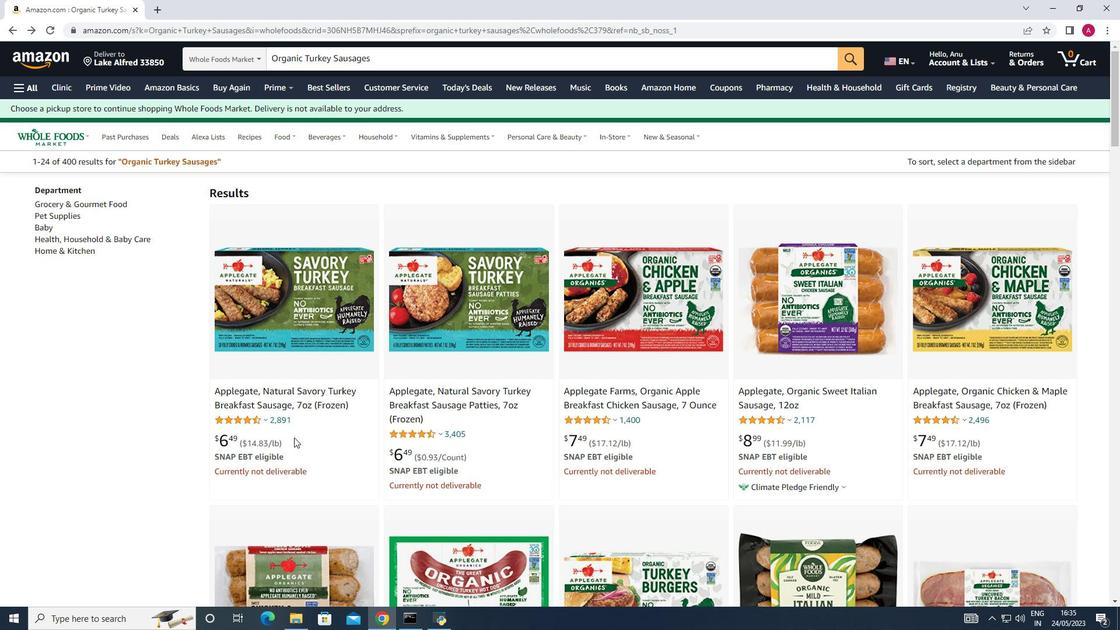
Action: Mouse scrolled (300, 432) with delta (0, 0)
Screenshot: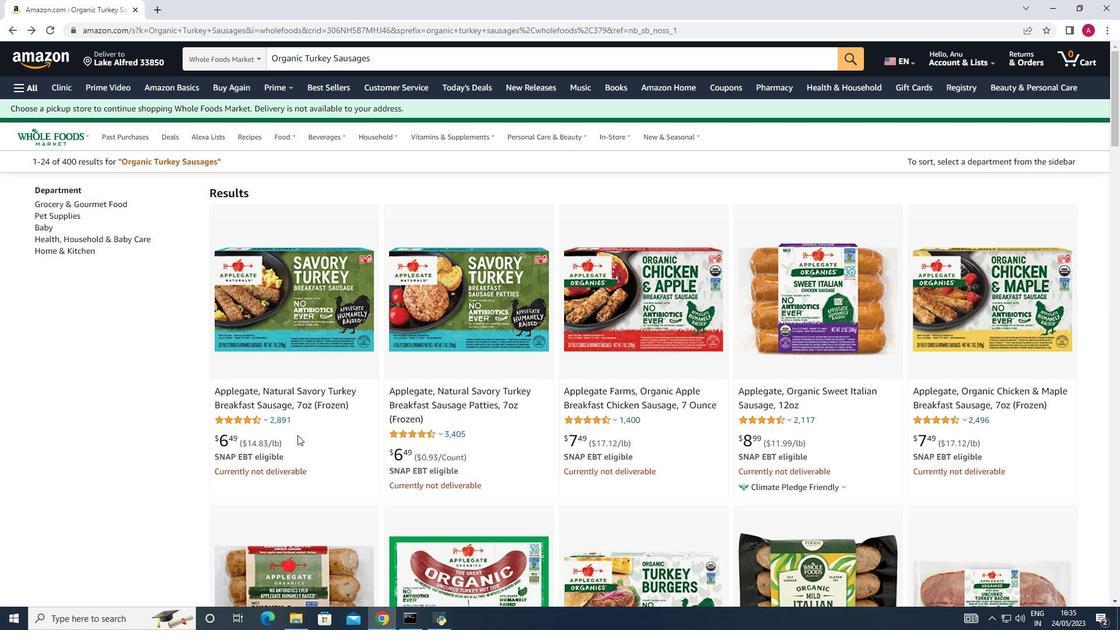 
Action: Mouse moved to (301, 432)
Screenshot: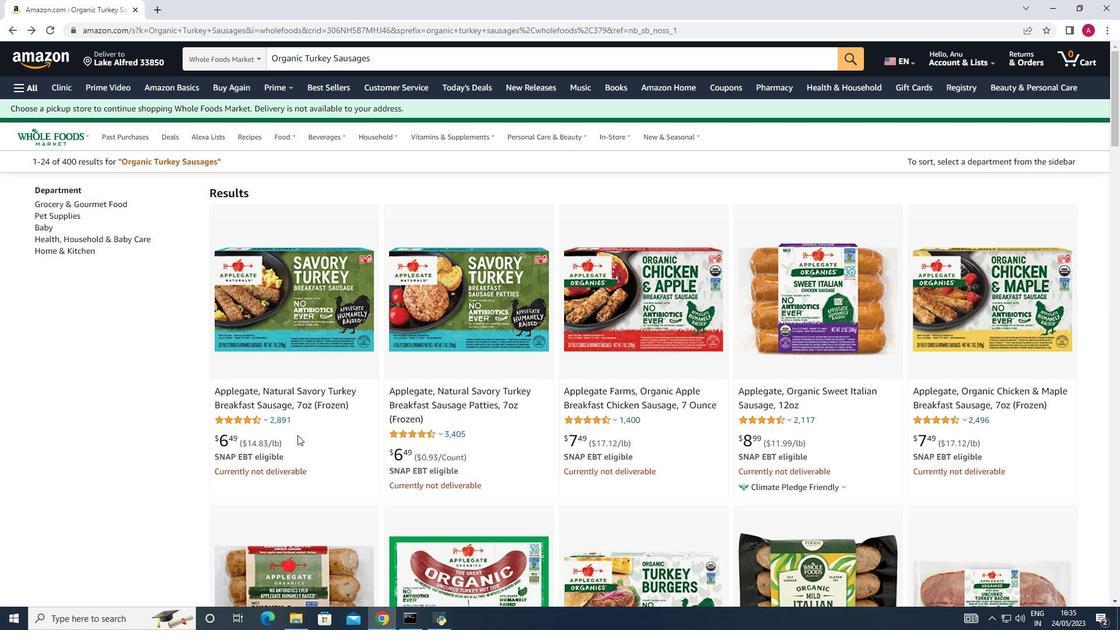 
Action: Mouse scrolled (301, 432) with delta (0, 0)
Screenshot: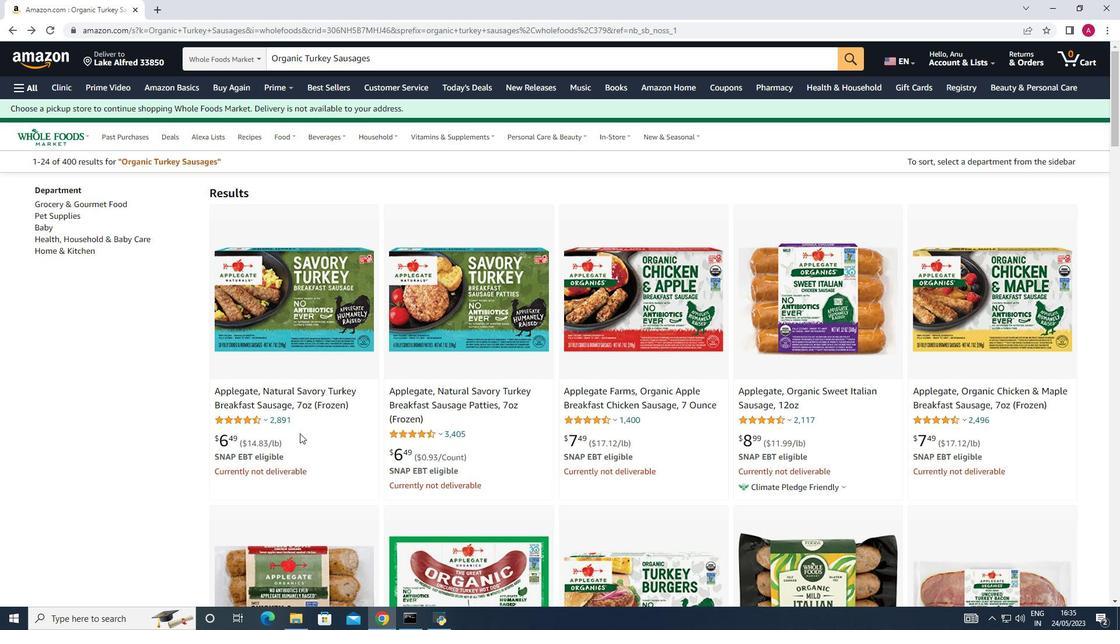 
Action: Mouse moved to (281, 315)
Screenshot: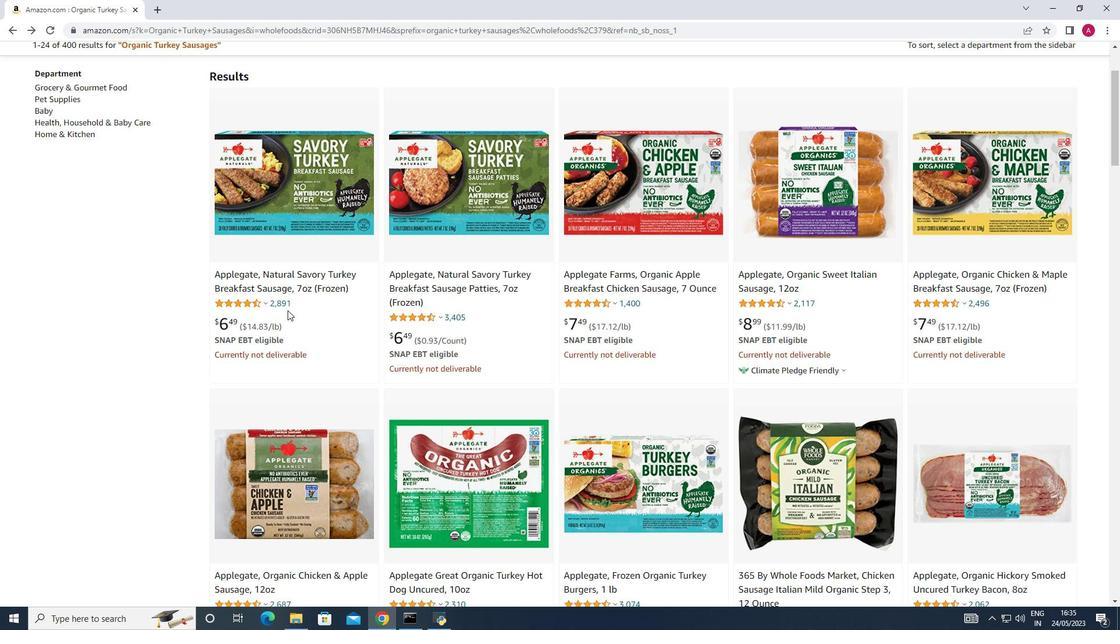 
Action: Mouse scrolled (281, 315) with delta (0, 0)
Screenshot: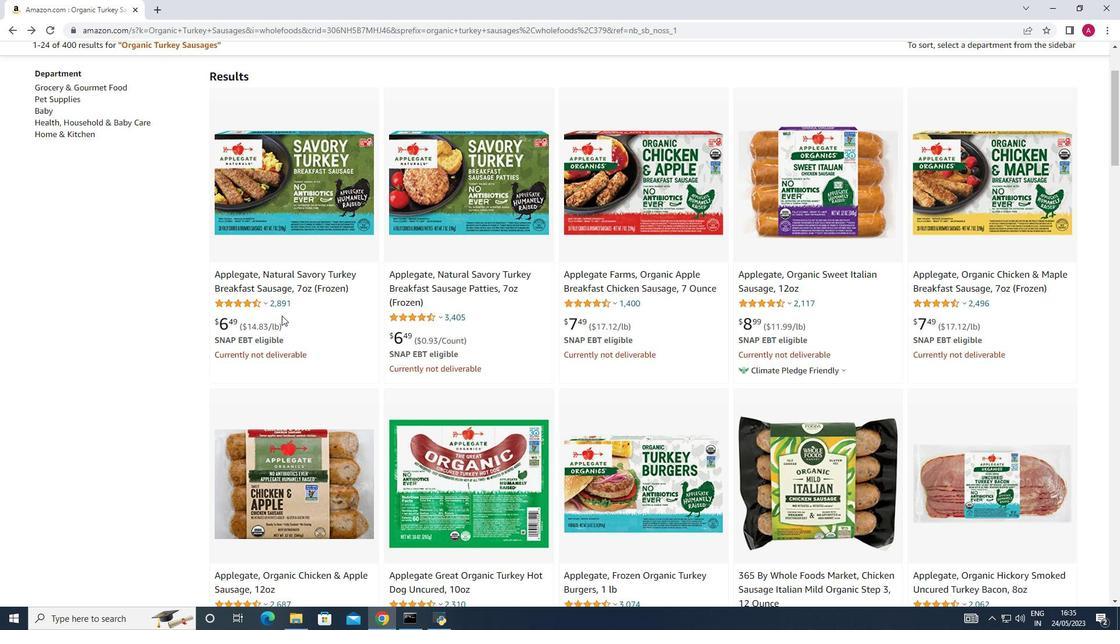 
Action: Mouse scrolled (281, 315) with delta (0, 0)
Screenshot: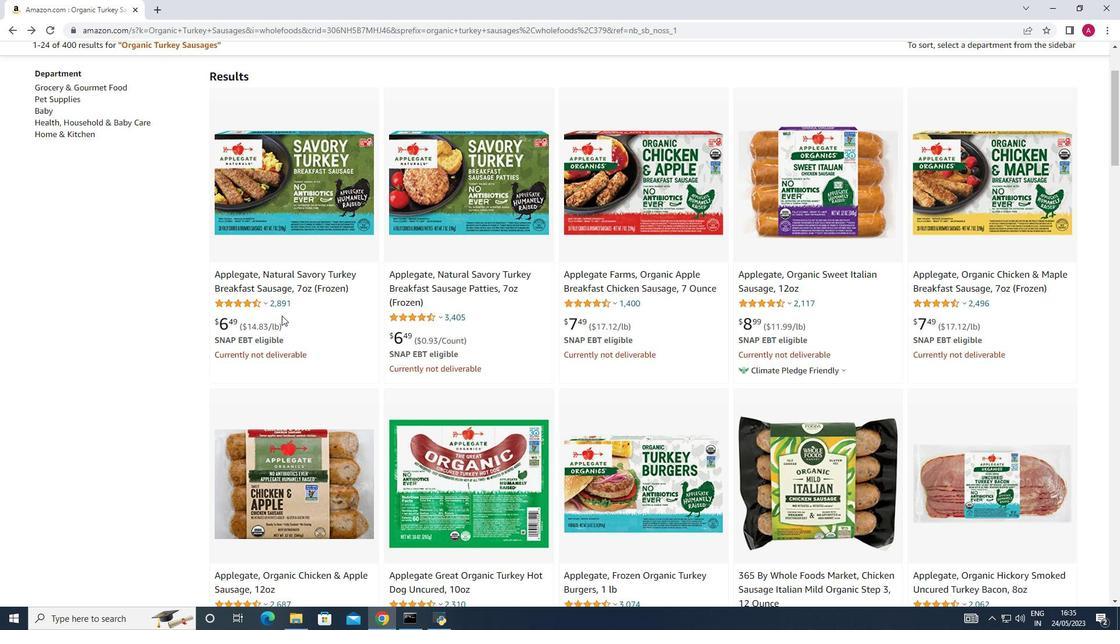
Action: Mouse moved to (394, 335)
Screenshot: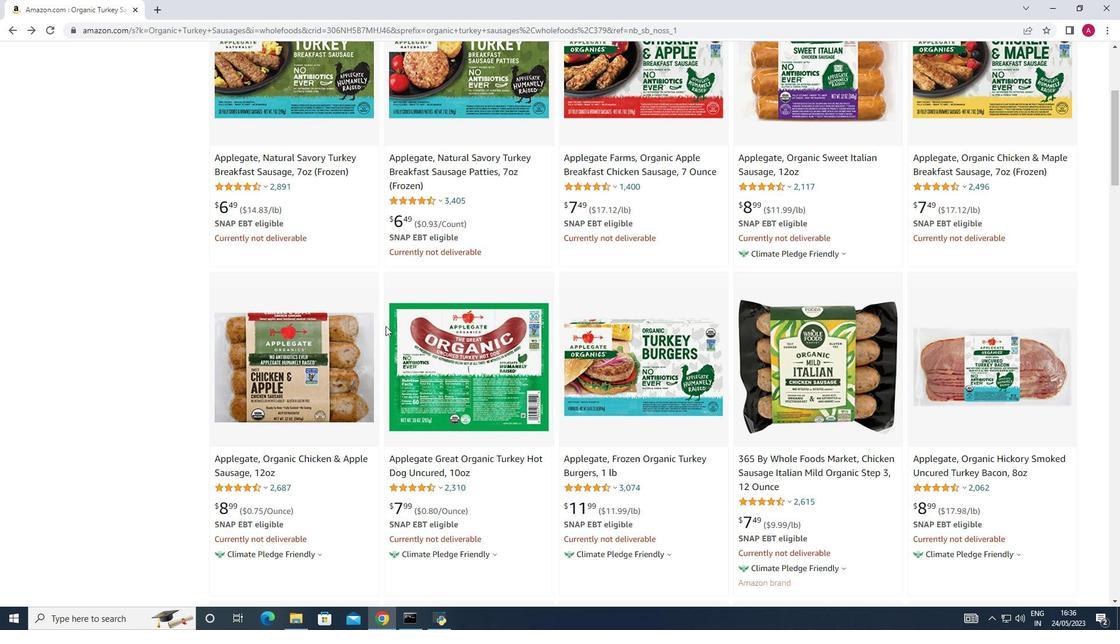 
Action: Mouse scrolled (394, 336) with delta (0, 0)
Screenshot: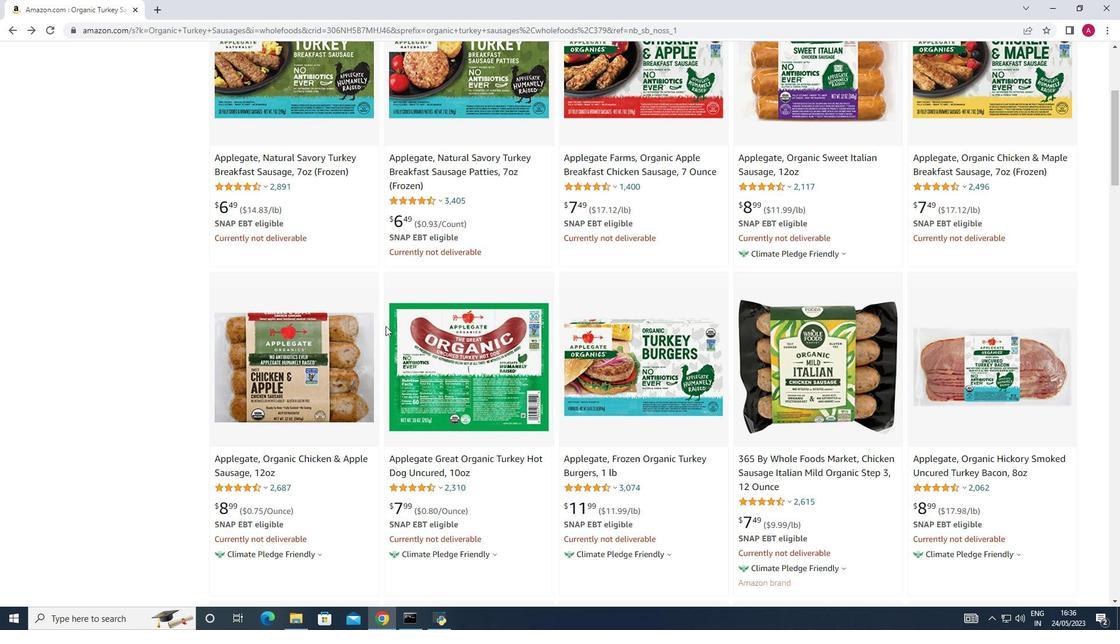 
Action: Mouse scrolled (394, 336) with delta (0, 0)
Screenshot: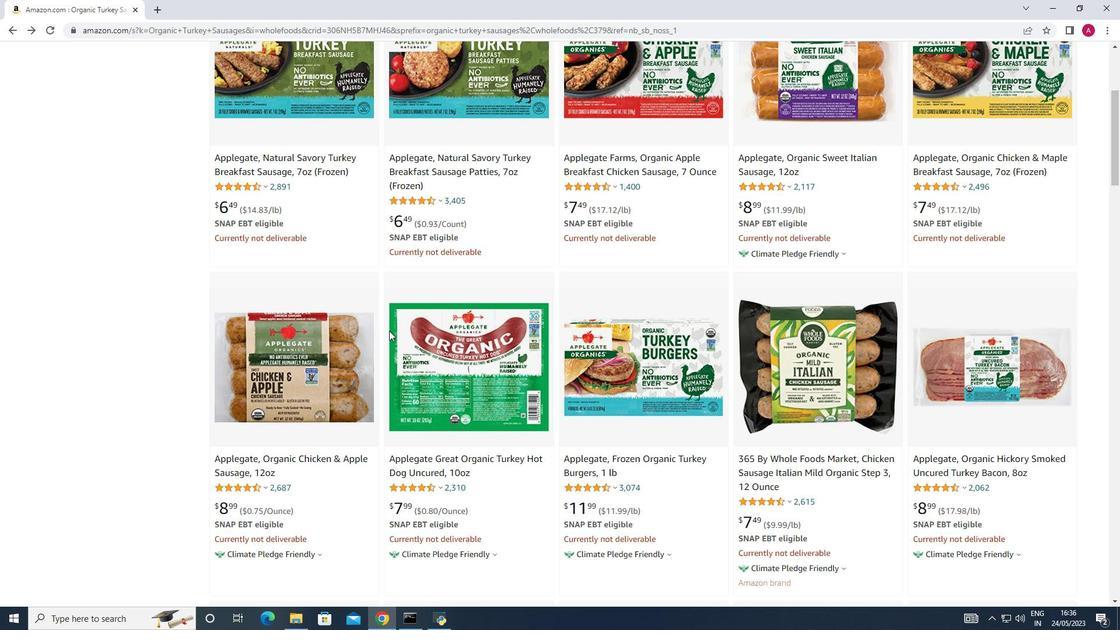 
Action: Mouse scrolled (394, 336) with delta (0, 0)
Screenshot: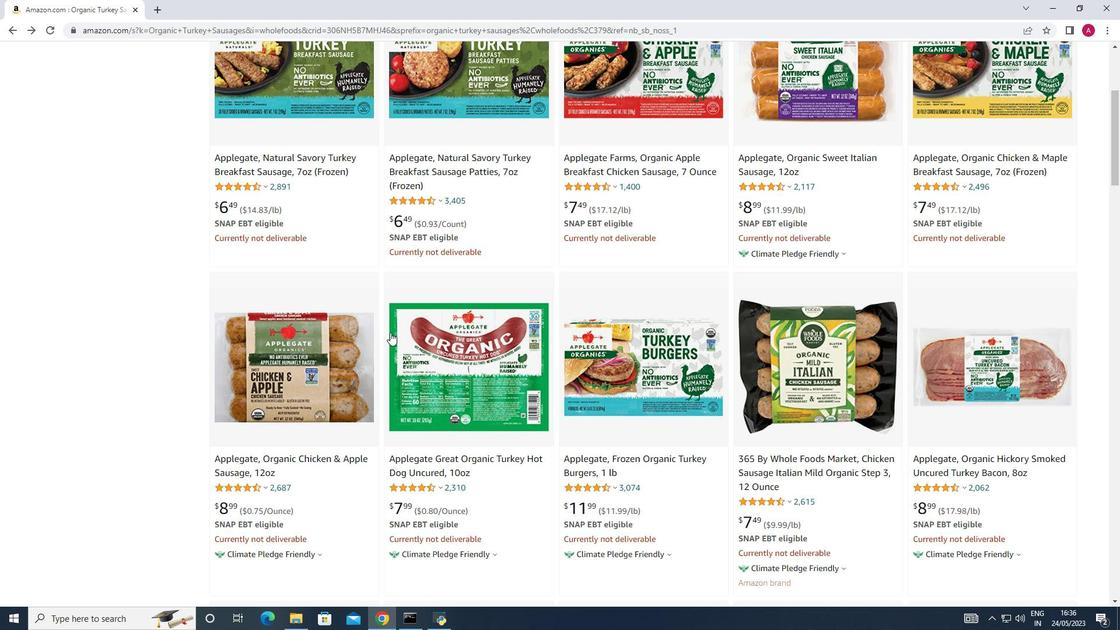 
Action: Mouse scrolled (394, 336) with delta (0, 0)
Screenshot: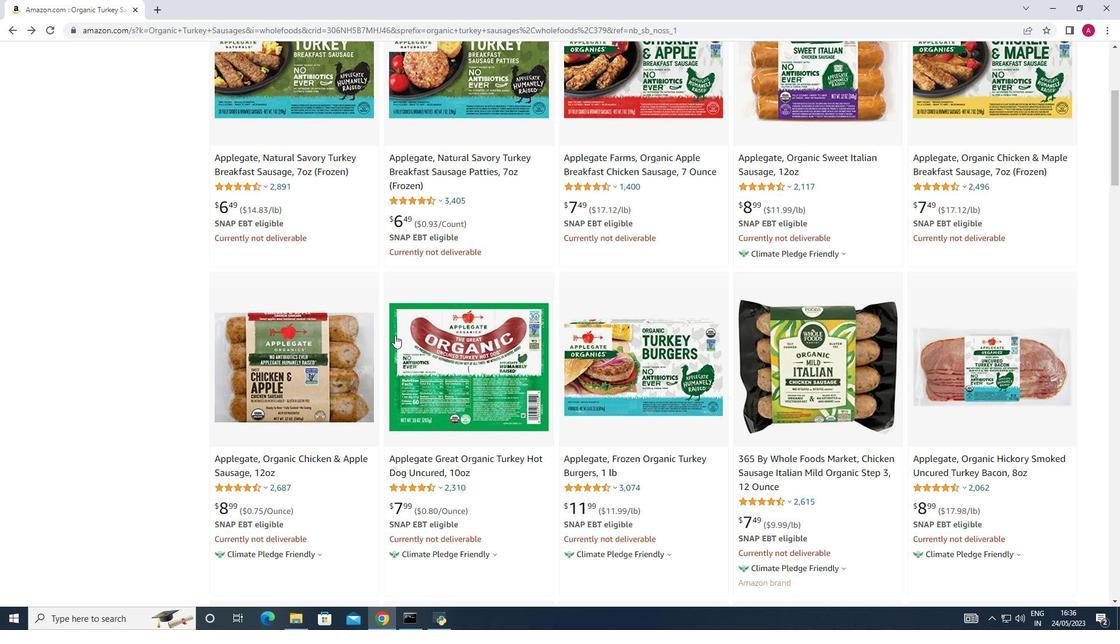 
Action: Mouse moved to (437, 390)
Screenshot: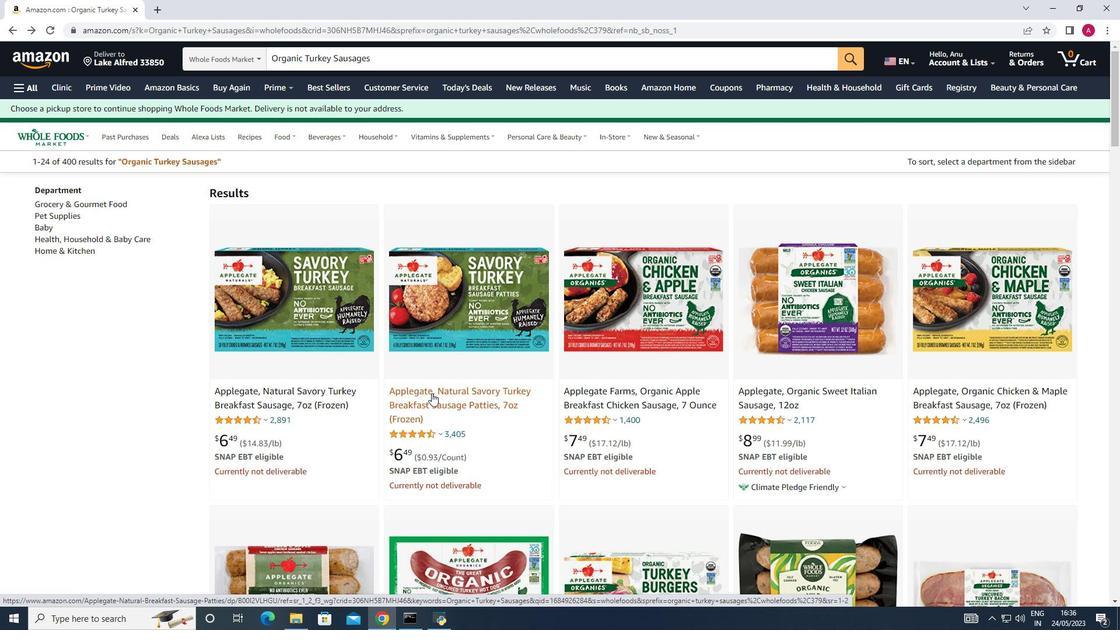 
Action: Mouse scrolled (437, 390) with delta (0, 0)
Screenshot: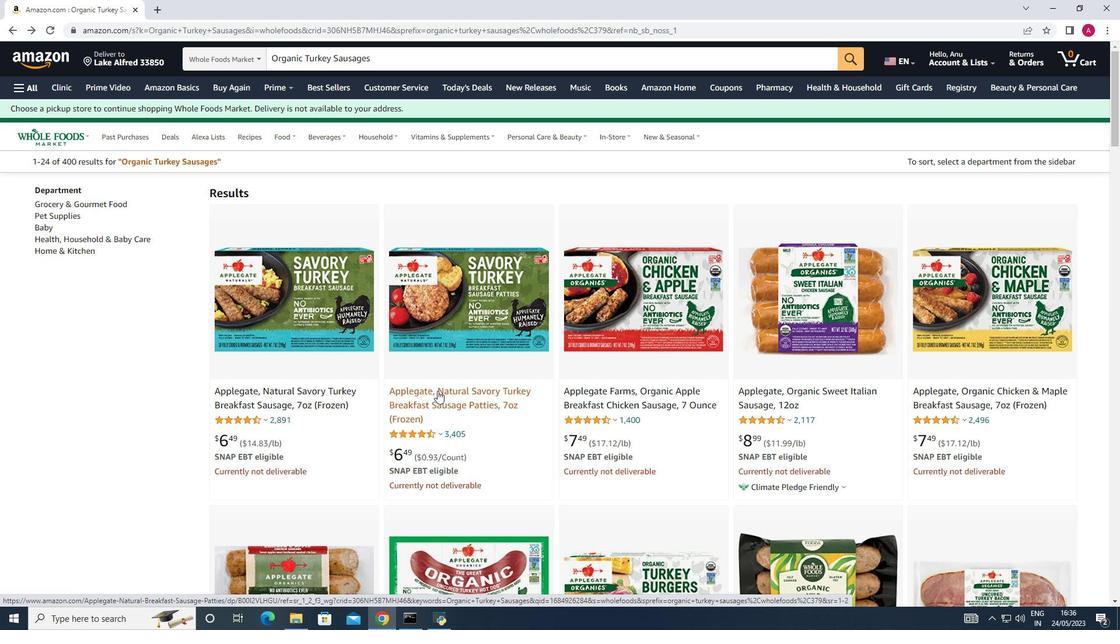 
Action: Mouse scrolled (437, 390) with delta (0, 0)
Screenshot: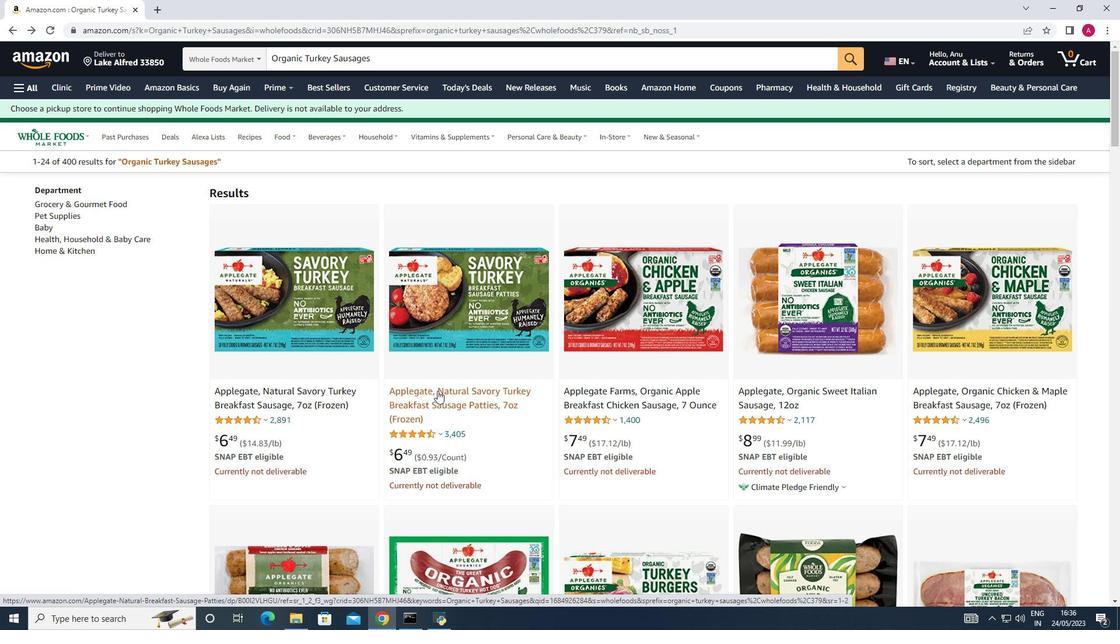 
Action: Mouse scrolled (437, 390) with delta (0, 0)
Screenshot: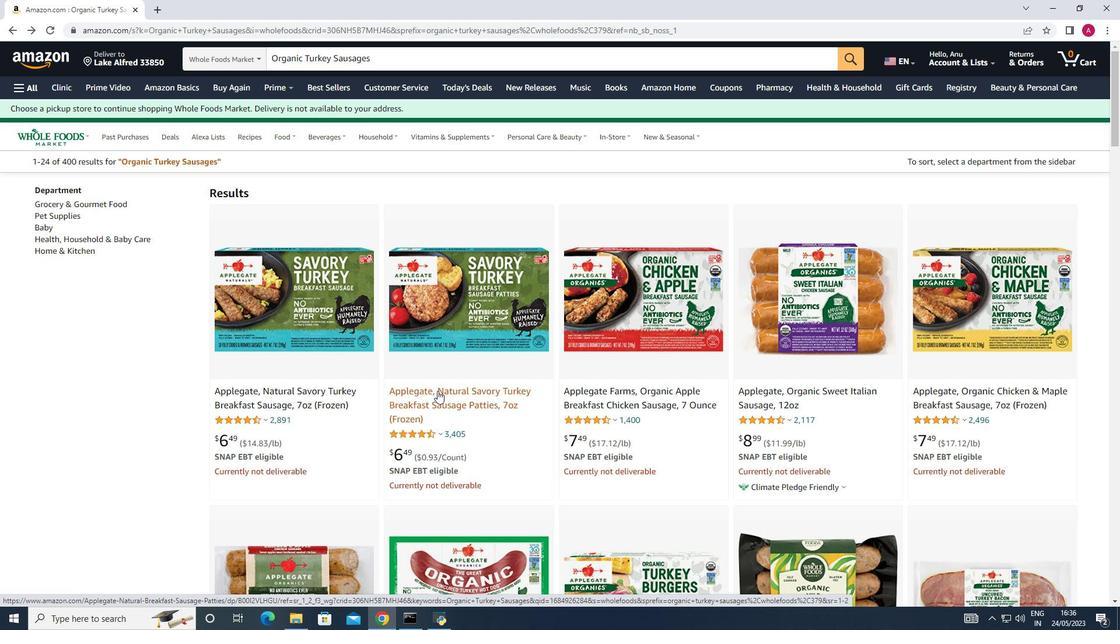 
Action: Mouse moved to (437, 390)
Screenshot: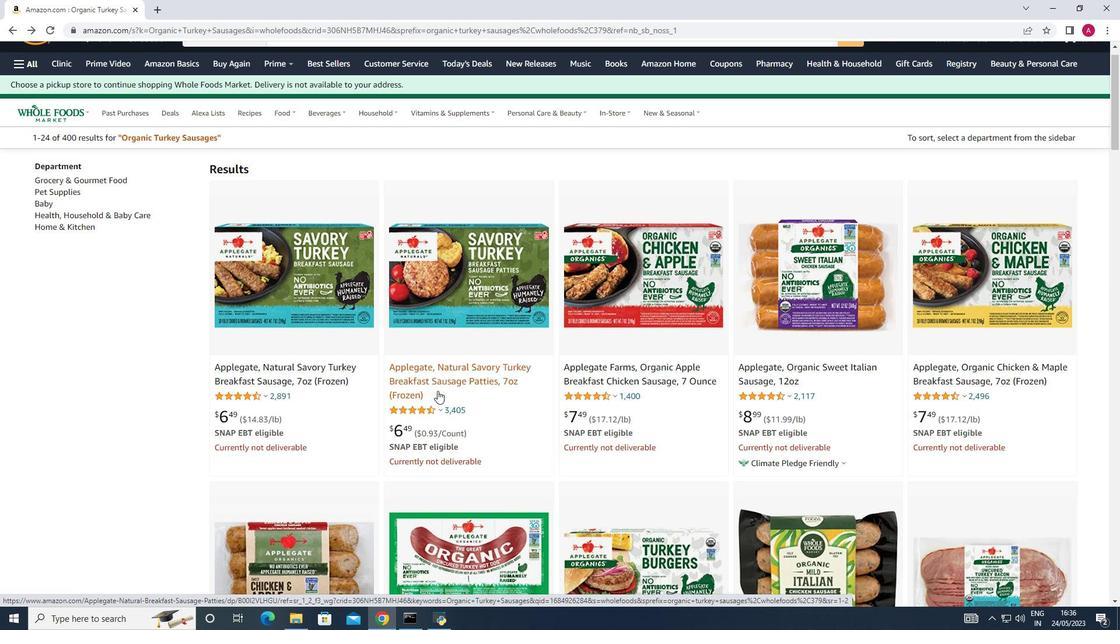 
Action: Mouse scrolled (437, 390) with delta (0, 0)
Screenshot: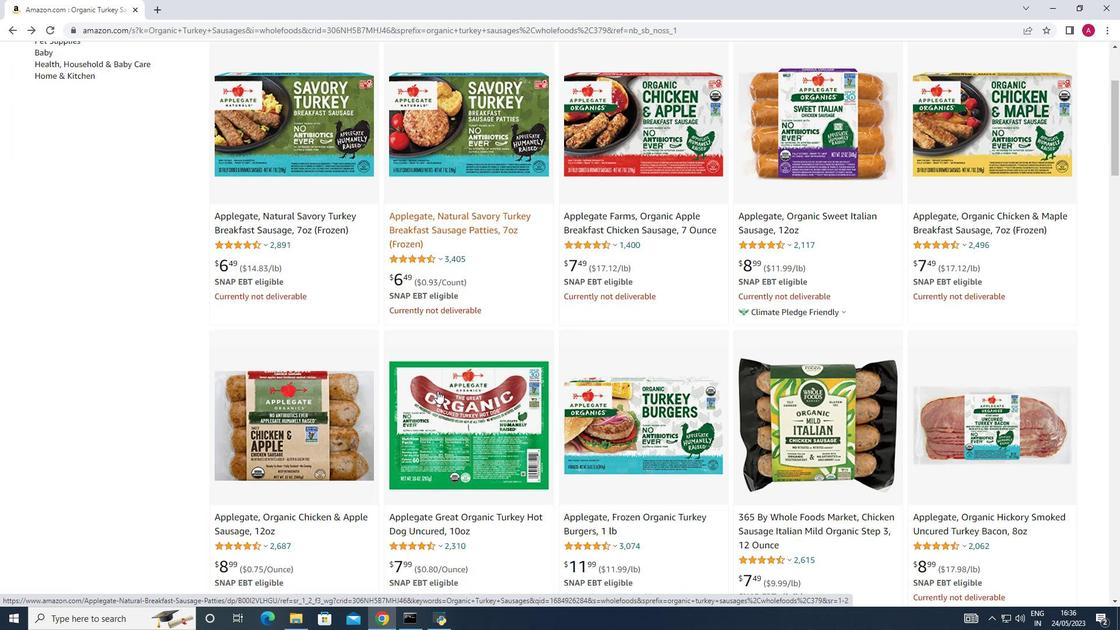 
Action: Mouse scrolled (437, 390) with delta (0, 0)
Screenshot: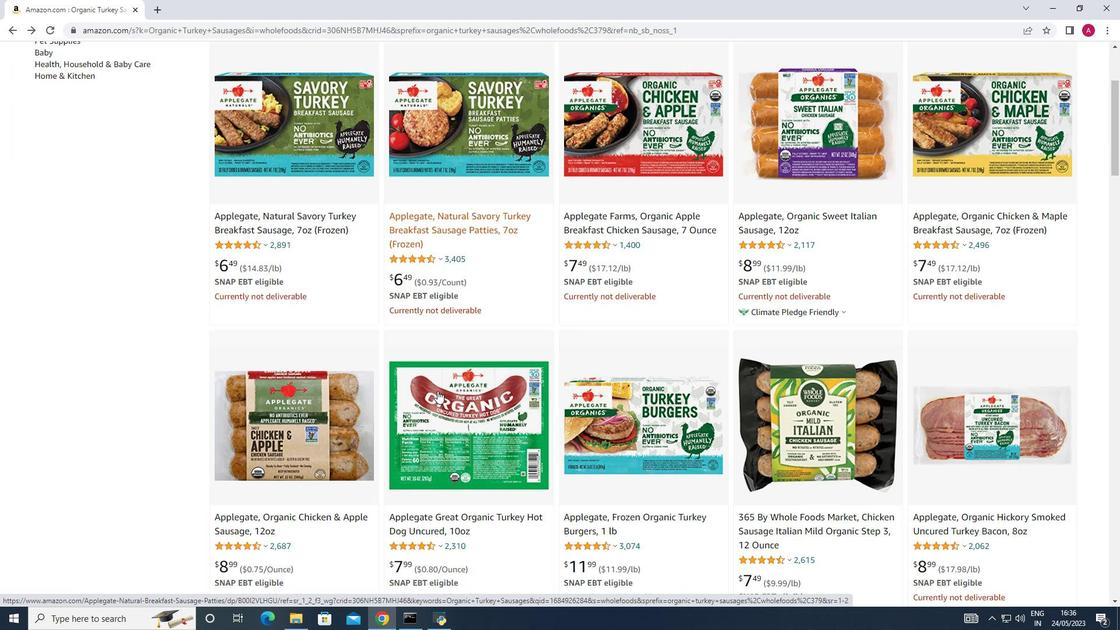 
Action: Mouse moved to (441, 403)
Screenshot: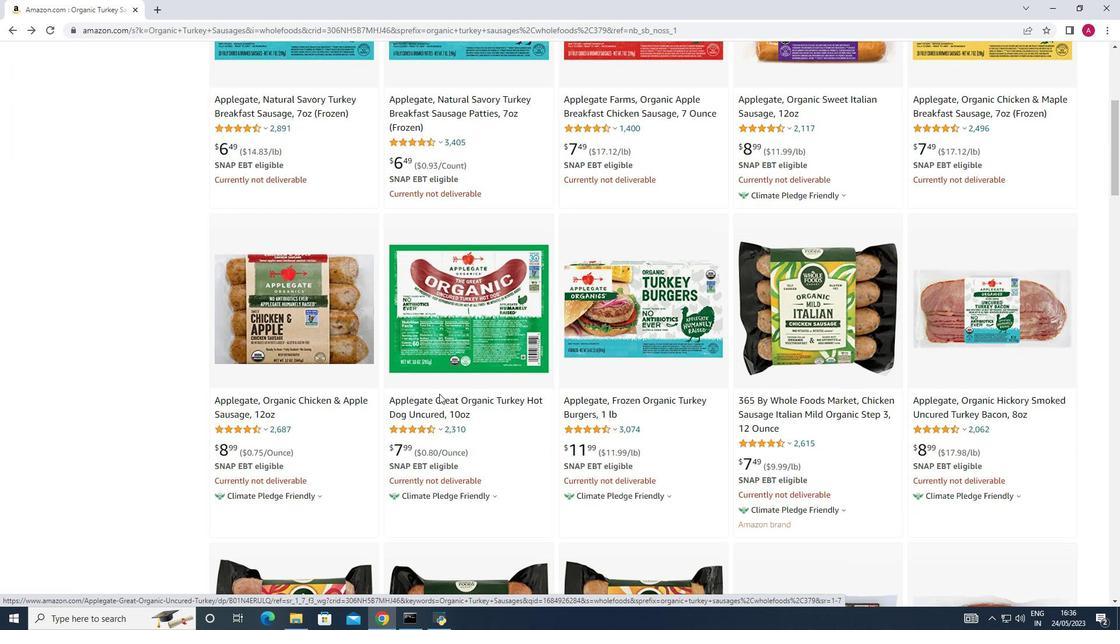 
Action: Mouse scrolled (441, 403) with delta (0, 0)
Screenshot: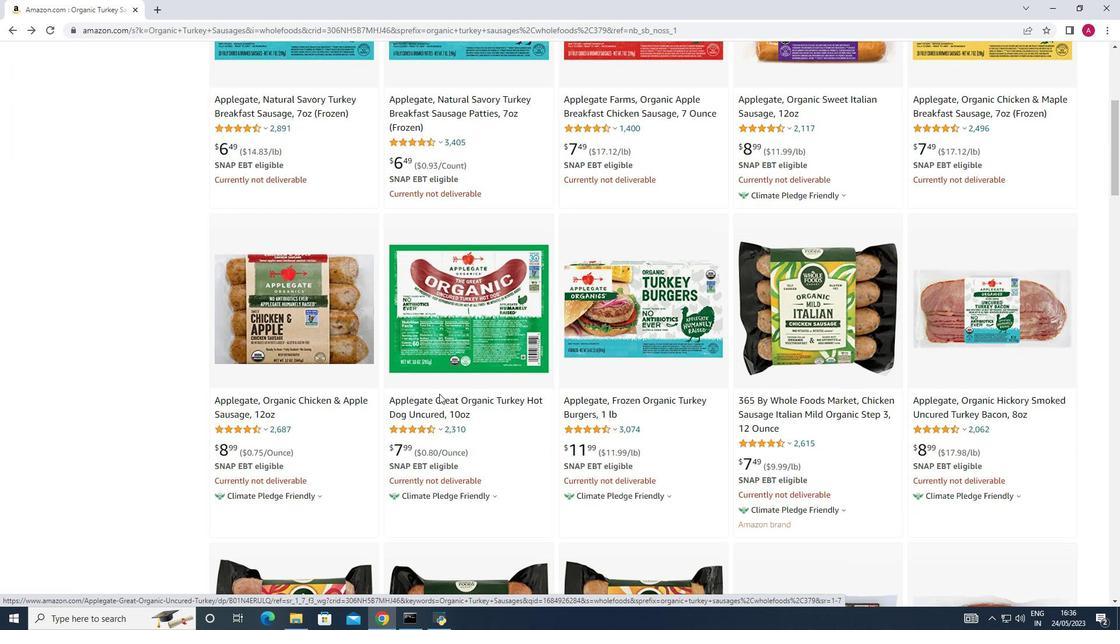
Action: Mouse moved to (443, 407)
Screenshot: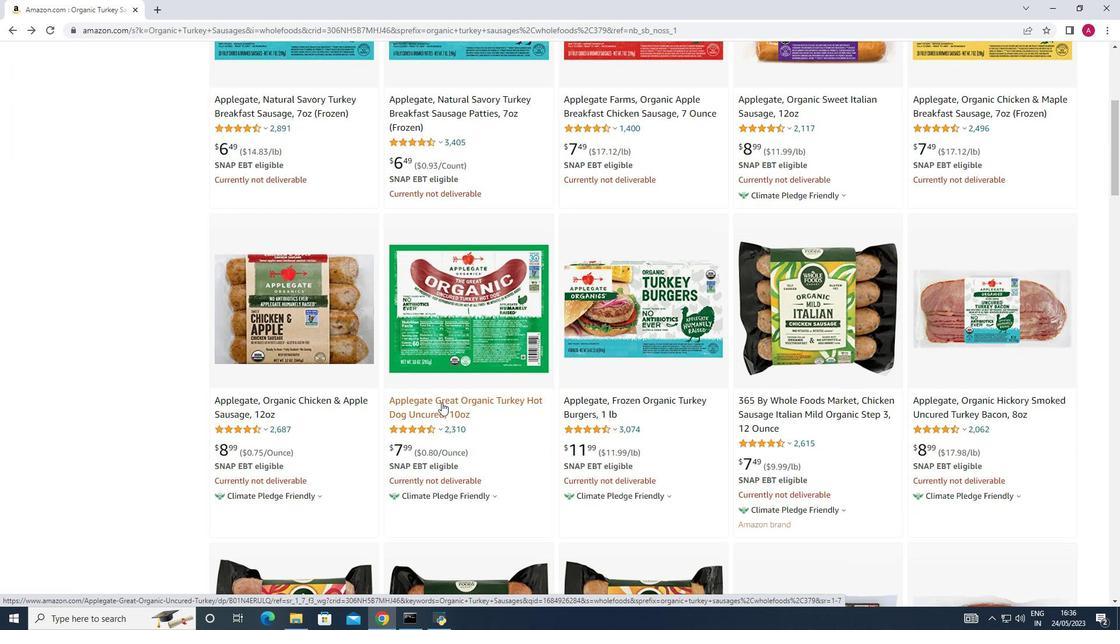 
Action: Mouse scrolled (443, 406) with delta (0, 0)
Screenshot: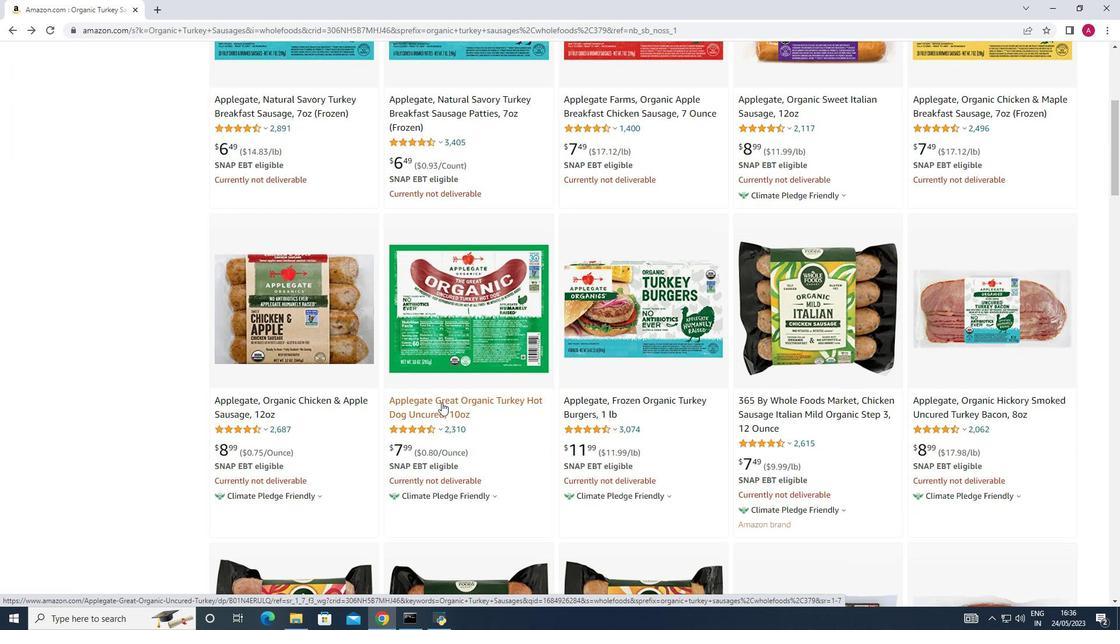 
Action: Mouse moved to (445, 410)
Screenshot: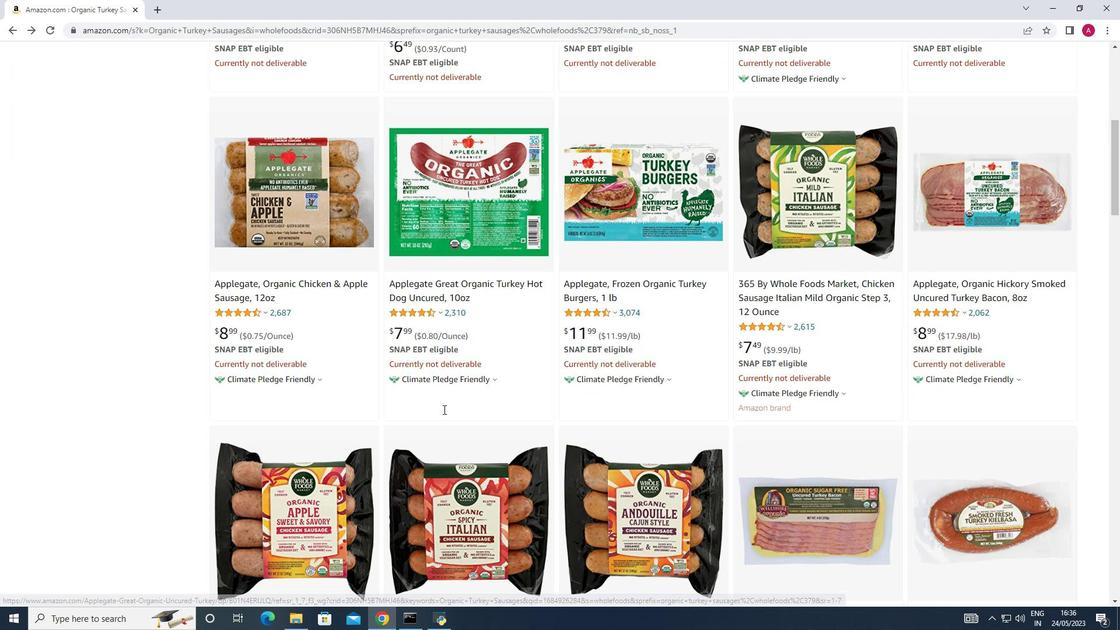 
Action: Mouse scrolled (445, 410) with delta (0, 0)
Screenshot: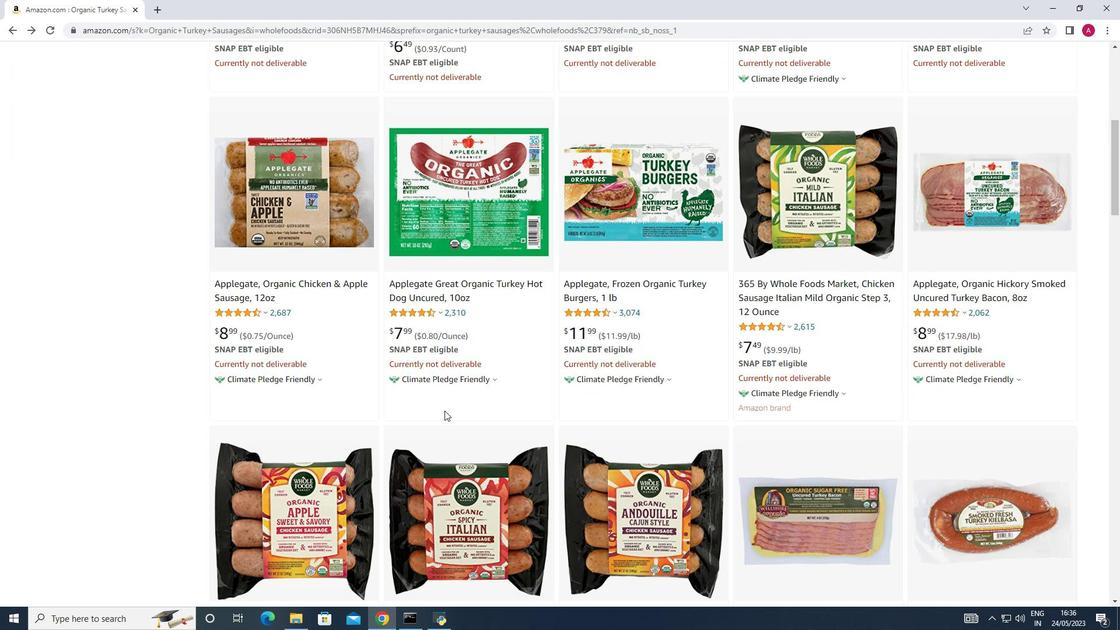 
Action: Mouse moved to (445, 421)
Screenshot: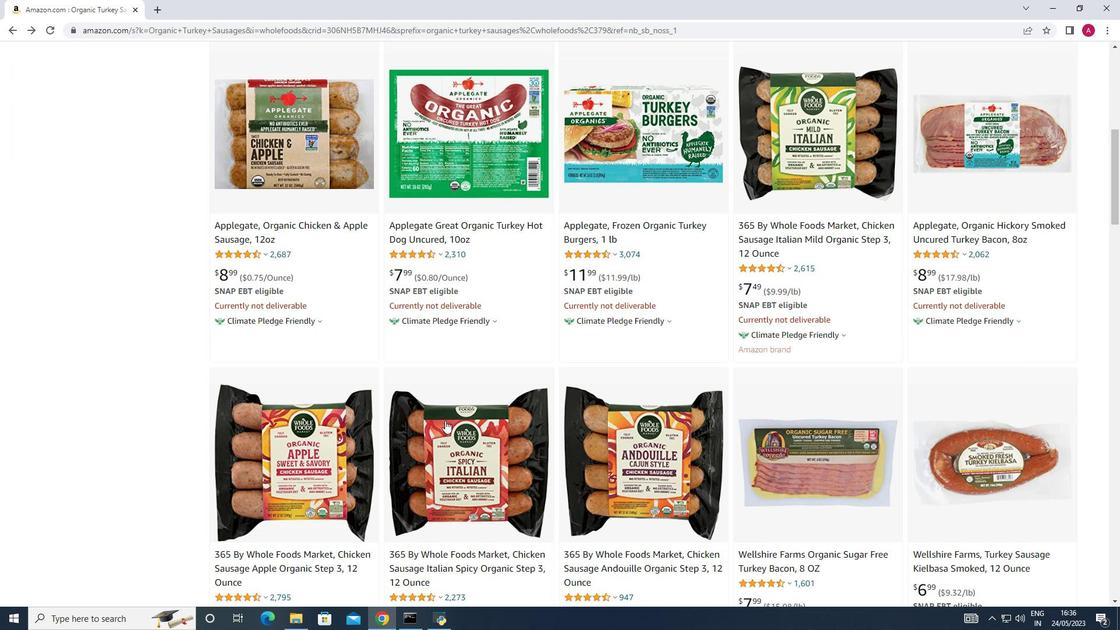 
Action: Mouse scrolled (445, 421) with delta (0, 0)
Screenshot: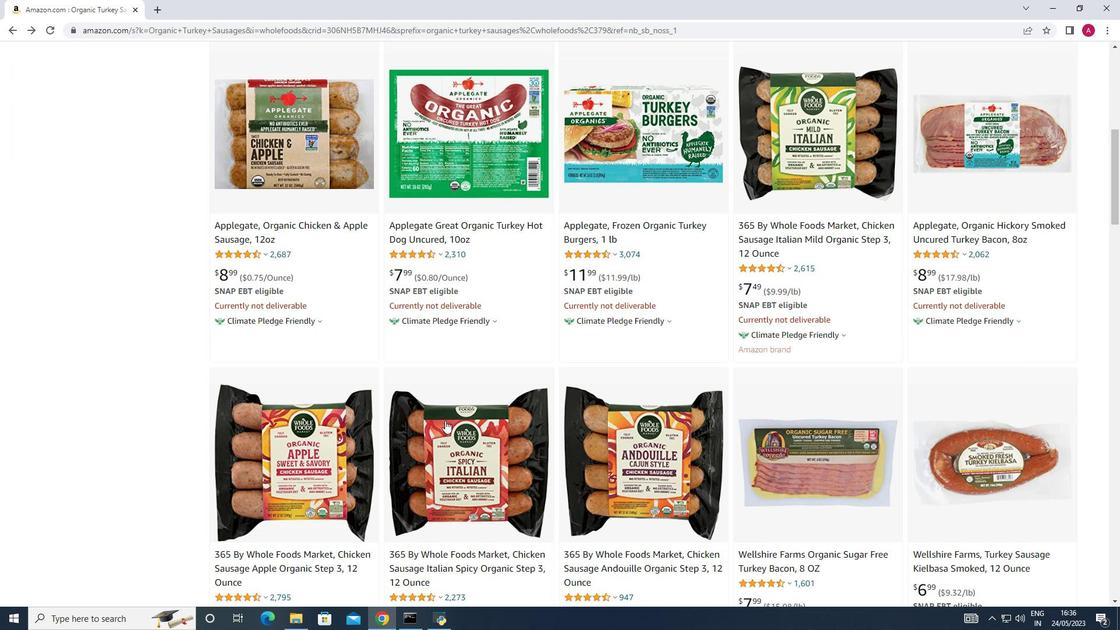 
Action: Mouse scrolled (445, 421) with delta (0, 0)
Screenshot: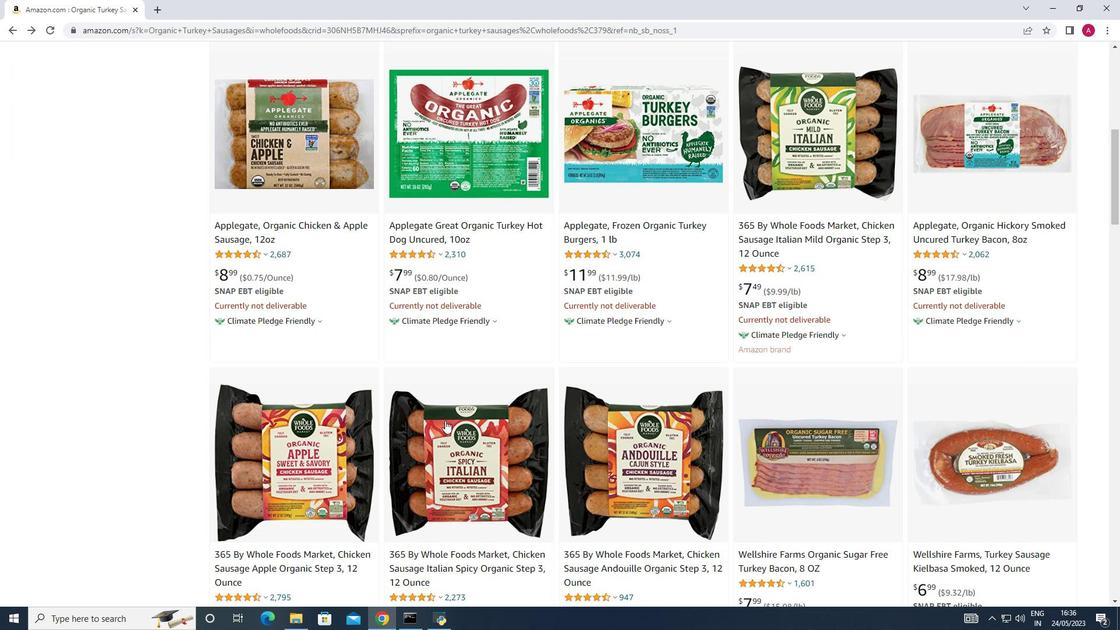 
Action: Mouse scrolled (445, 421) with delta (0, 0)
Screenshot: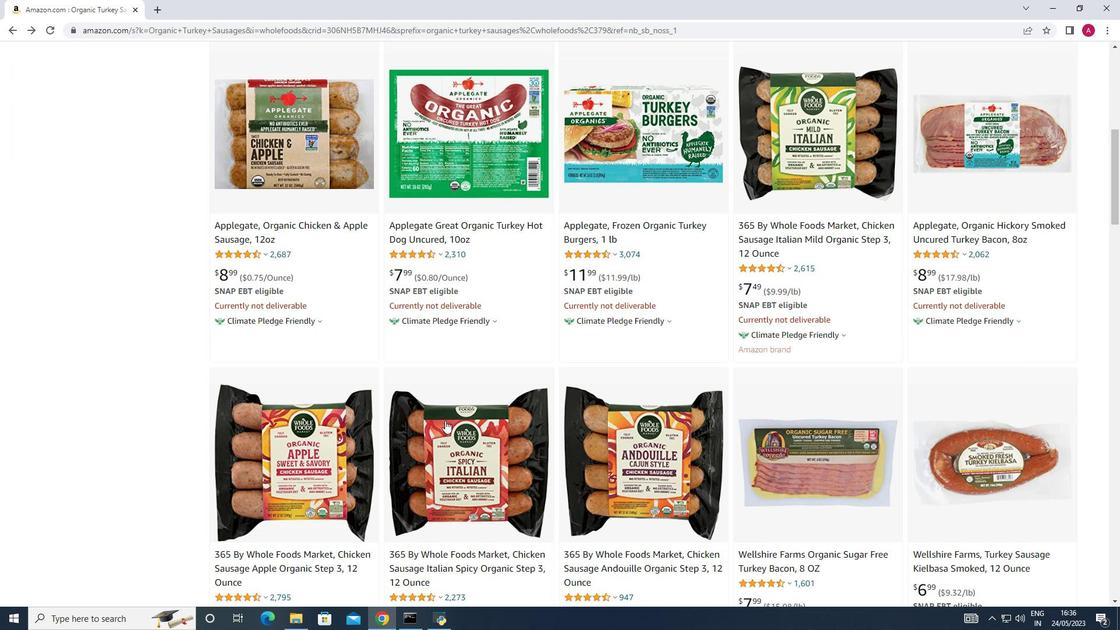 
Action: Mouse moved to (446, 426)
Screenshot: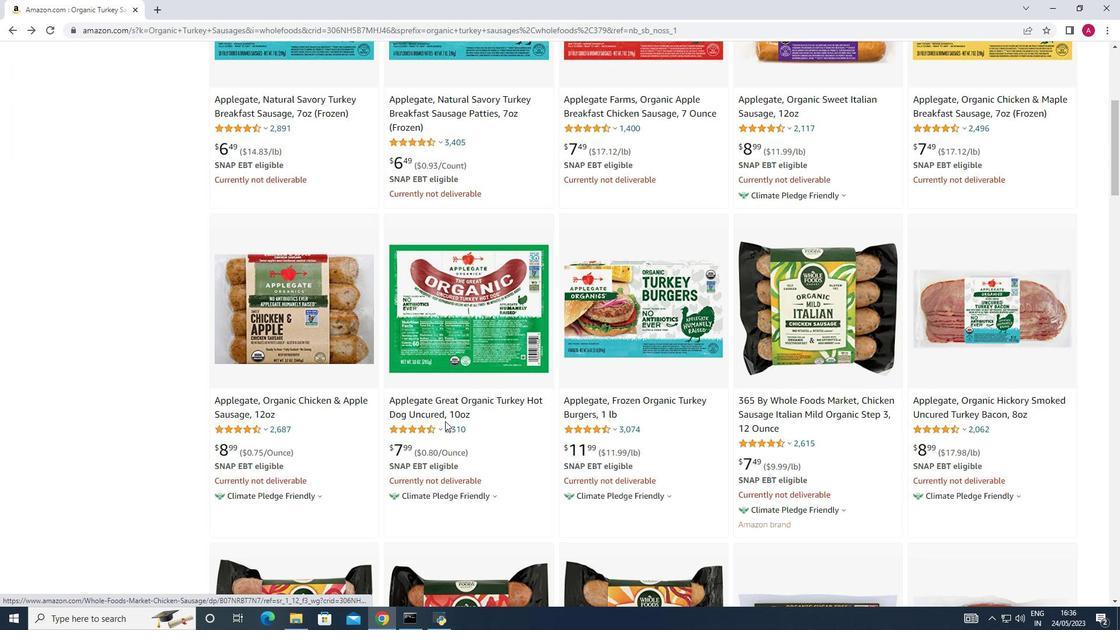 
Action: Mouse scrolled (446, 427) with delta (0, 0)
Screenshot: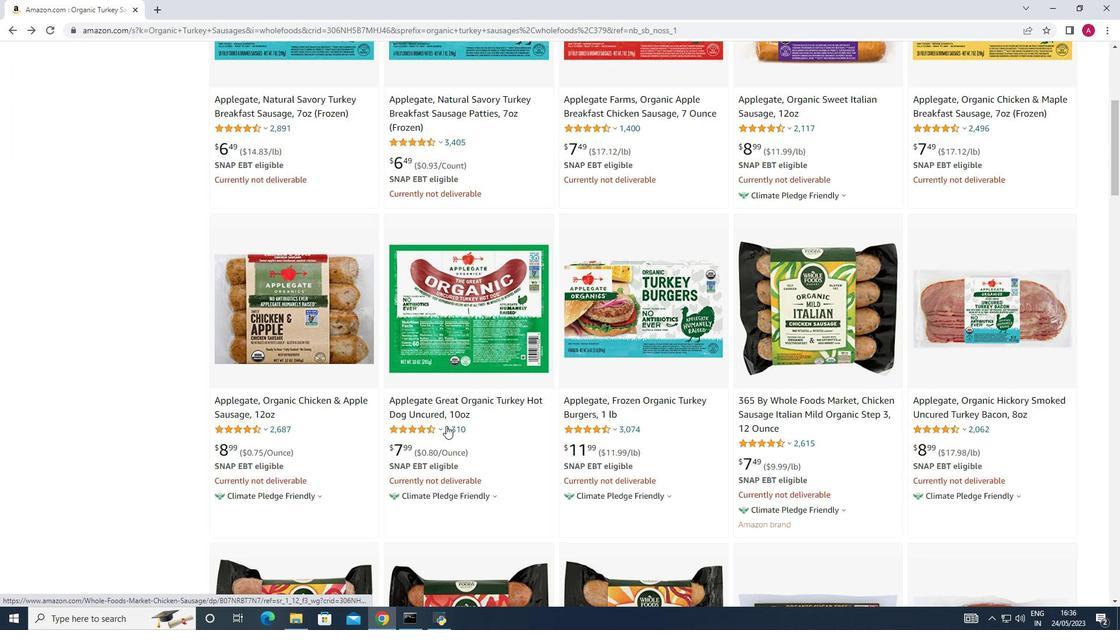 
Action: Mouse scrolled (446, 427) with delta (0, 0)
Screenshot: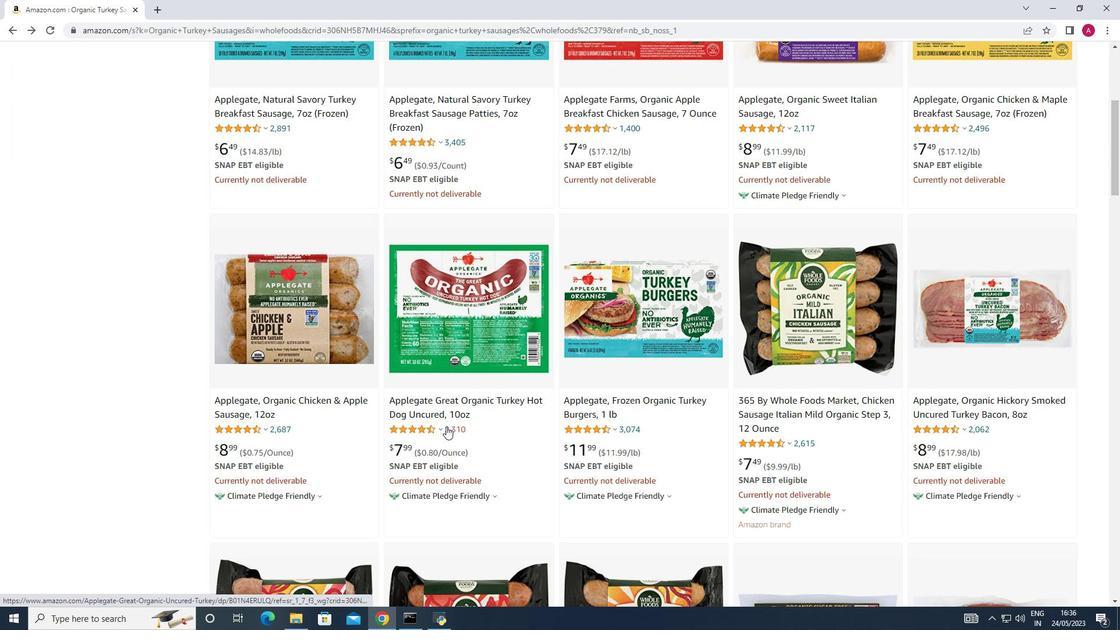 
Action: Mouse scrolled (446, 427) with delta (0, 0)
Screenshot: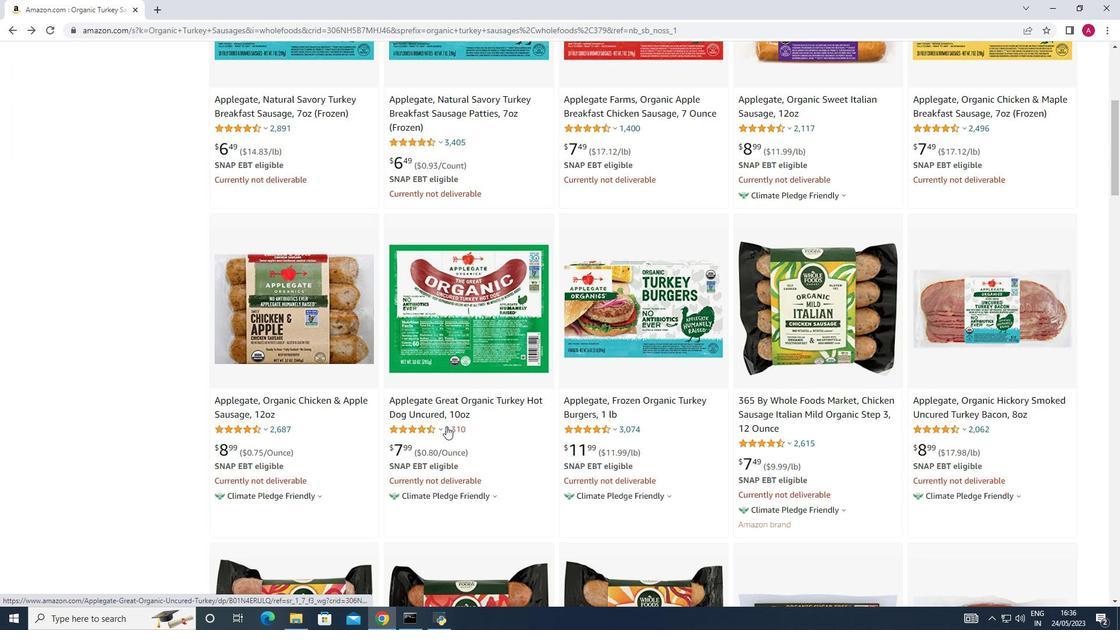 
Action: Mouse moved to (467, 392)
Screenshot: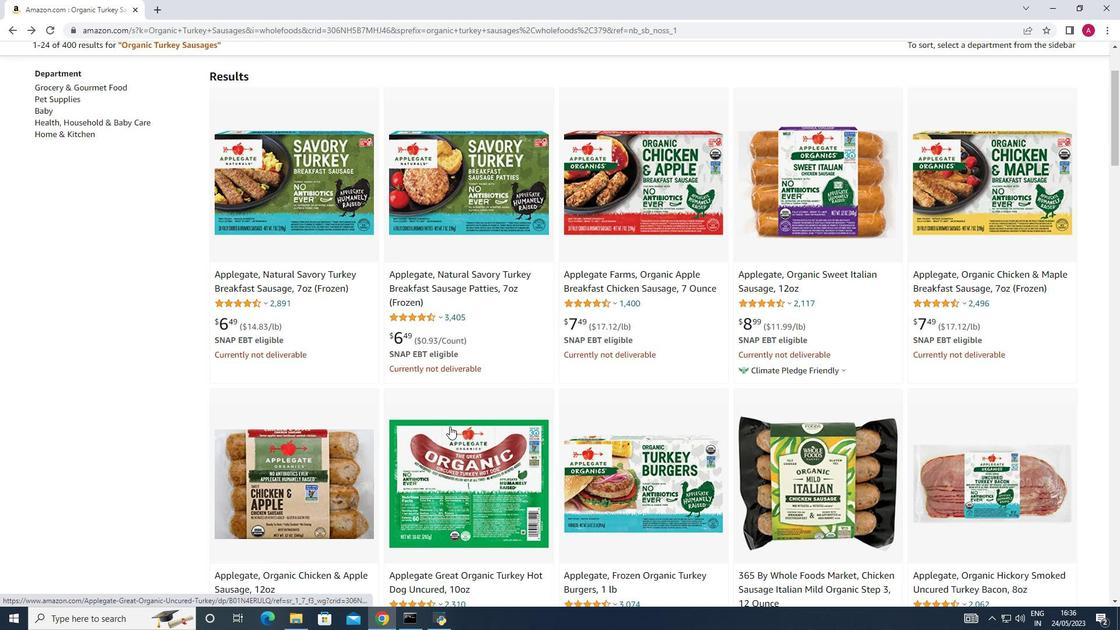 
Action: Mouse scrolled (467, 392) with delta (0, 0)
Screenshot: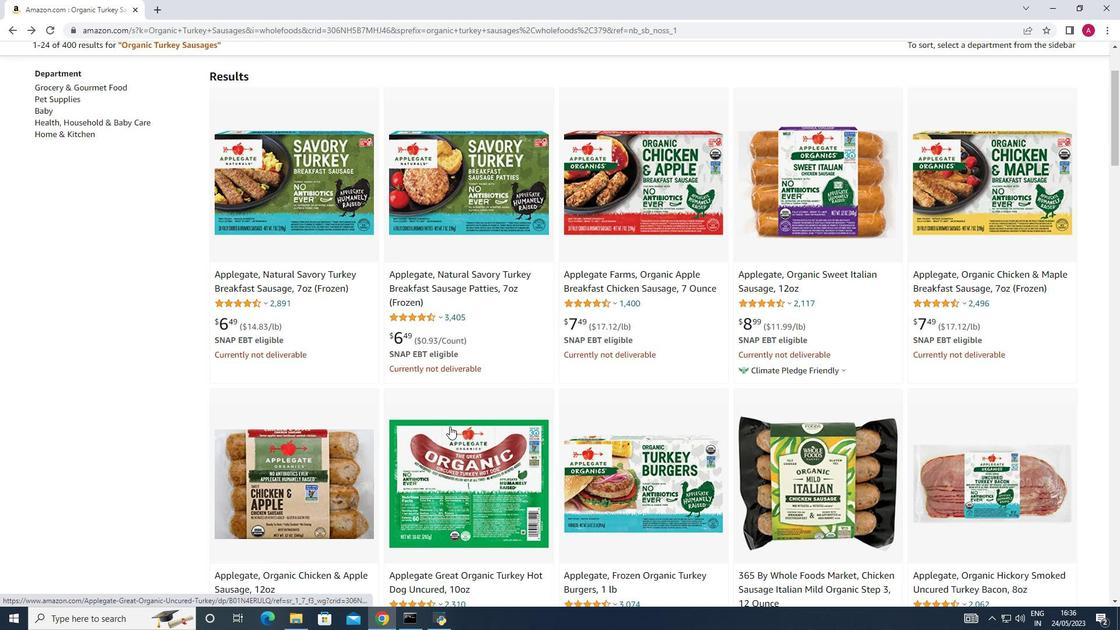 
Action: Mouse scrolled (467, 392) with delta (0, 0)
Screenshot: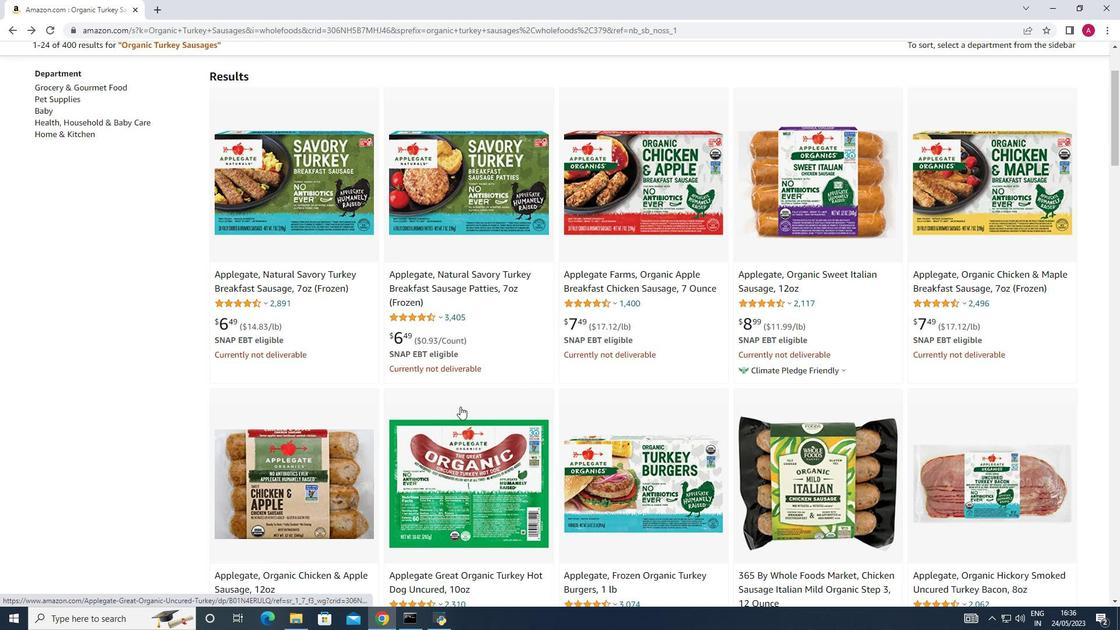 
Action: Mouse scrolled (467, 392) with delta (0, 0)
Screenshot: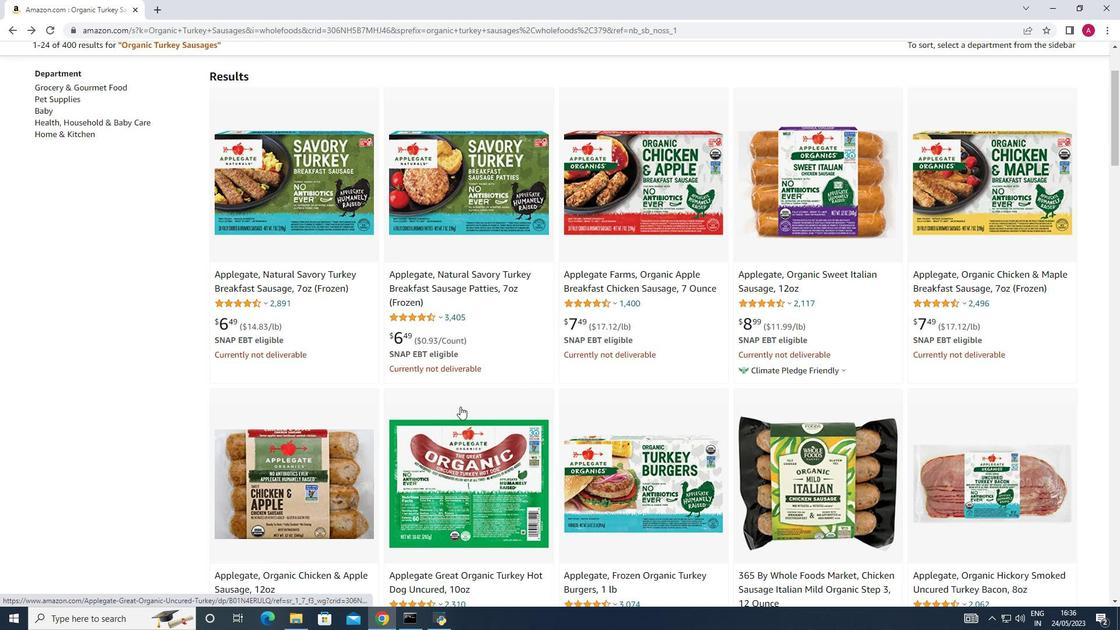 
Action: Mouse scrolled (467, 392) with delta (0, 0)
Screenshot: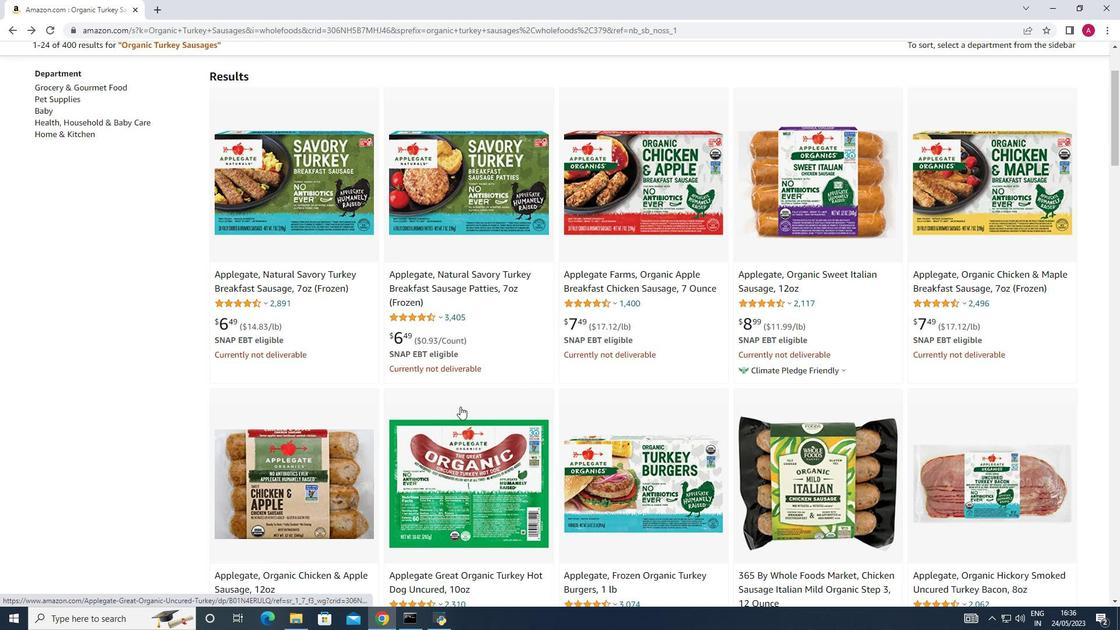 
Action: Mouse moved to (469, 390)
Screenshot: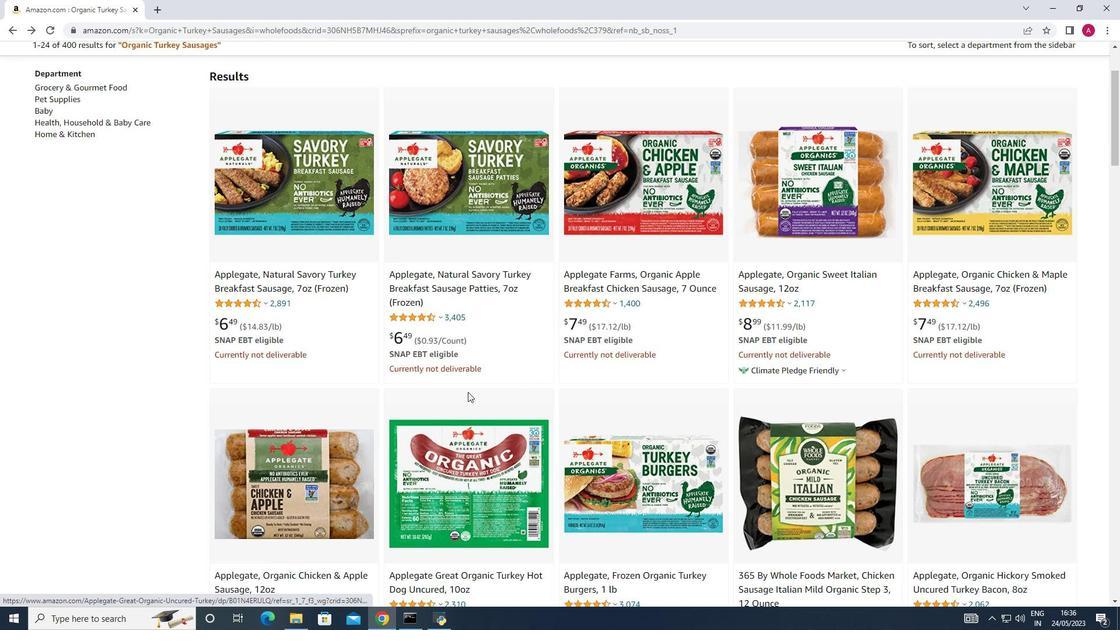 
Action: Mouse scrolled (469, 391) with delta (0, 0)
Screenshot: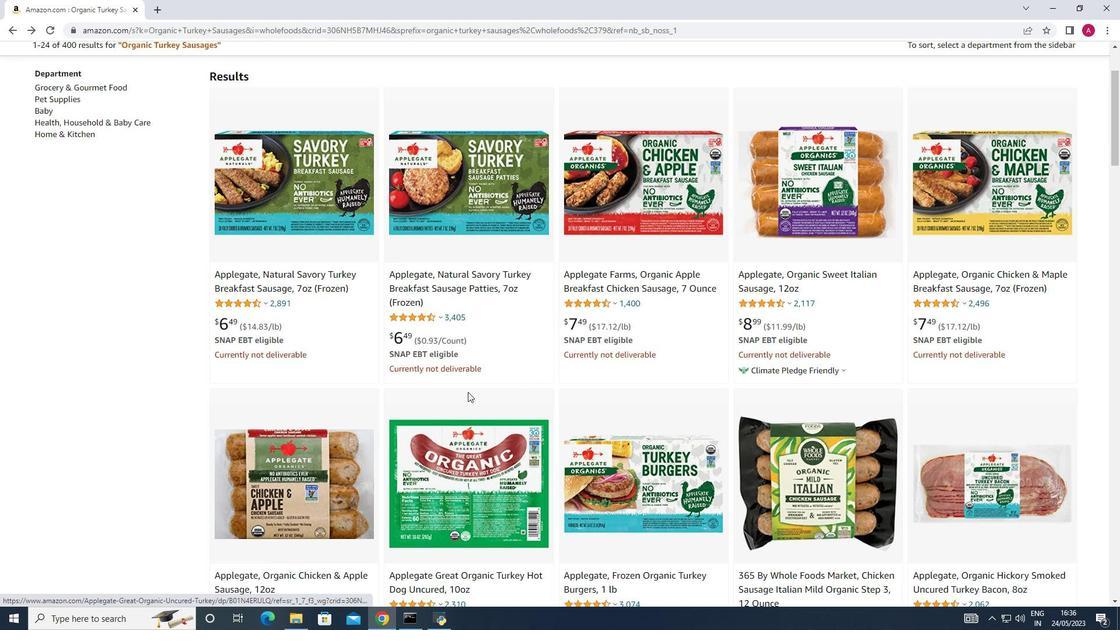 
Action: Mouse moved to (424, 421)
Screenshot: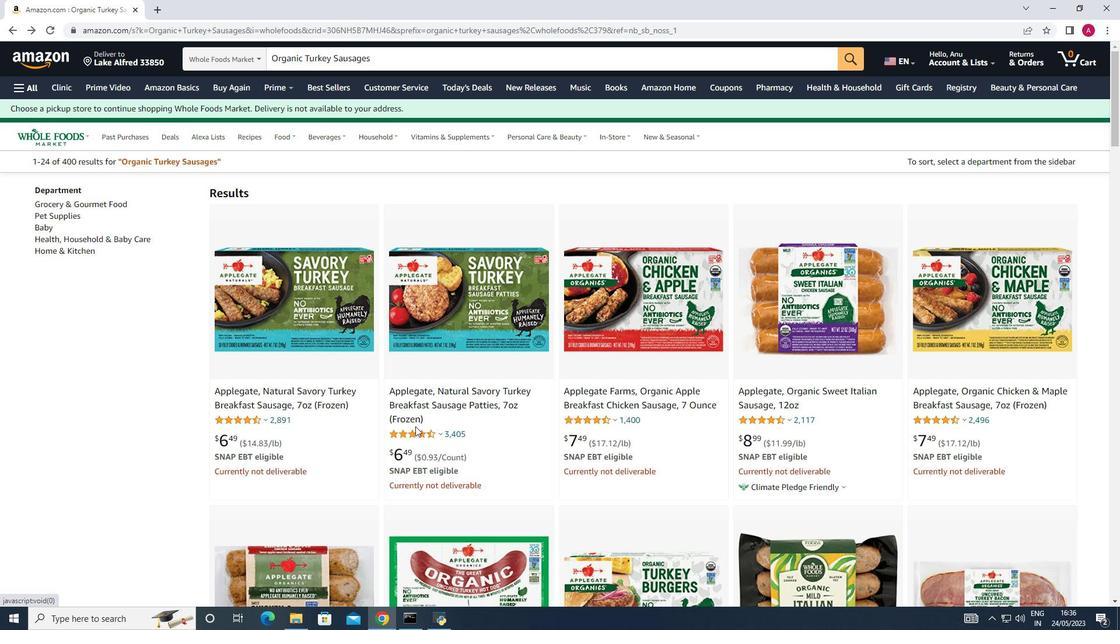 
Action: Mouse scrolled (424, 421) with delta (0, 0)
Screenshot: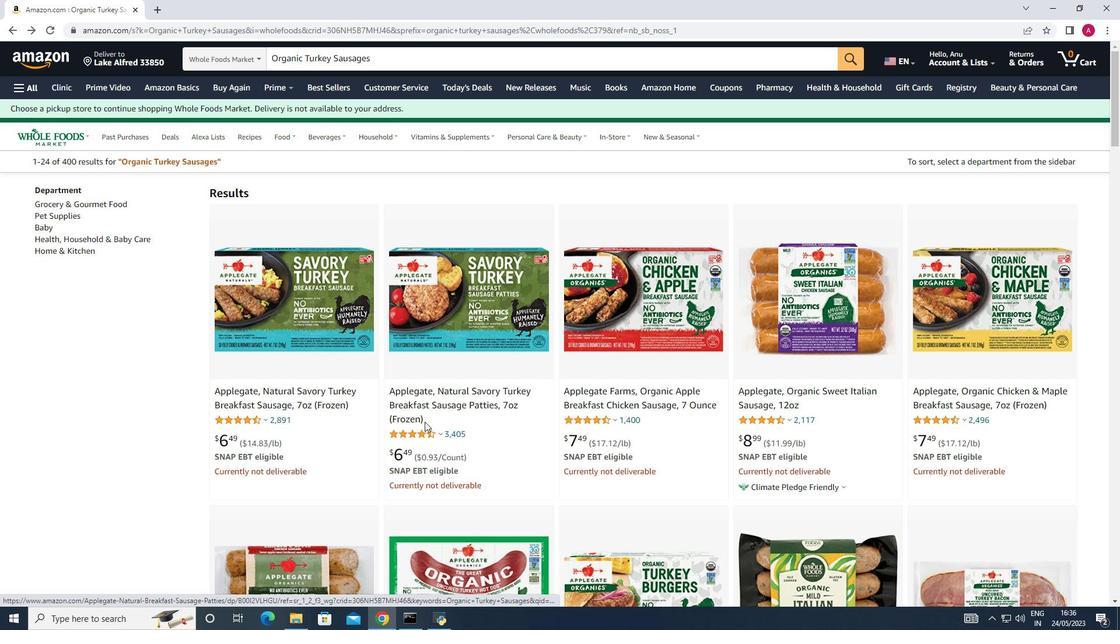 
Action: Mouse scrolled (424, 421) with delta (0, 0)
Screenshot: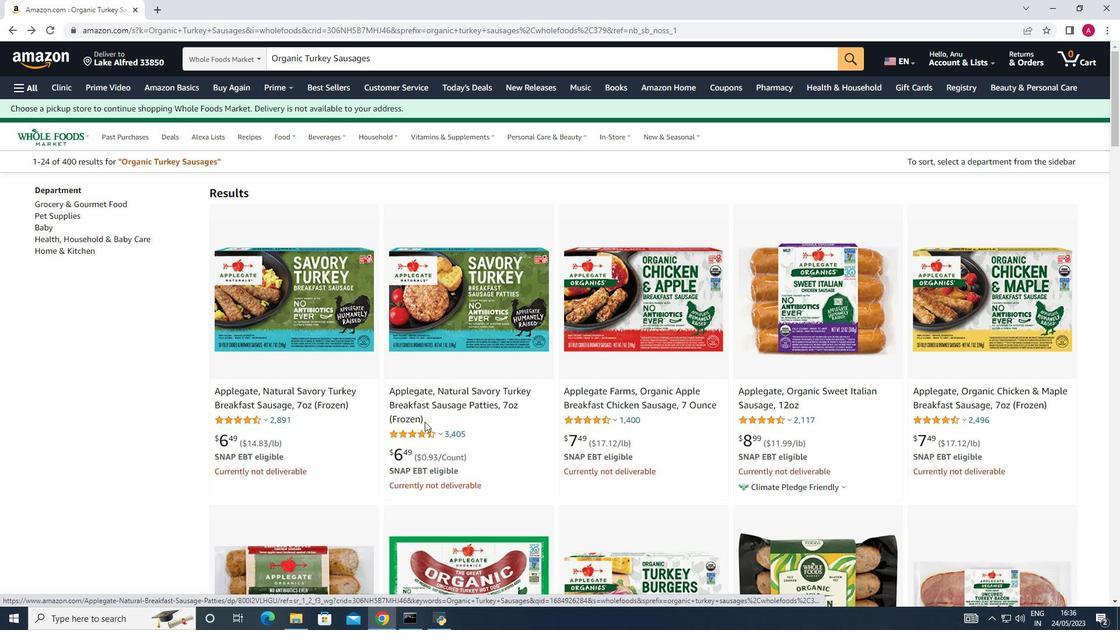 
Action: Mouse scrolled (424, 422) with delta (0, 0)
Screenshot: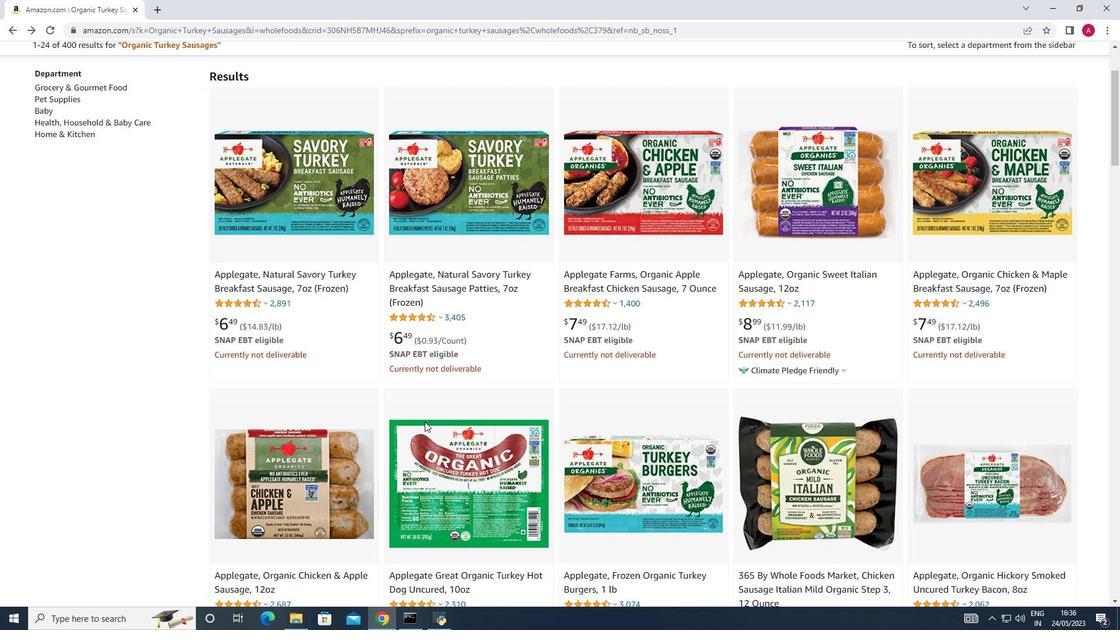 
Action: Mouse scrolled (424, 422) with delta (0, 0)
Screenshot: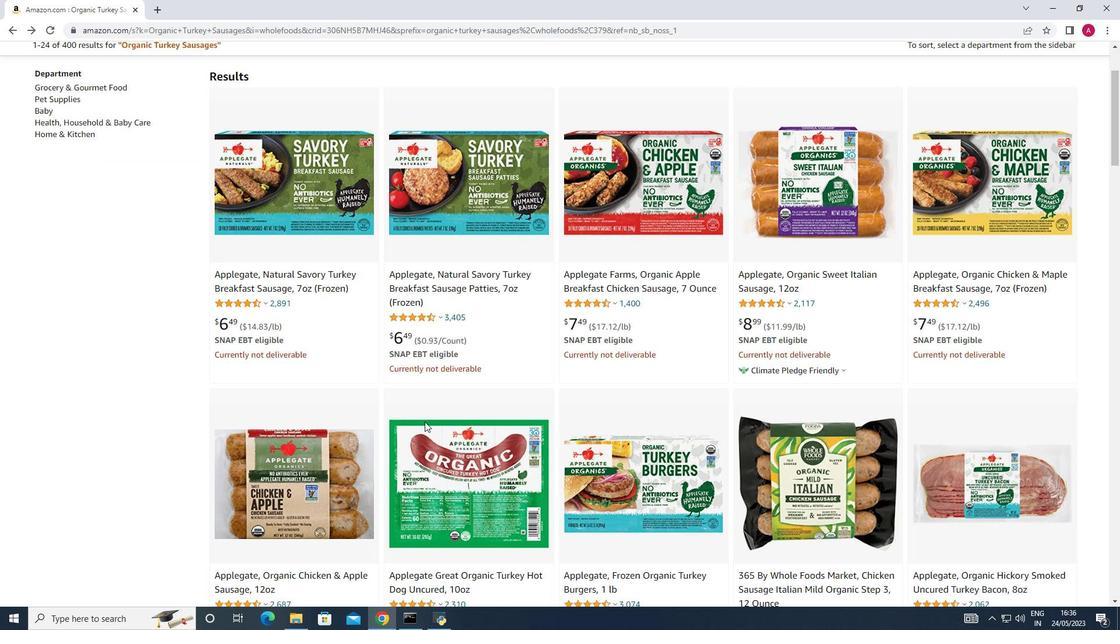 
Action: Mouse moved to (607, 378)
Screenshot: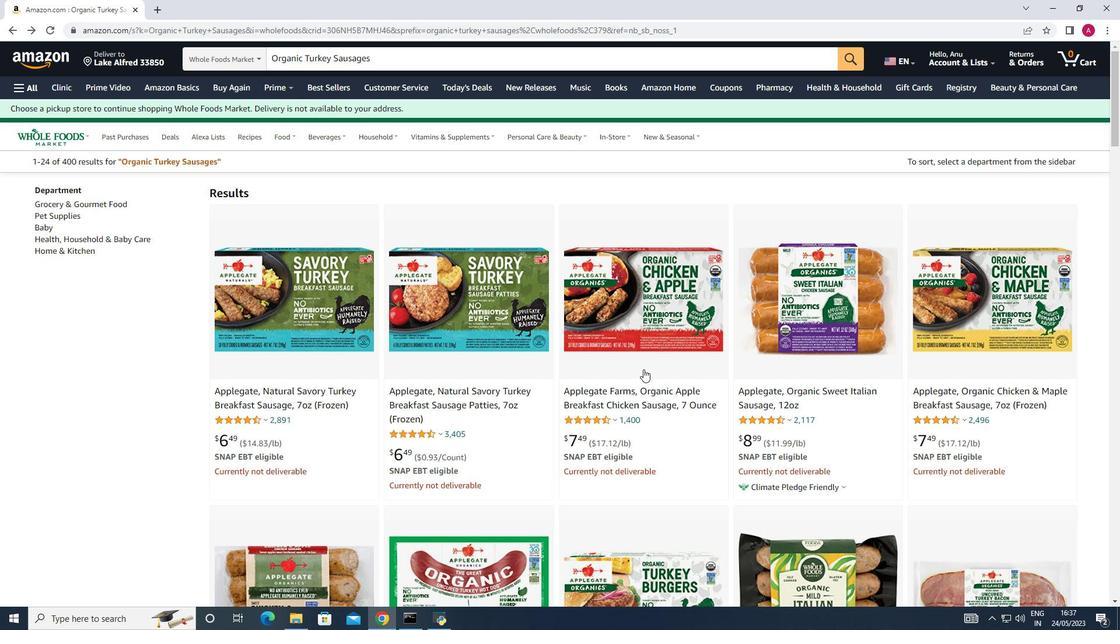 
Action: Mouse scrolled (607, 378) with delta (0, 0)
Screenshot: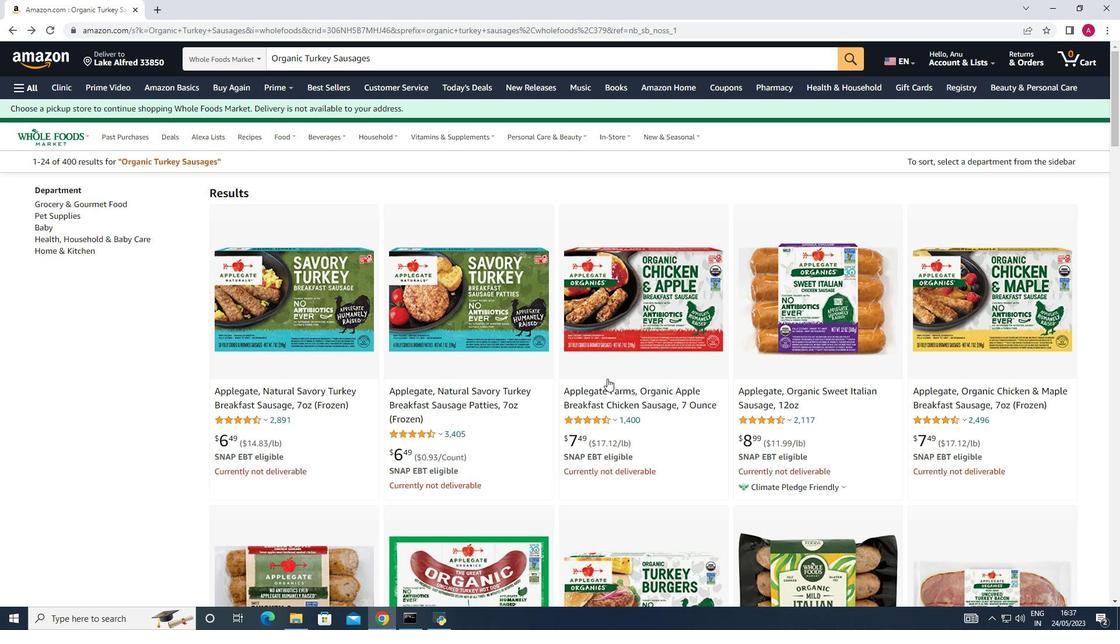 
Action: Mouse scrolled (607, 378) with delta (0, 0)
Screenshot: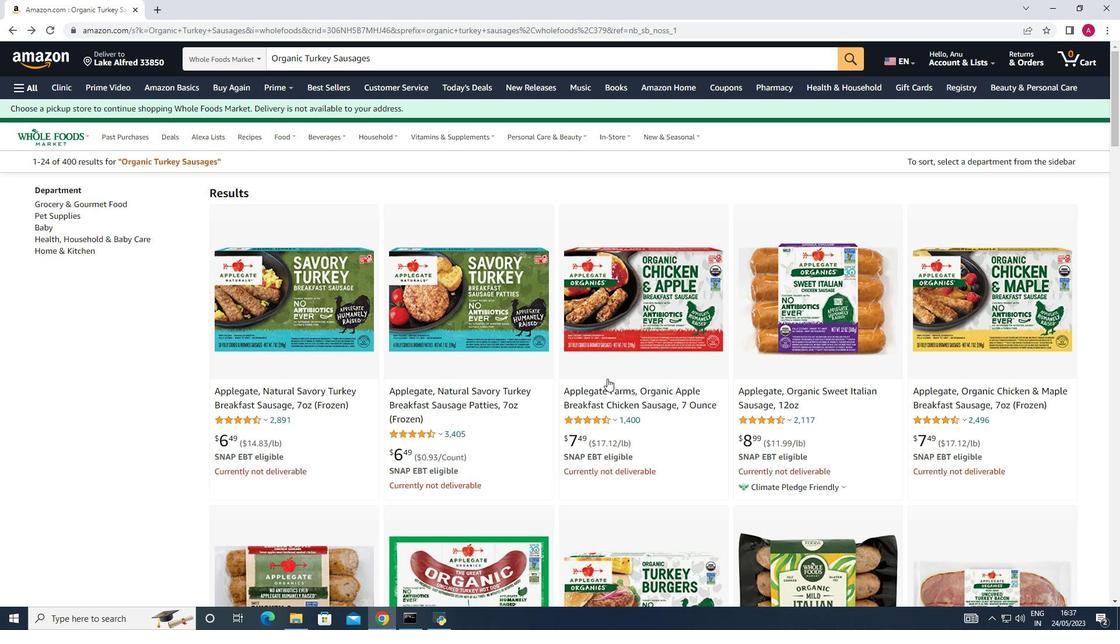 
Action: Mouse scrolled (607, 378) with delta (0, 0)
Screenshot: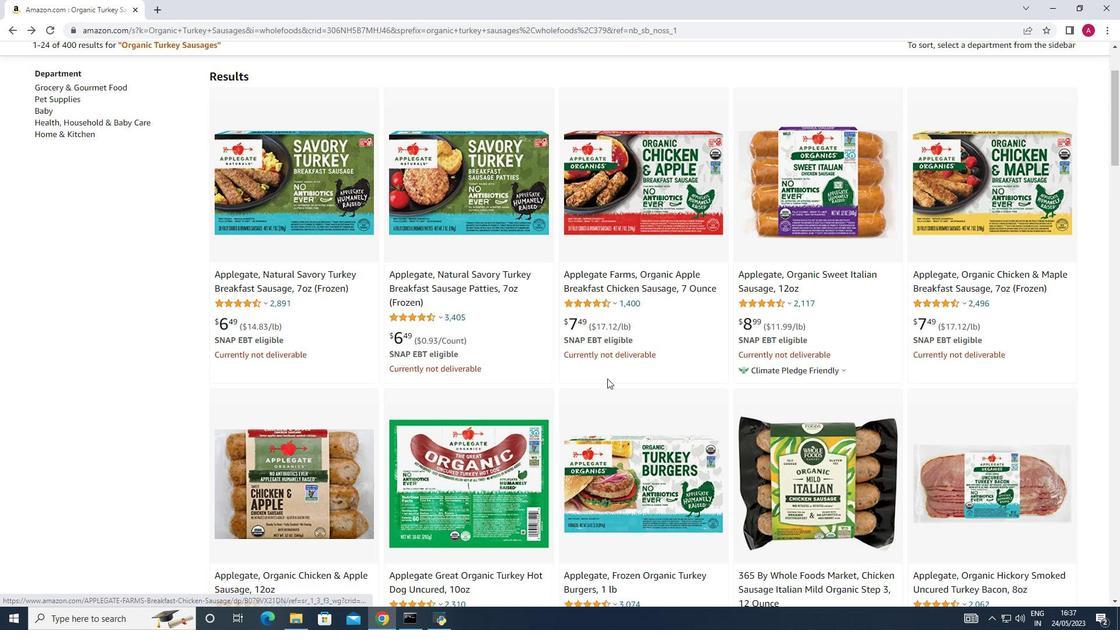 
Action: Mouse scrolled (607, 378) with delta (0, 0)
Screenshot: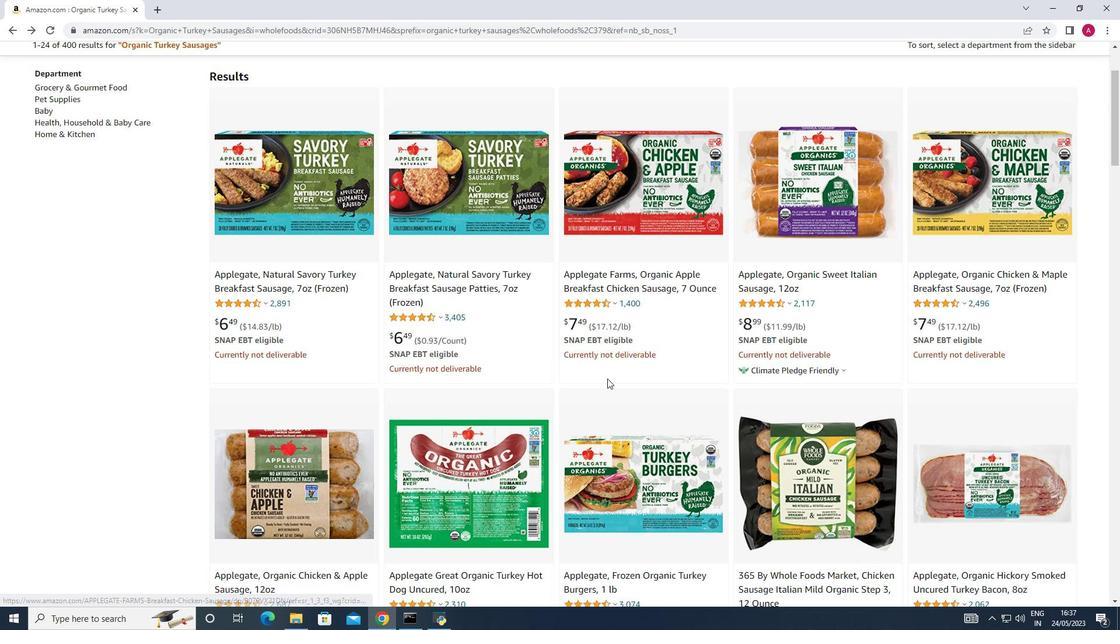 
Action: Mouse scrolled (607, 378) with delta (0, 0)
Screenshot: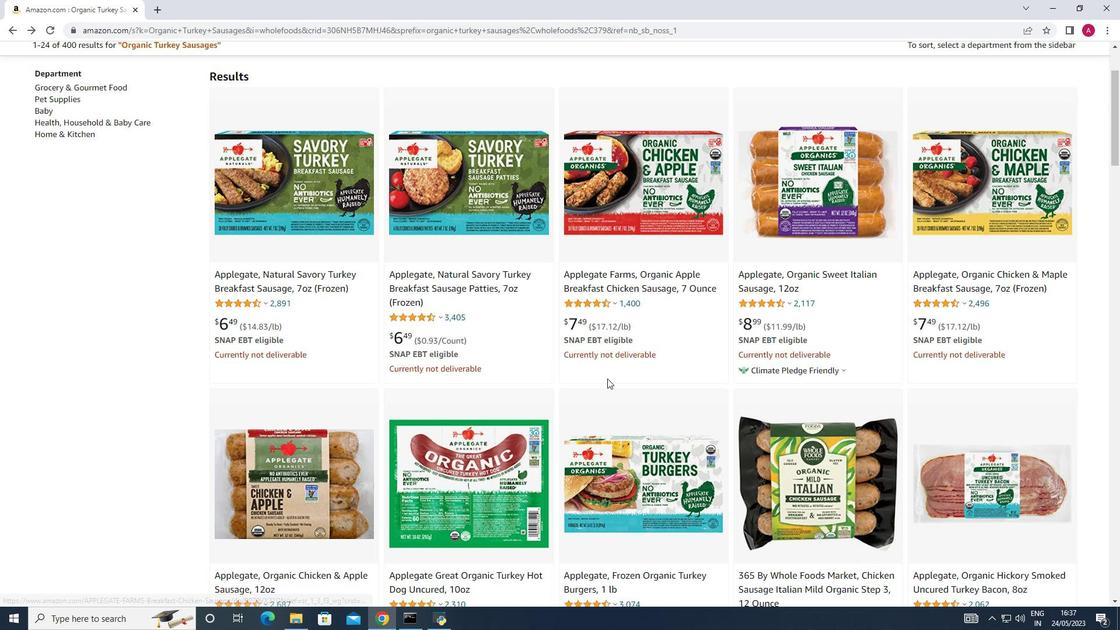
Action: Mouse scrolled (607, 379) with delta (0, 0)
Screenshot: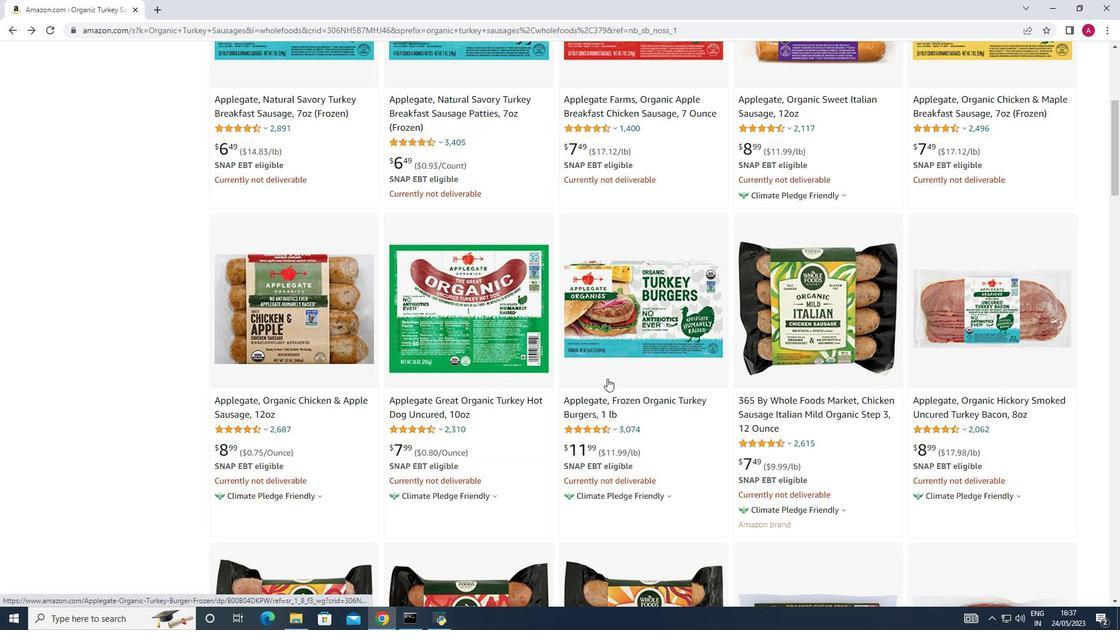 
Action: Mouse scrolled (607, 379) with delta (0, 0)
Screenshot: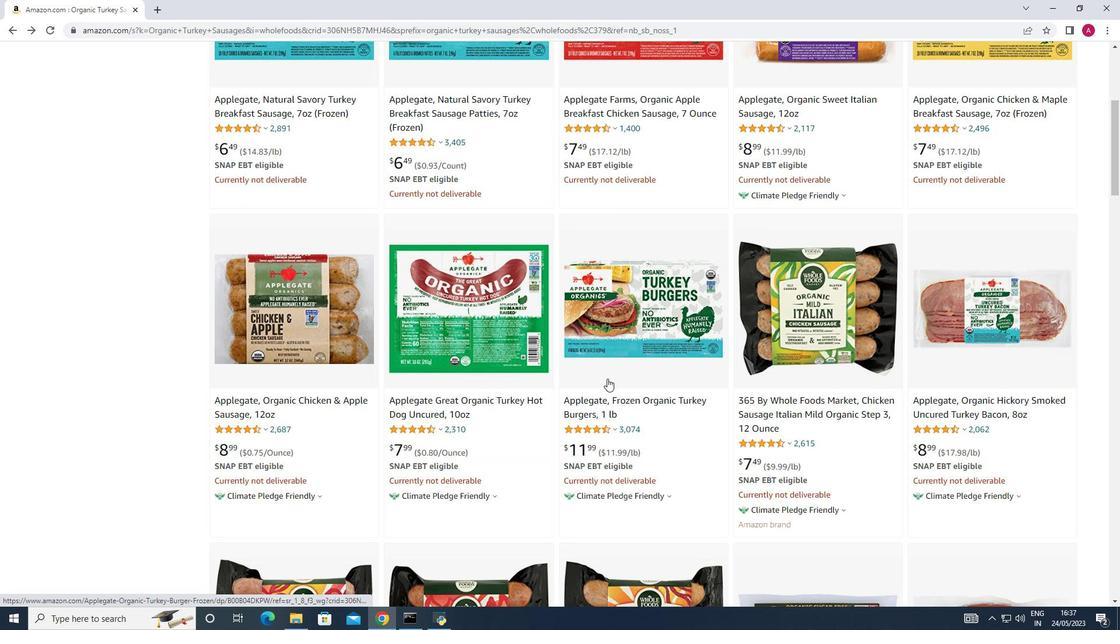 
Action: Mouse scrolled (607, 379) with delta (0, 0)
Screenshot: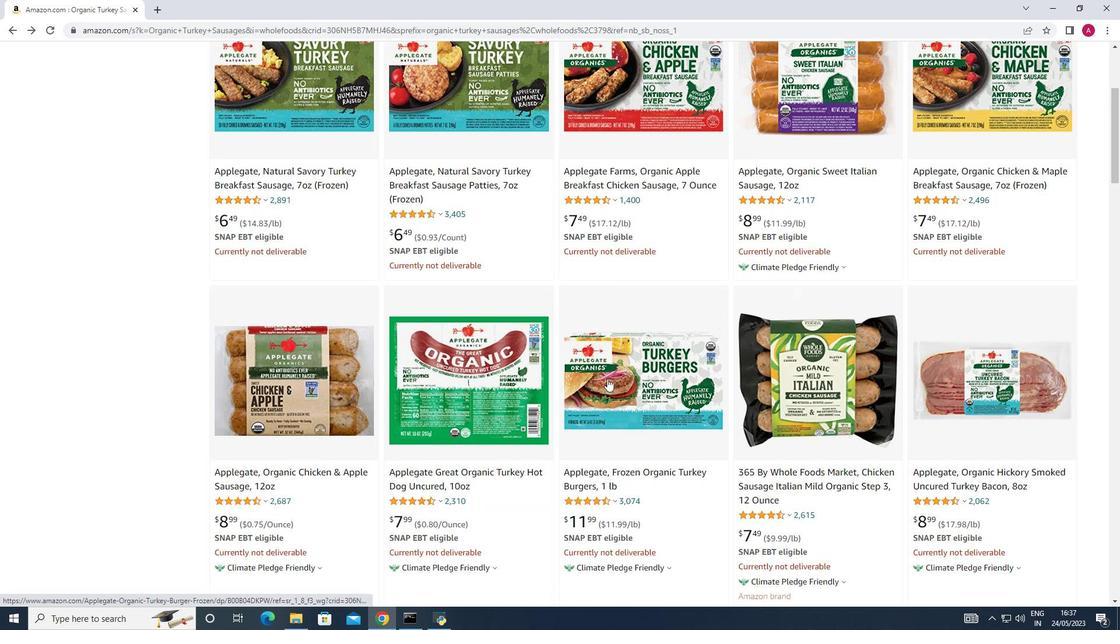 
Action: Mouse scrolled (607, 379) with delta (0, 0)
Screenshot: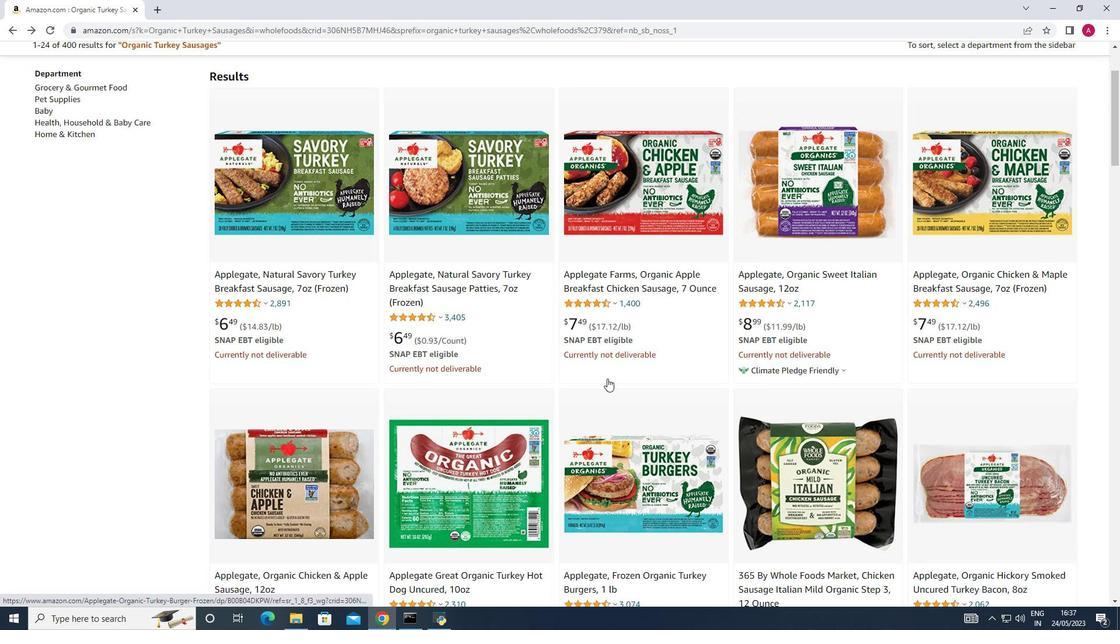 
Action: Mouse scrolled (607, 378) with delta (0, 0)
Screenshot: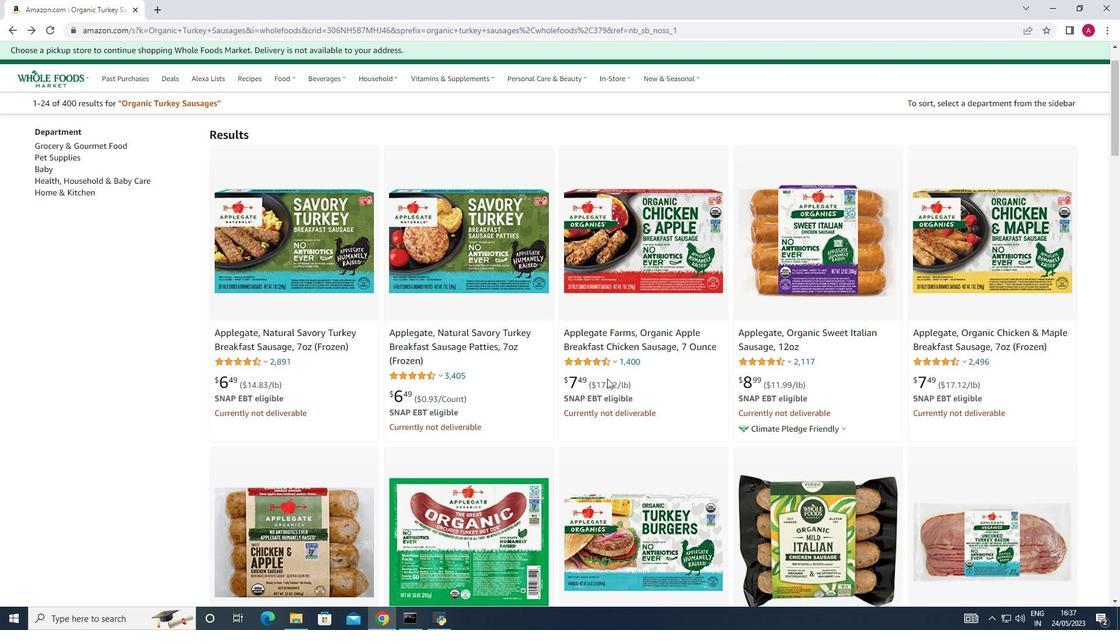 
Action: Mouse moved to (352, 441)
Screenshot: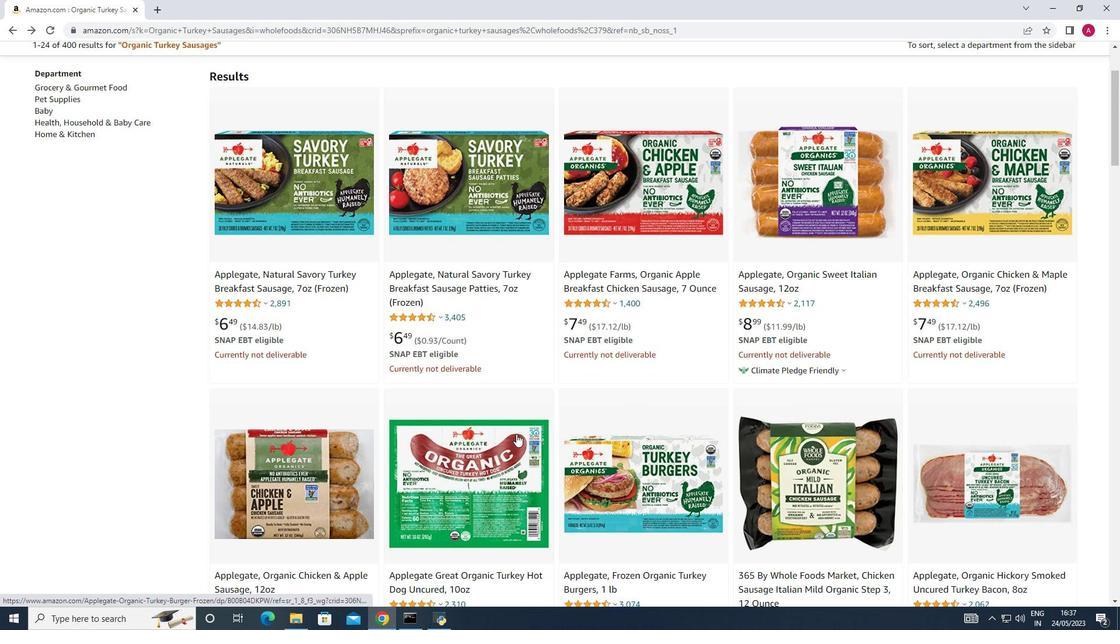 
Action: Mouse scrolled (360, 441) with delta (0, 0)
Screenshot: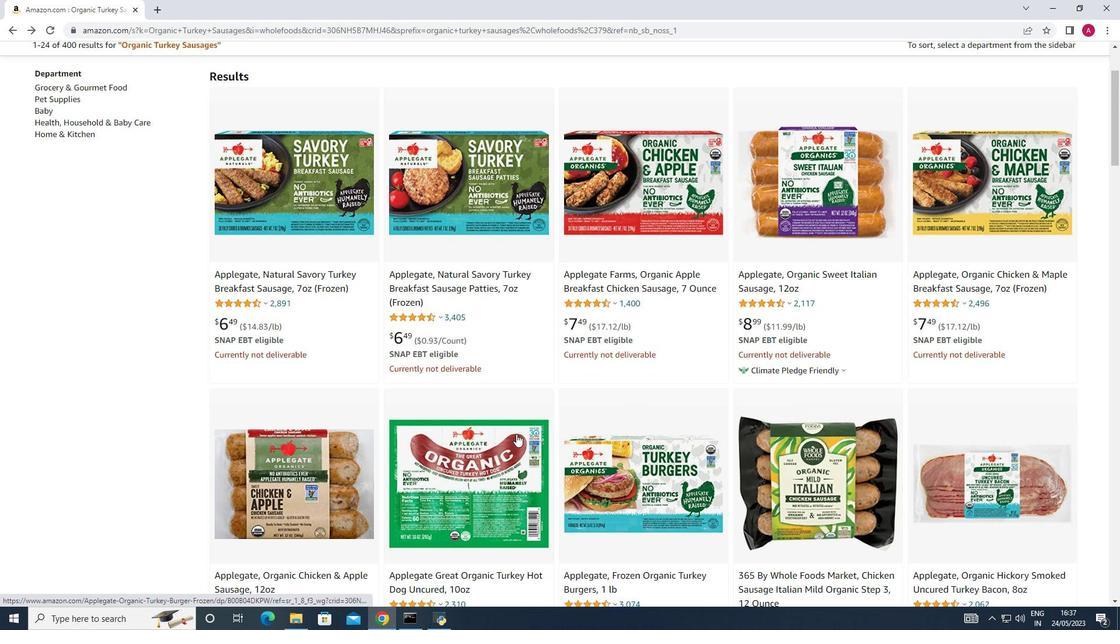 
Action: Mouse moved to (299, 271)
Screenshot: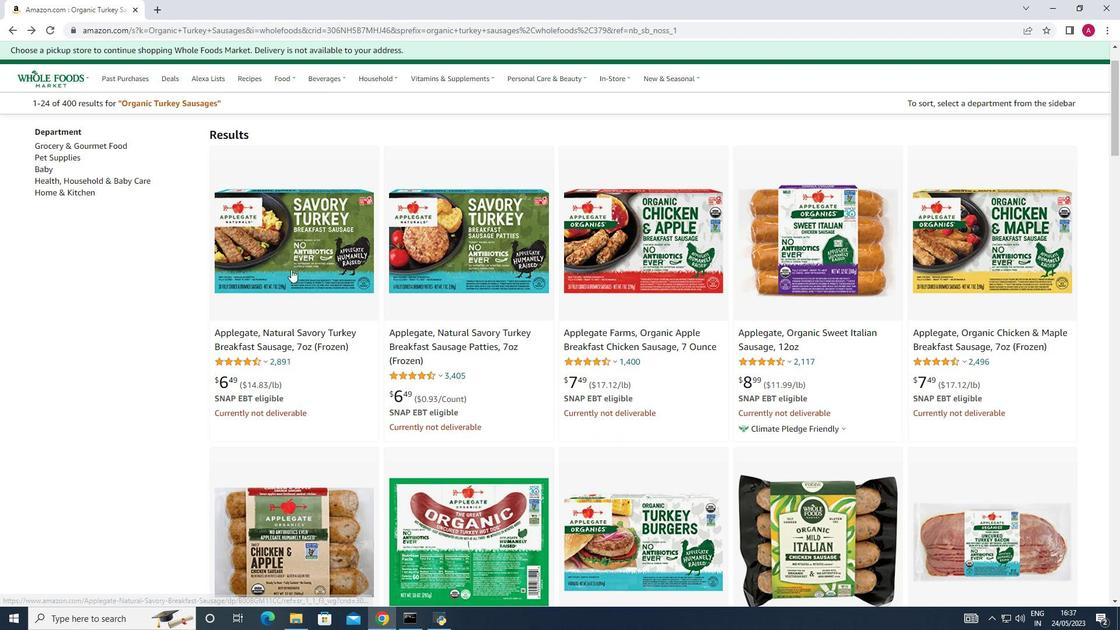 
Action: Mouse pressed left at (299, 271)
Screenshot: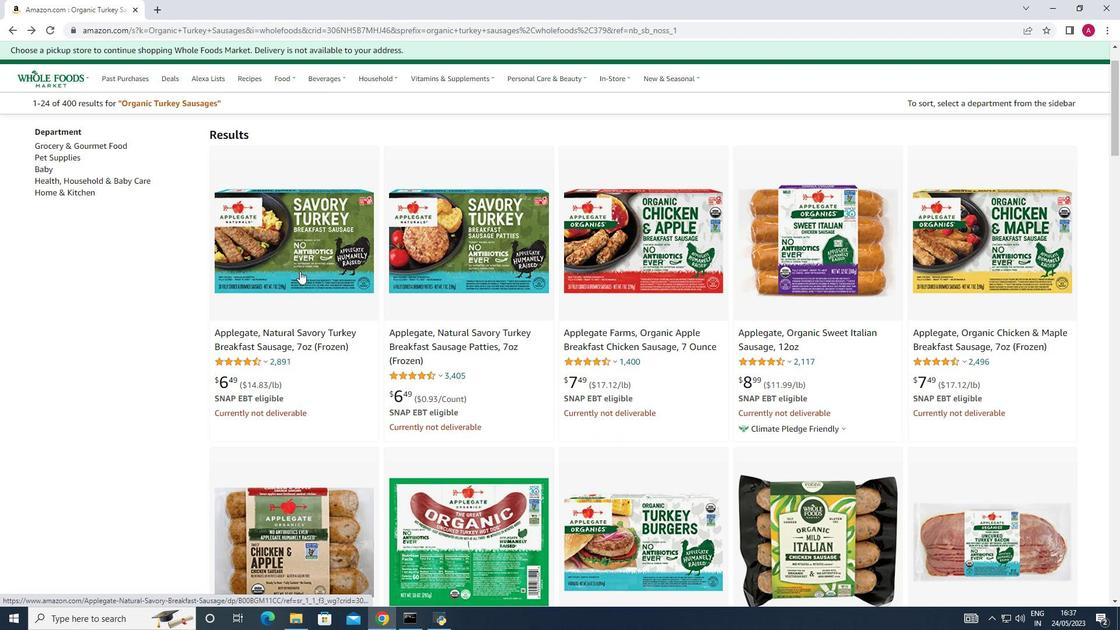 
Action: Mouse moved to (9, 28)
Screenshot: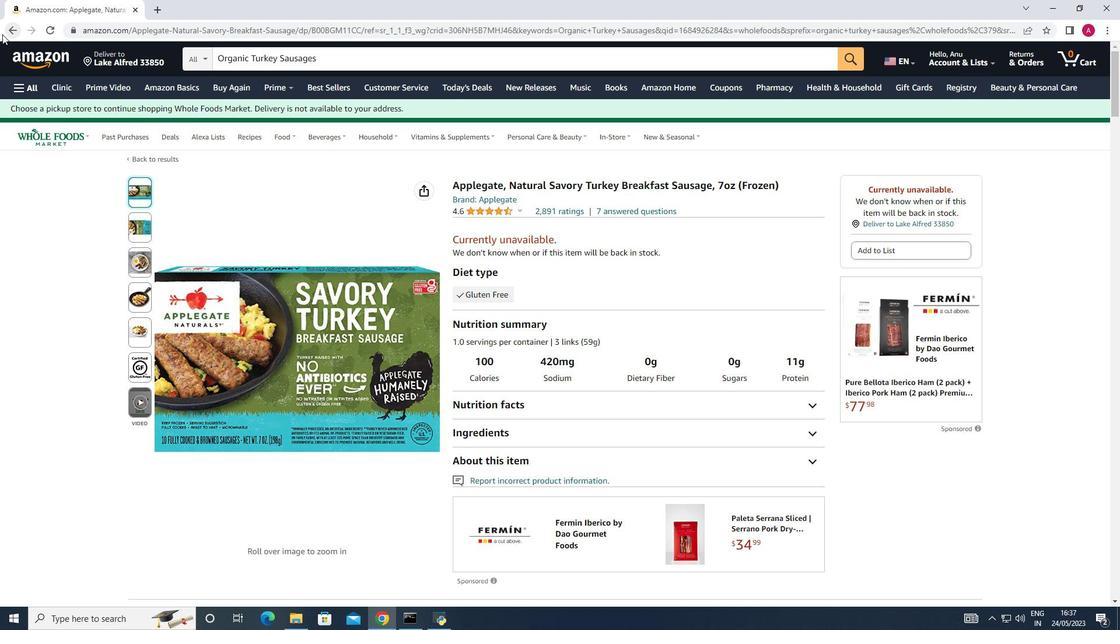 
Action: Mouse pressed left at (9, 28)
Screenshot: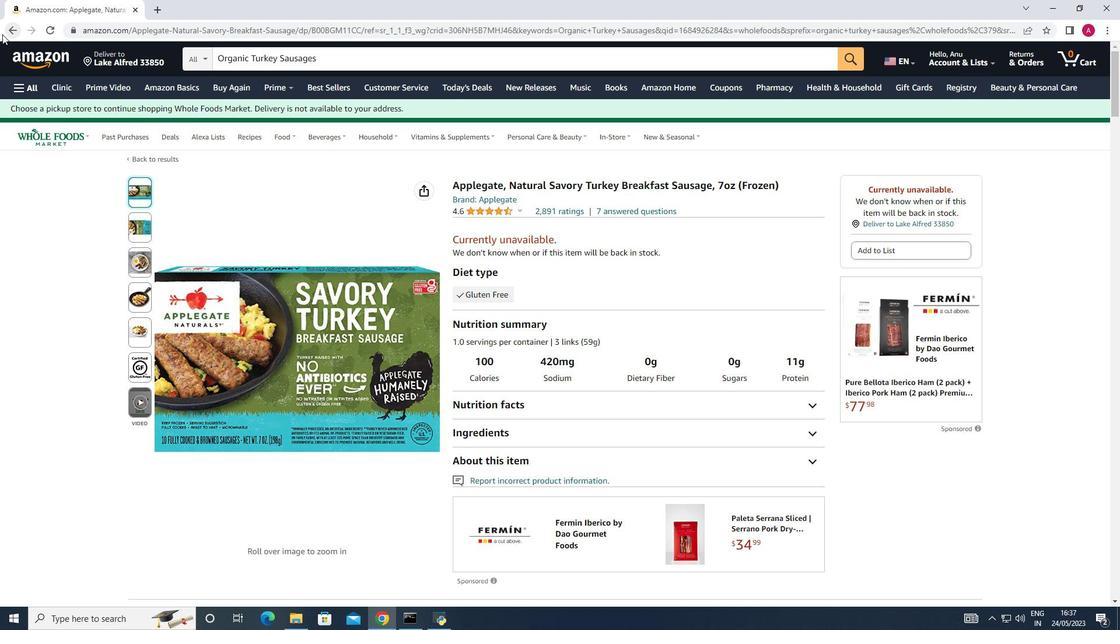 
Action: Mouse moved to (325, 361)
Screenshot: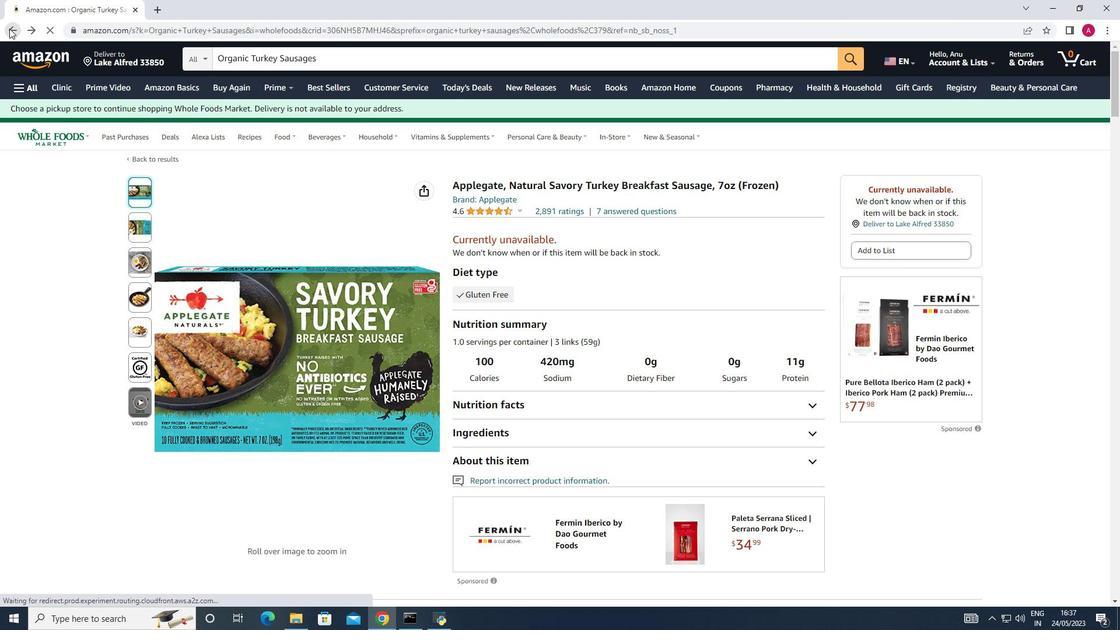 
